 Task: Create fields in election object.
Action: Mouse moved to (894, 47)
Screenshot: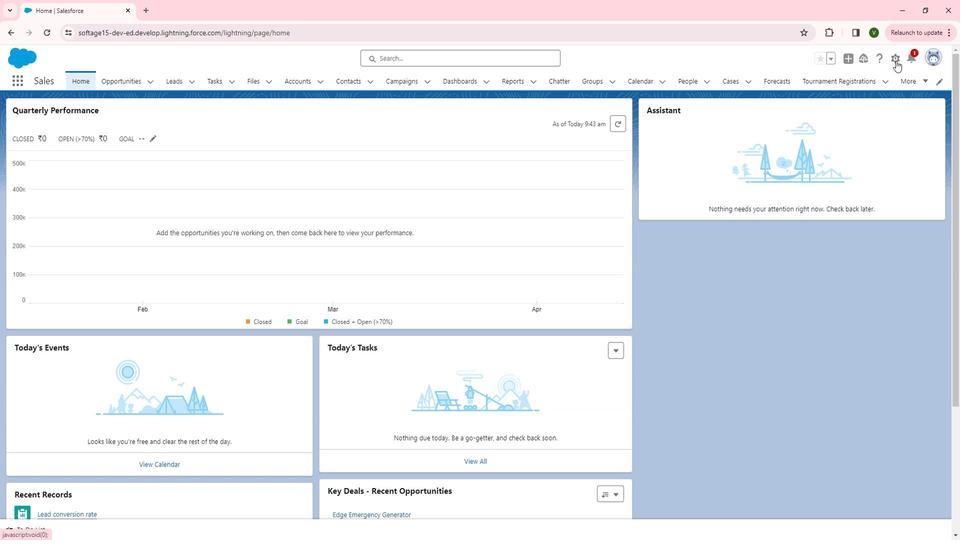 
Action: Mouse pressed left at (894, 47)
Screenshot: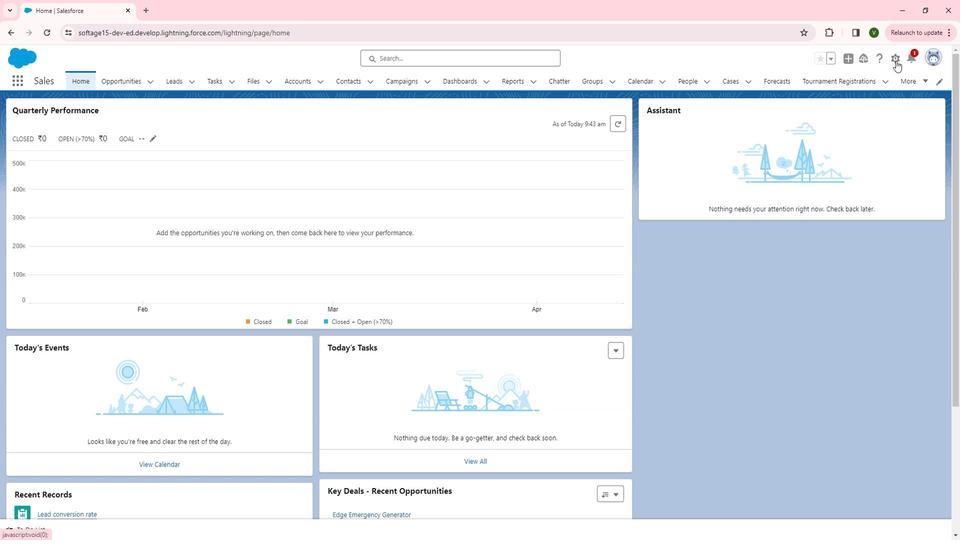 
Action: Mouse moved to (872, 69)
Screenshot: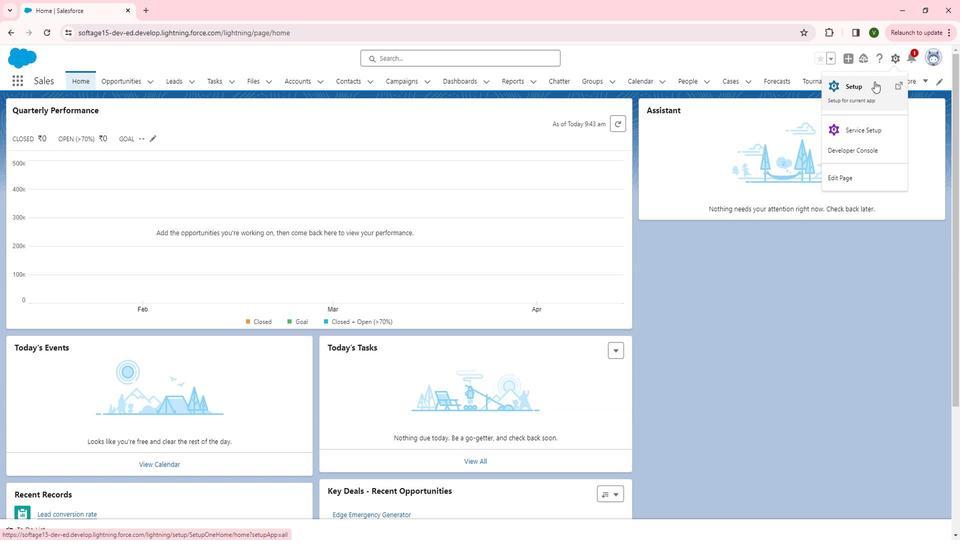 
Action: Mouse pressed left at (872, 69)
Screenshot: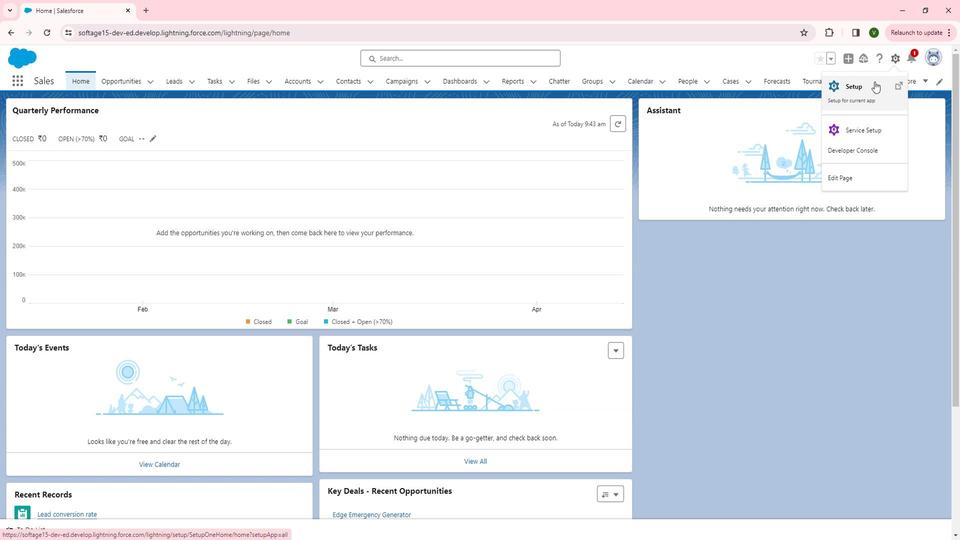 
Action: Mouse moved to (86, 230)
Screenshot: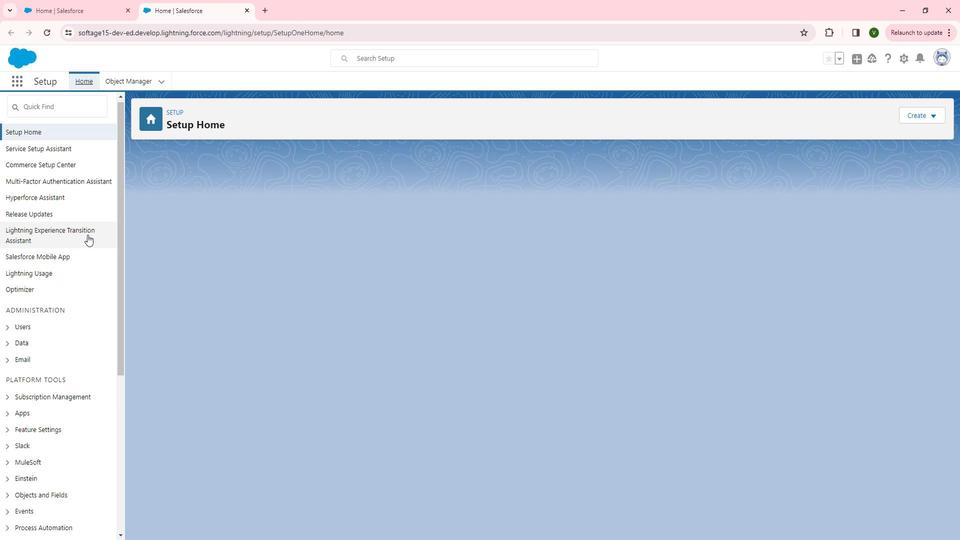 
Action: Mouse scrolled (86, 230) with delta (0, 0)
Screenshot: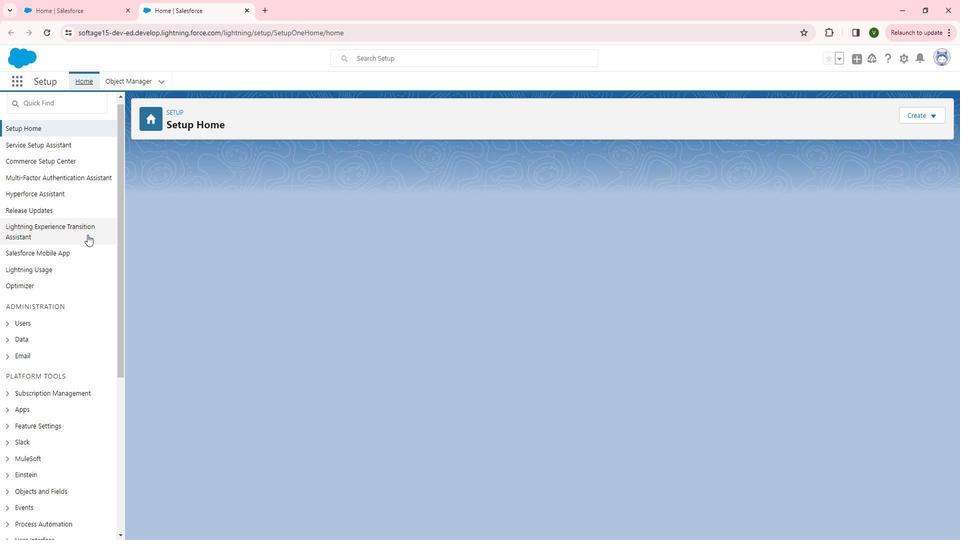
Action: Mouse scrolled (86, 230) with delta (0, 0)
Screenshot: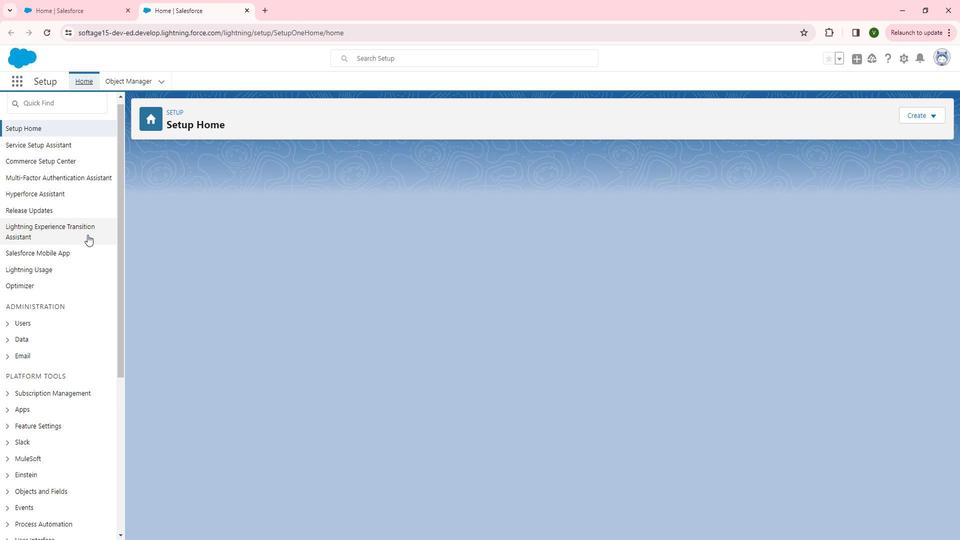 
Action: Mouse scrolled (86, 230) with delta (0, 0)
Screenshot: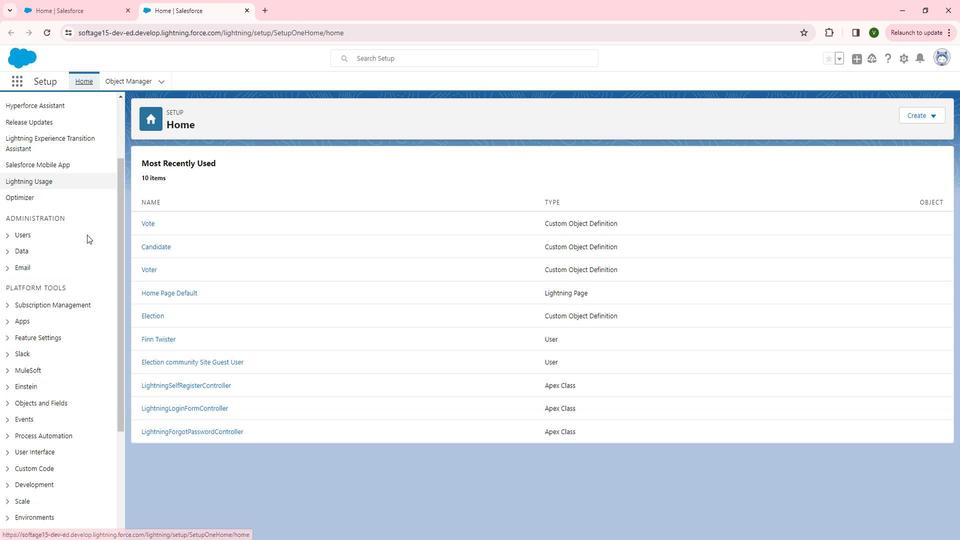 
Action: Mouse moved to (5, 343)
Screenshot: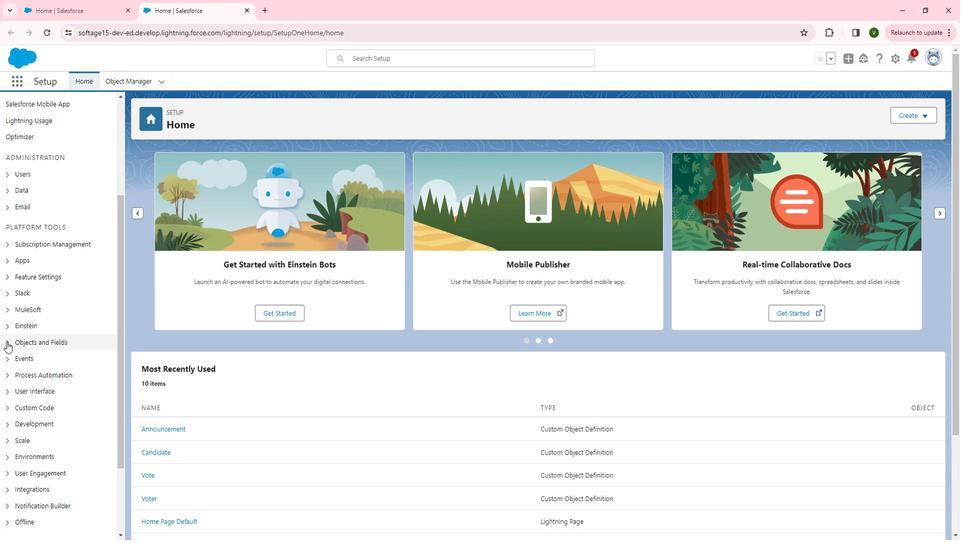 
Action: Mouse pressed left at (5, 343)
Screenshot: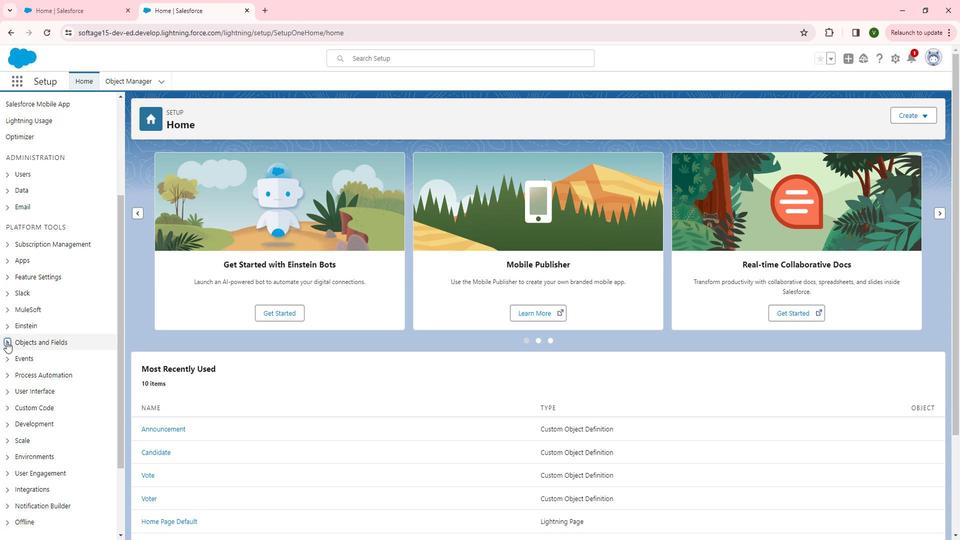 
Action: Mouse moved to (53, 364)
Screenshot: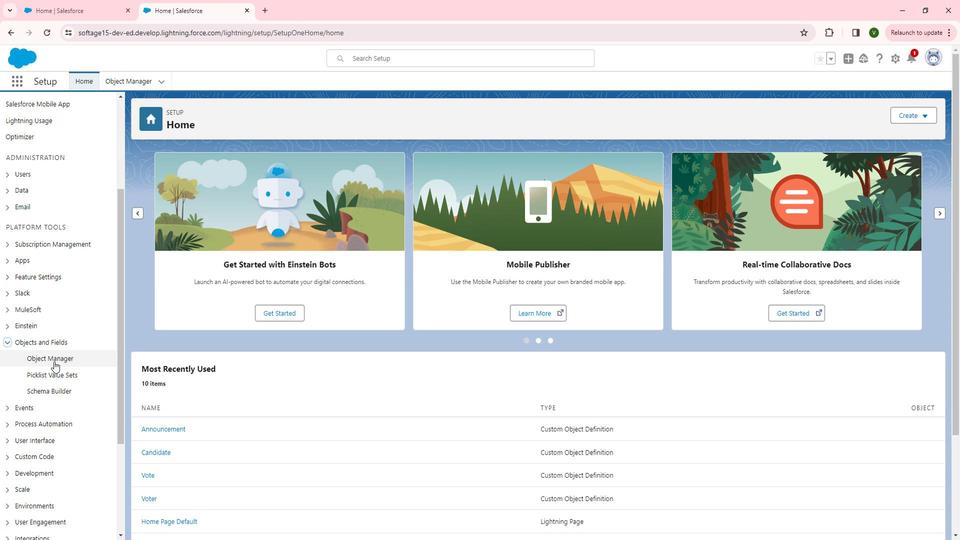 
Action: Mouse pressed left at (53, 364)
Screenshot: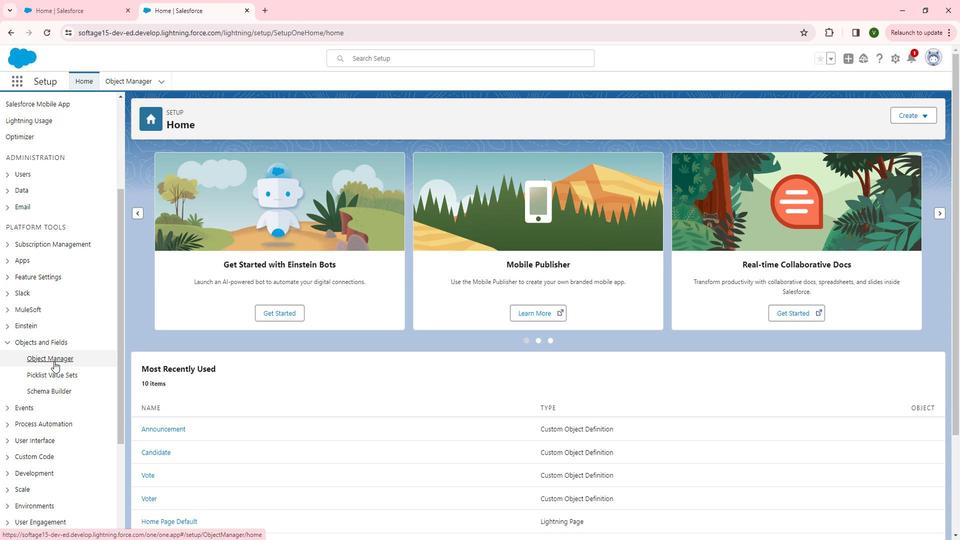 
Action: Mouse moved to (152, 253)
Screenshot: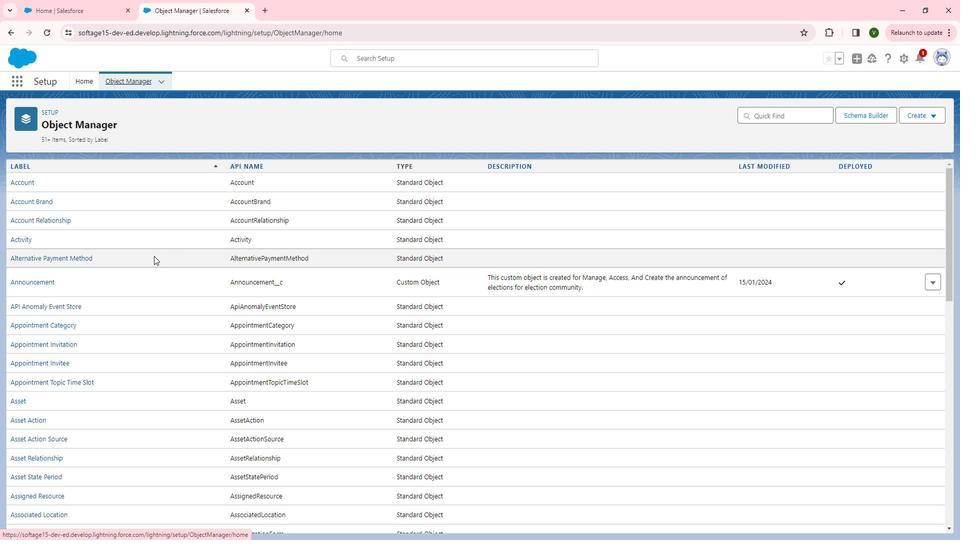 
Action: Mouse scrolled (152, 252) with delta (0, 0)
Screenshot: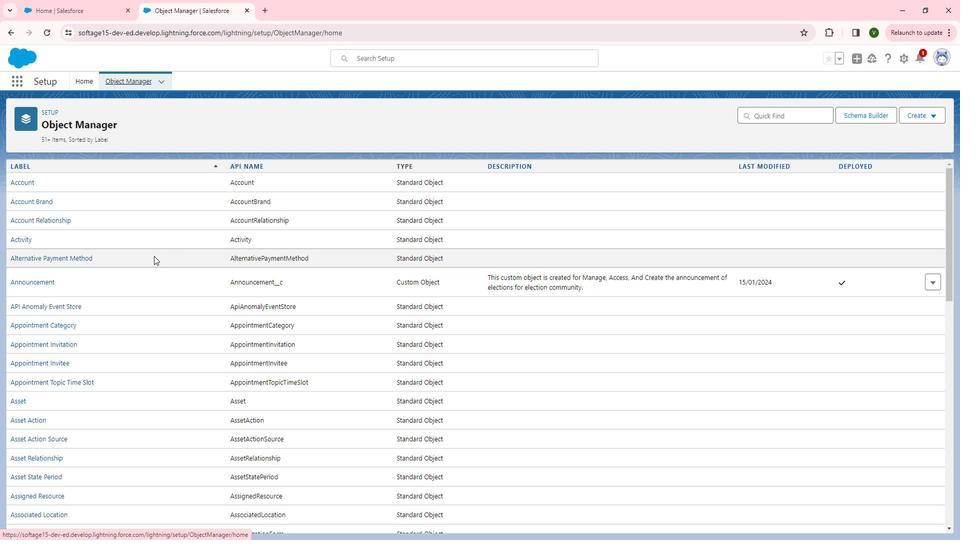 
Action: Mouse moved to (152, 254)
Screenshot: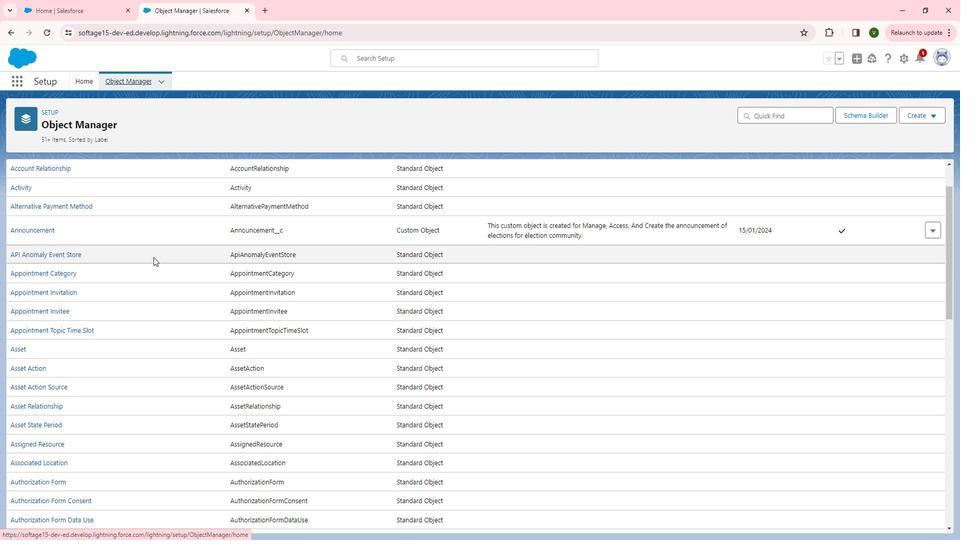 
Action: Mouse scrolled (152, 253) with delta (0, 0)
Screenshot: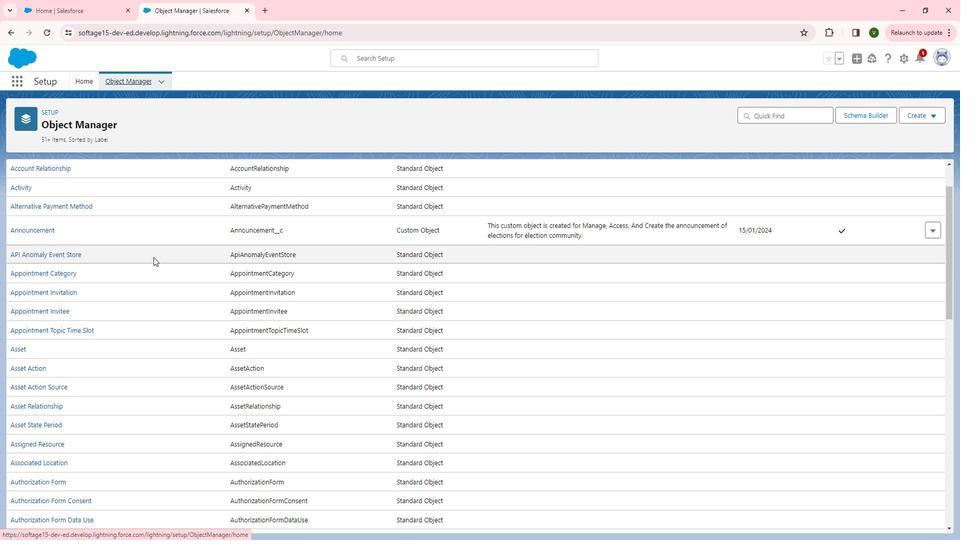 
Action: Mouse moved to (150, 254)
Screenshot: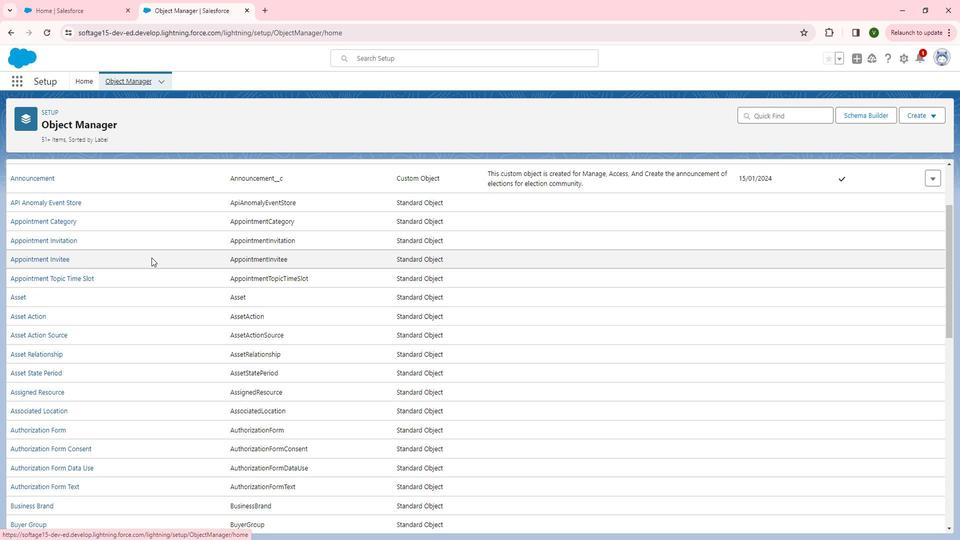 
Action: Mouse scrolled (150, 254) with delta (0, 0)
Screenshot: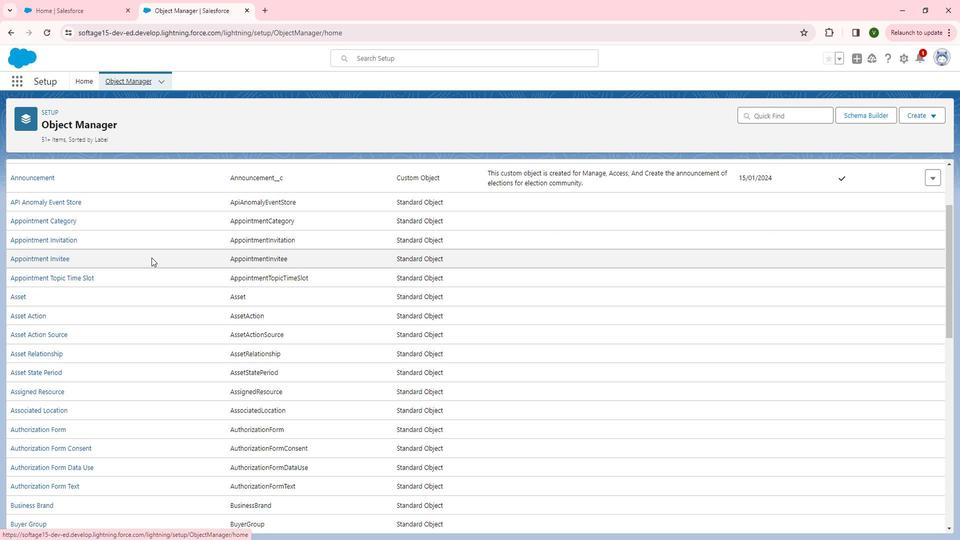 
Action: Mouse scrolled (150, 254) with delta (0, 0)
Screenshot: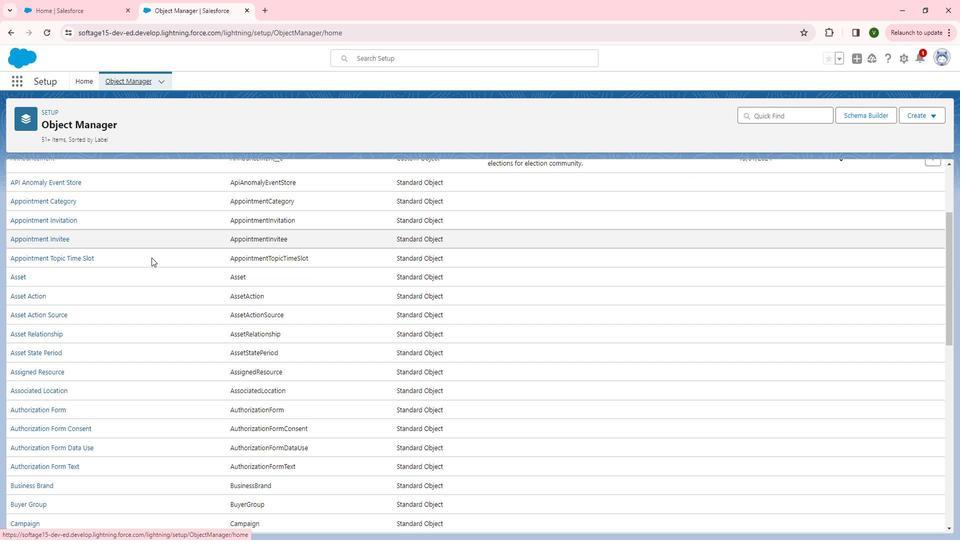 
Action: Mouse scrolled (150, 254) with delta (0, 0)
Screenshot: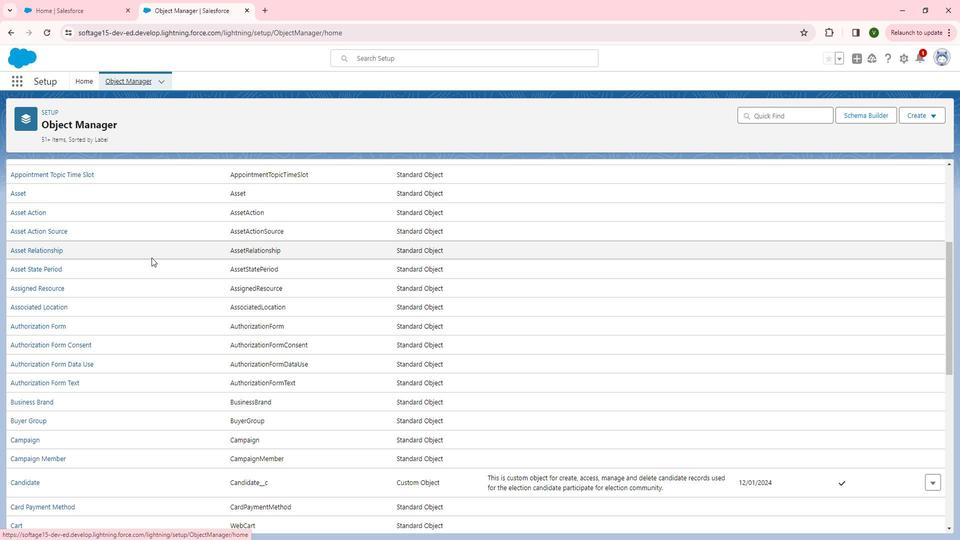 
Action: Mouse scrolled (150, 254) with delta (0, 0)
Screenshot: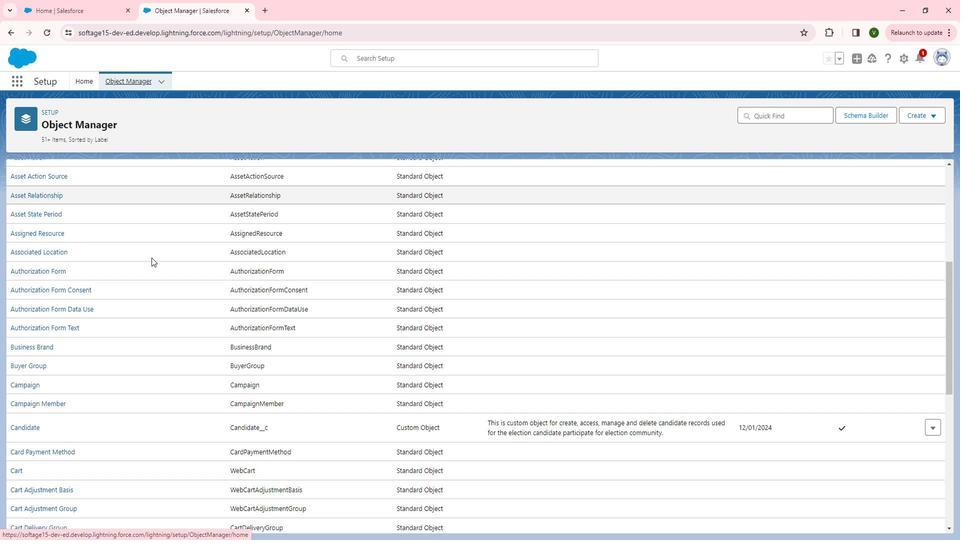 
Action: Mouse scrolled (150, 254) with delta (0, 0)
Screenshot: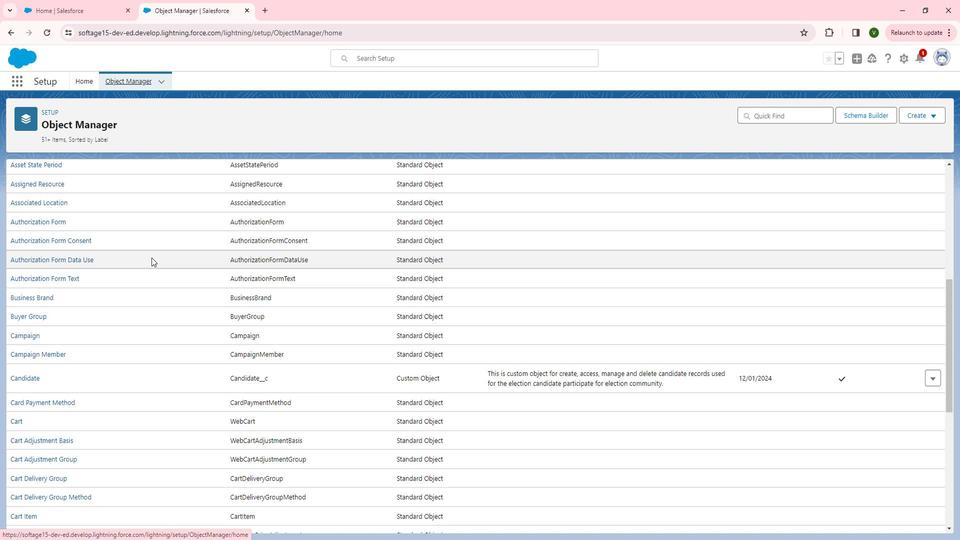 
Action: Mouse scrolled (150, 254) with delta (0, 0)
Screenshot: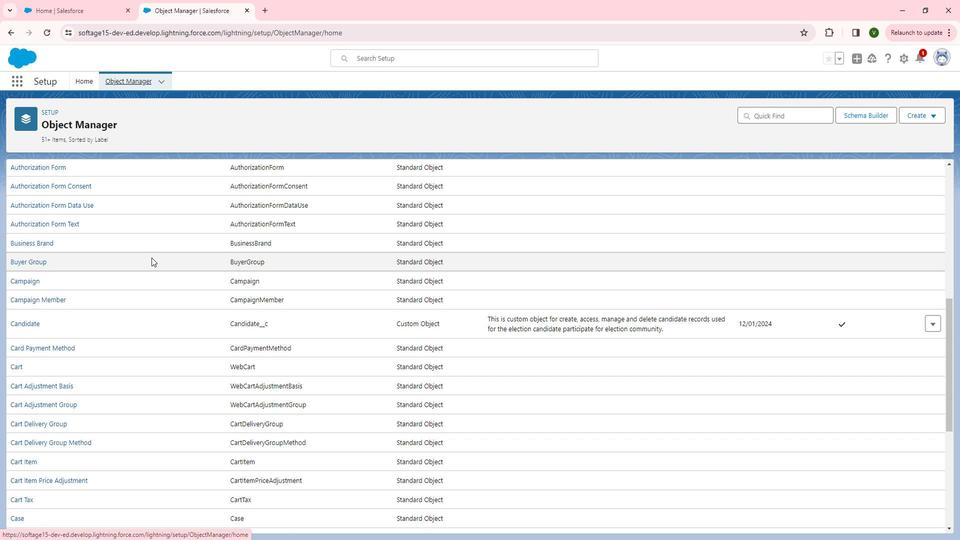 
Action: Mouse scrolled (150, 254) with delta (0, 0)
Screenshot: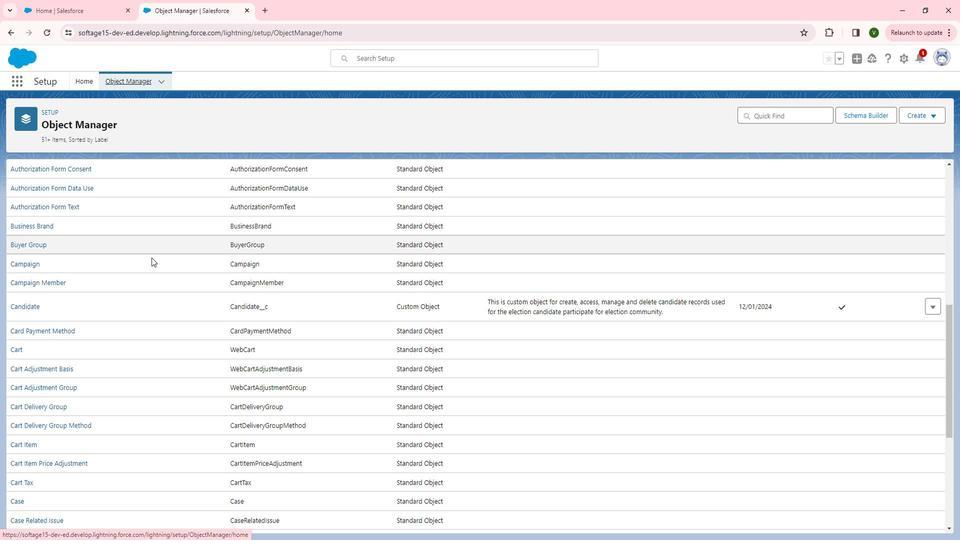 
Action: Mouse scrolled (150, 254) with delta (0, 0)
Screenshot: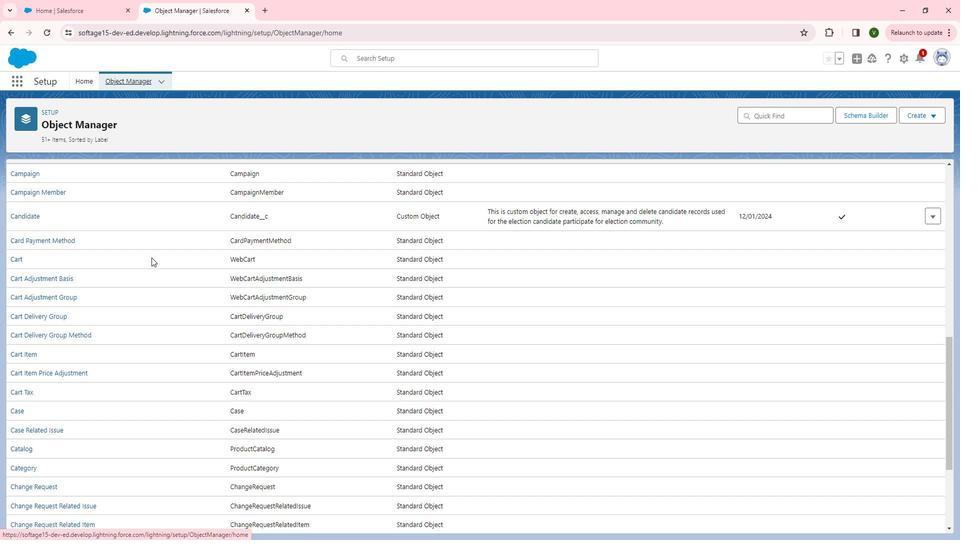 
Action: Mouse scrolled (150, 254) with delta (0, 0)
Screenshot: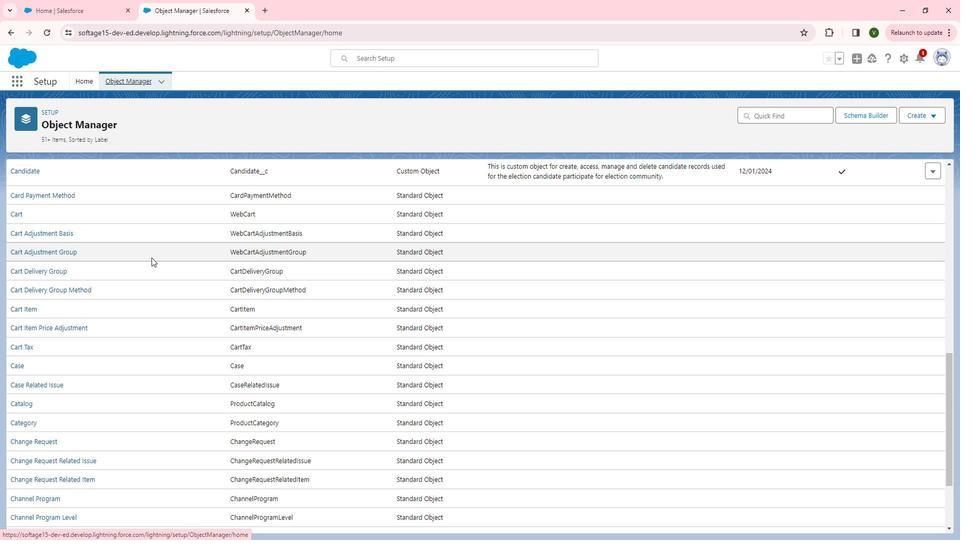 
Action: Mouse moved to (149, 255)
Screenshot: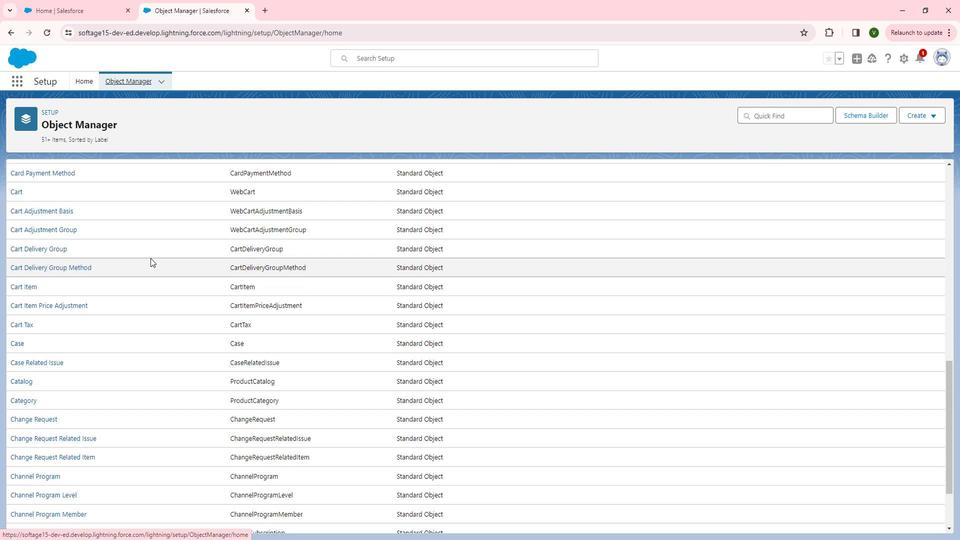 
Action: Mouse scrolled (149, 254) with delta (0, 0)
Screenshot: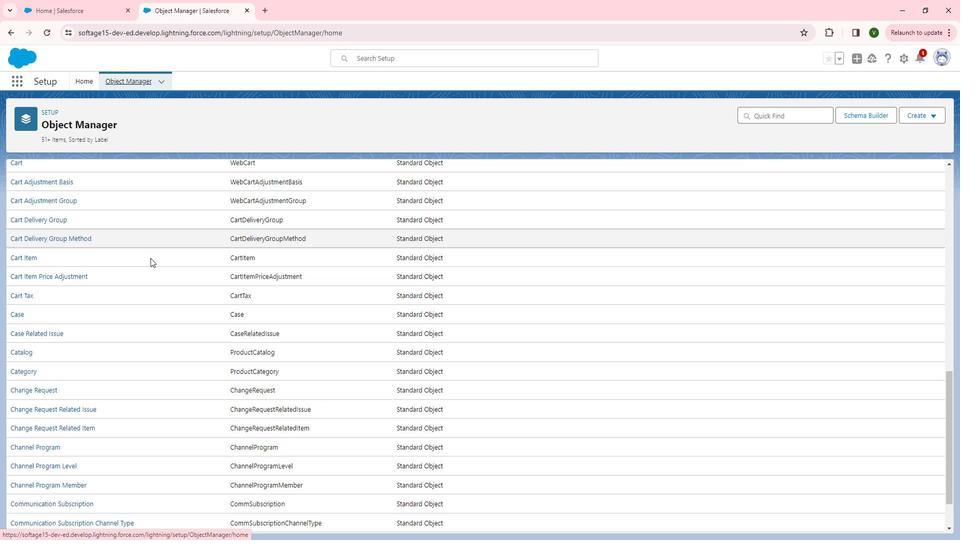 
Action: Mouse scrolled (149, 254) with delta (0, 0)
Screenshot: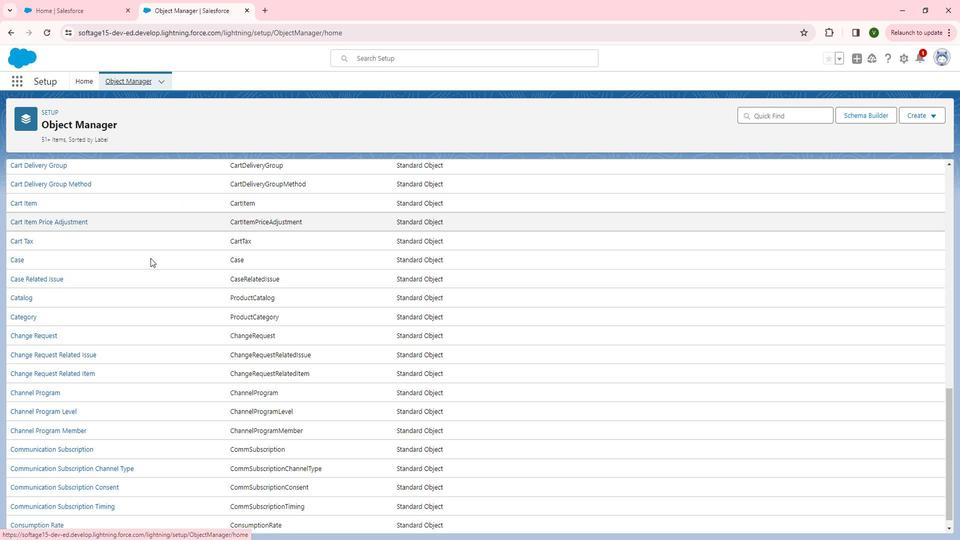 
Action: Mouse scrolled (149, 254) with delta (0, 0)
Screenshot: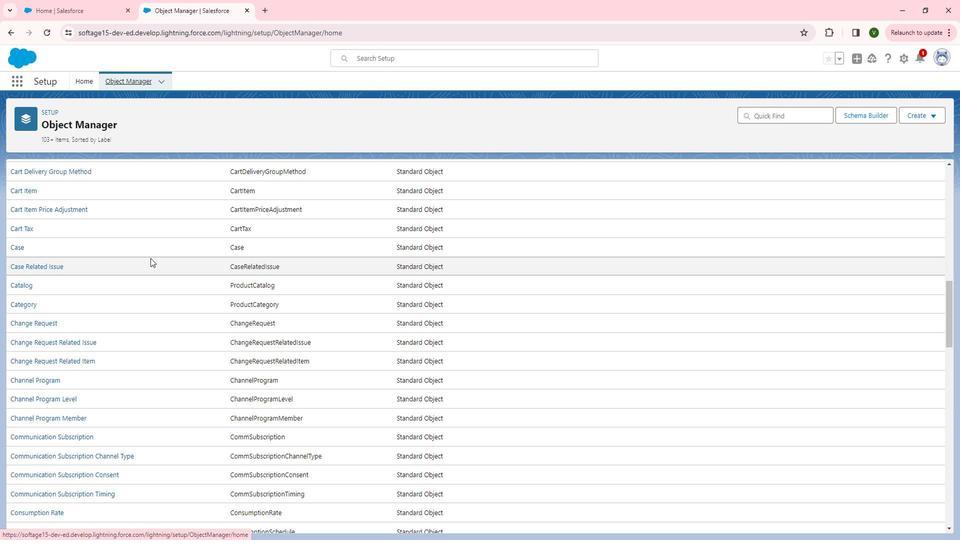 
Action: Mouse scrolled (149, 254) with delta (0, 0)
Screenshot: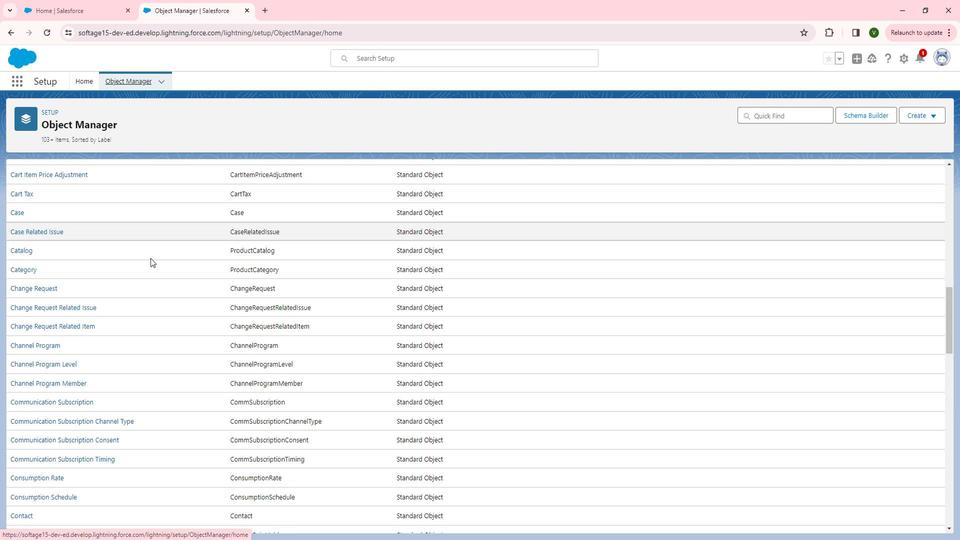 
Action: Mouse scrolled (149, 254) with delta (0, 0)
Screenshot: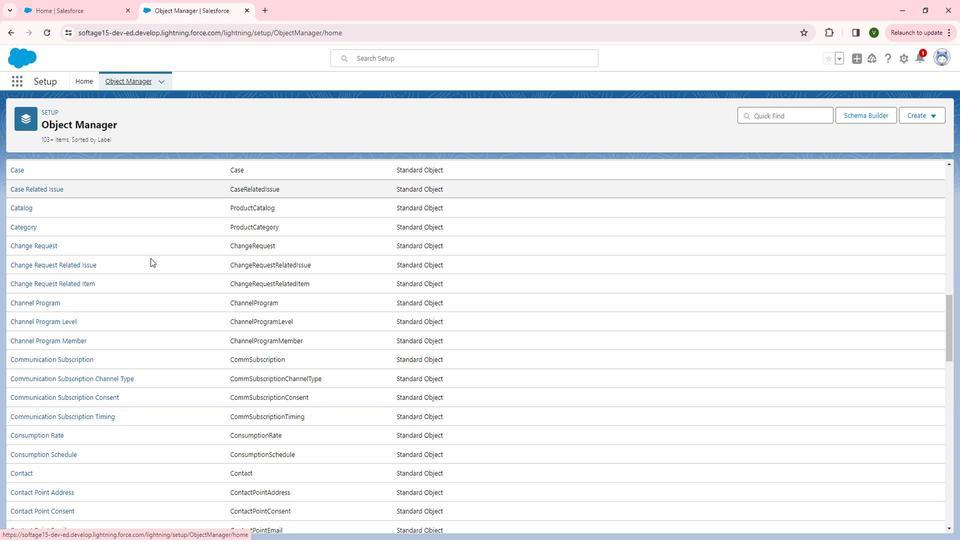 
Action: Mouse scrolled (149, 254) with delta (0, 0)
Screenshot: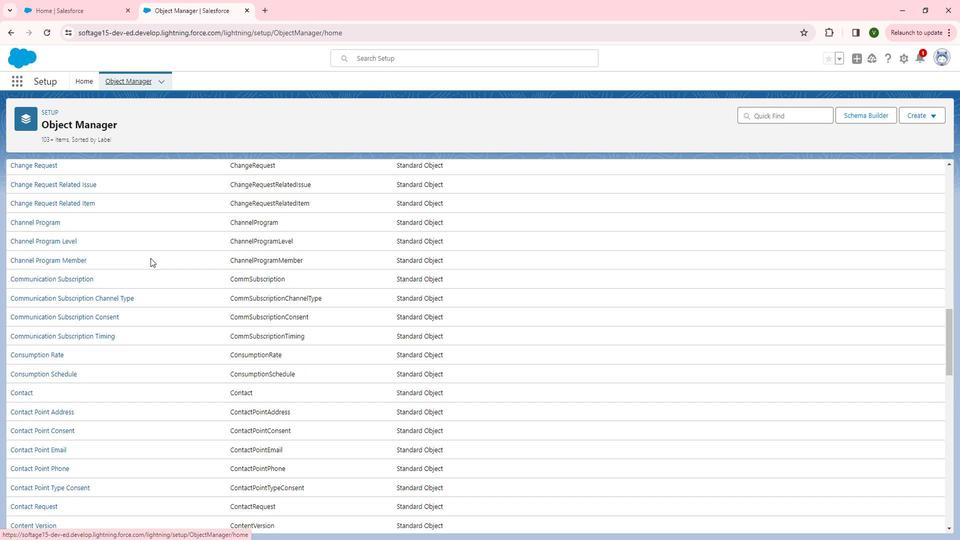 
Action: Mouse scrolled (149, 254) with delta (0, 0)
Screenshot: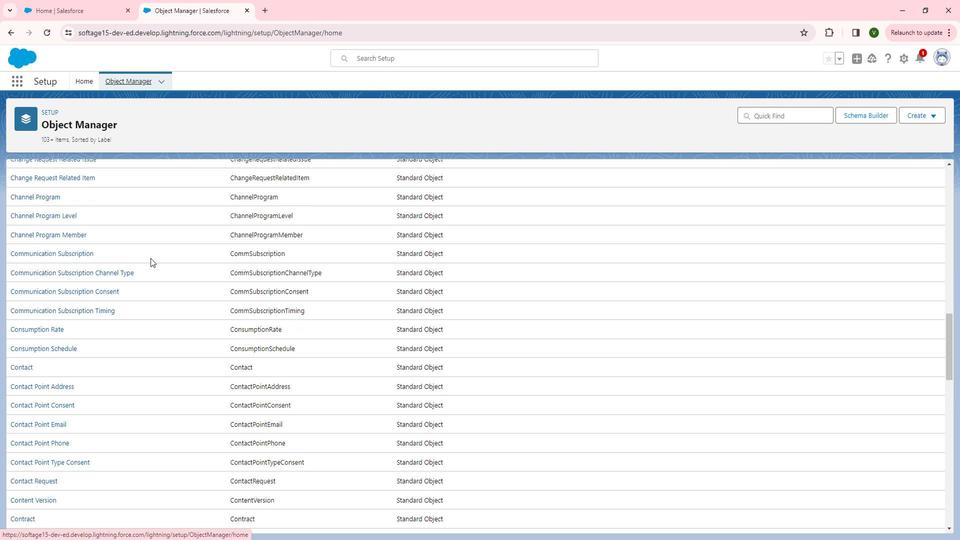 
Action: Mouse scrolled (149, 254) with delta (0, 0)
Screenshot: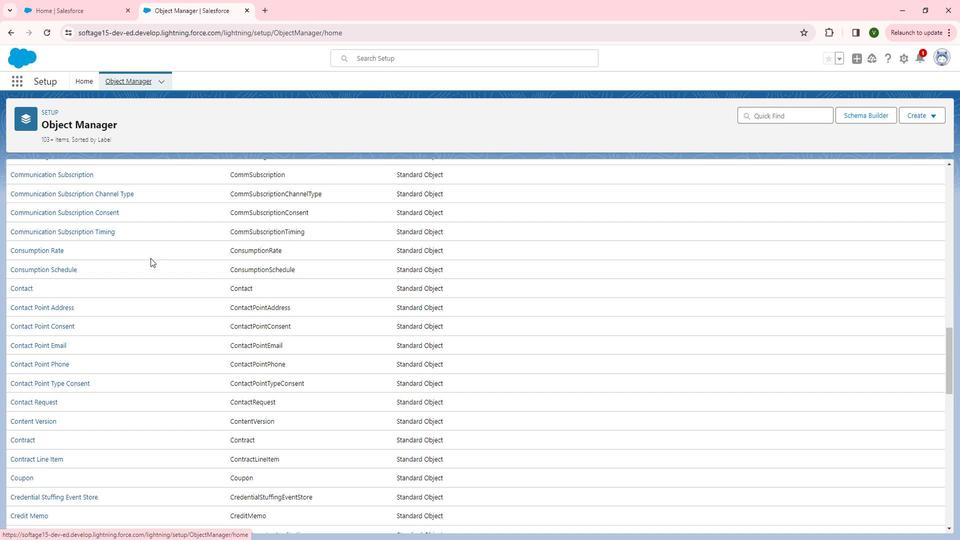 
Action: Mouse scrolled (149, 254) with delta (0, 0)
Screenshot: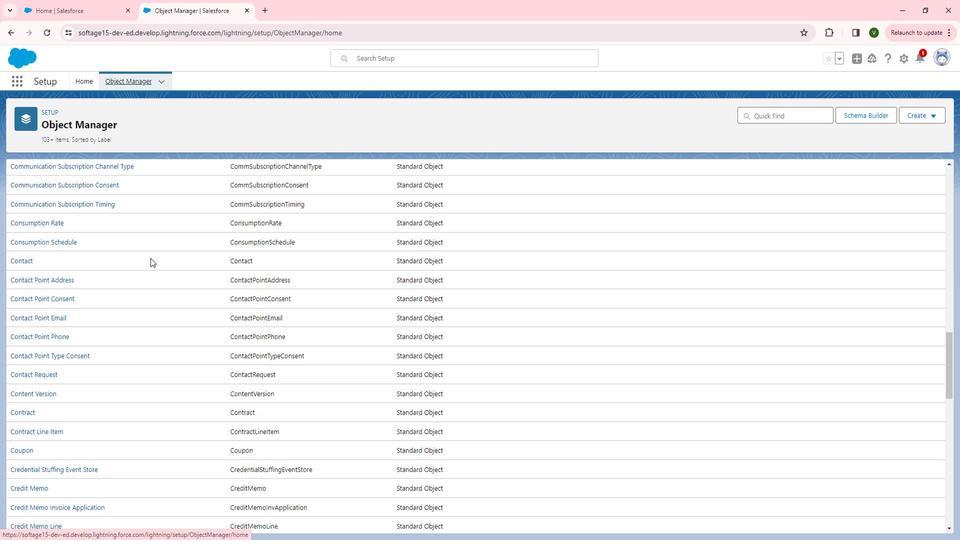 
Action: Mouse scrolled (149, 254) with delta (0, 0)
Screenshot: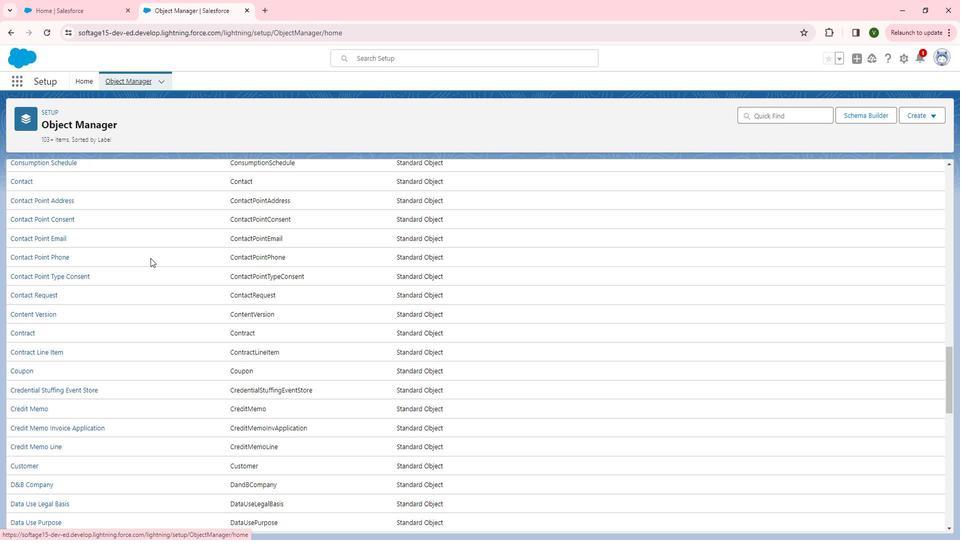 
Action: Mouse scrolled (149, 254) with delta (0, 0)
Screenshot: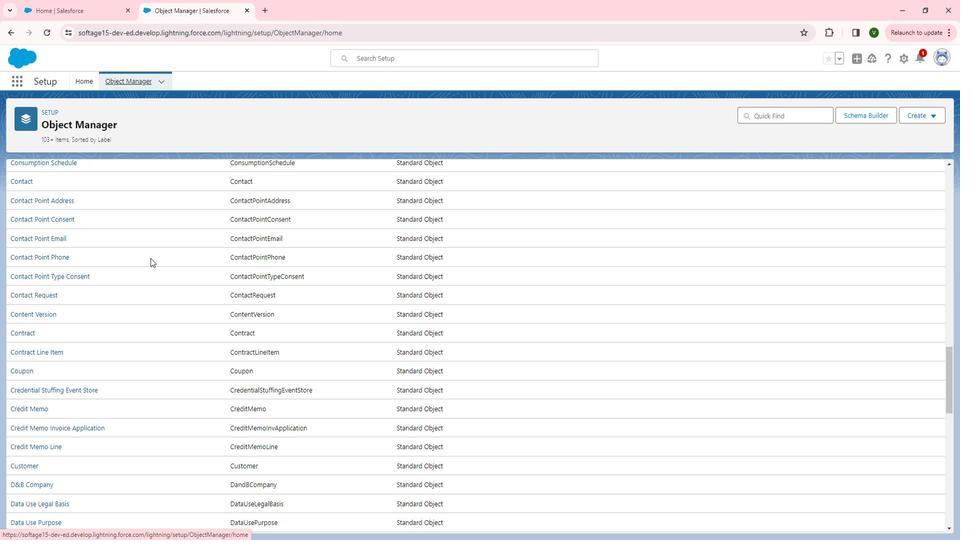 
Action: Mouse scrolled (149, 254) with delta (0, 0)
Screenshot: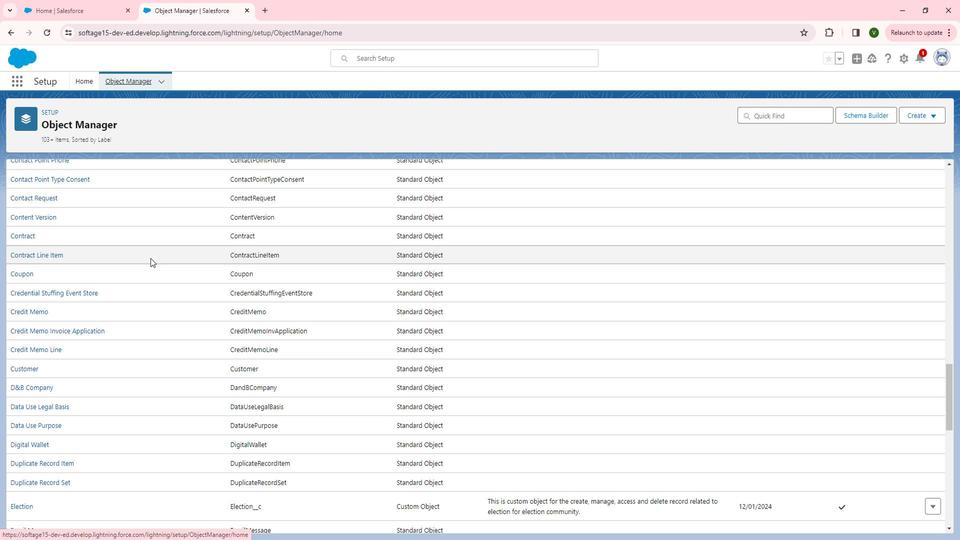 
Action: Mouse scrolled (149, 254) with delta (0, 0)
Screenshot: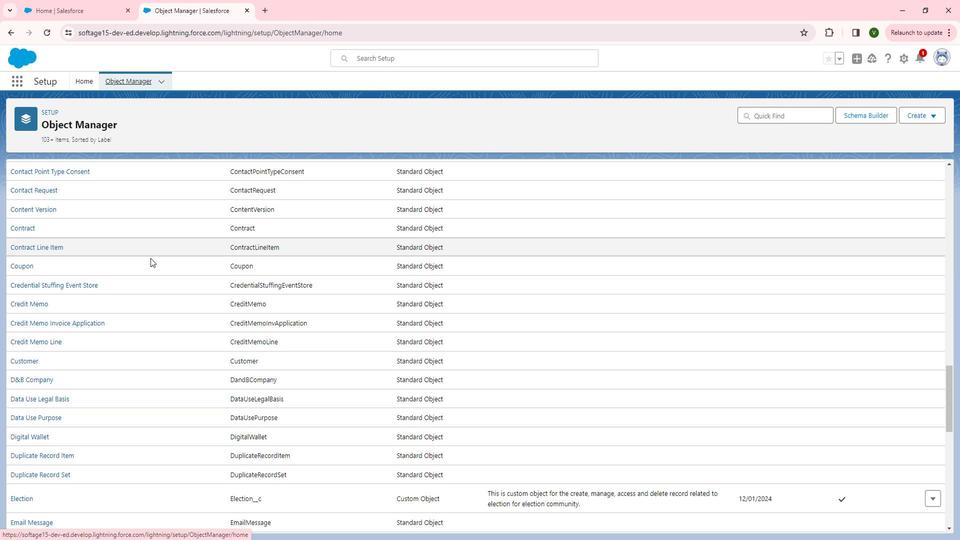 
Action: Mouse scrolled (149, 254) with delta (0, 0)
Screenshot: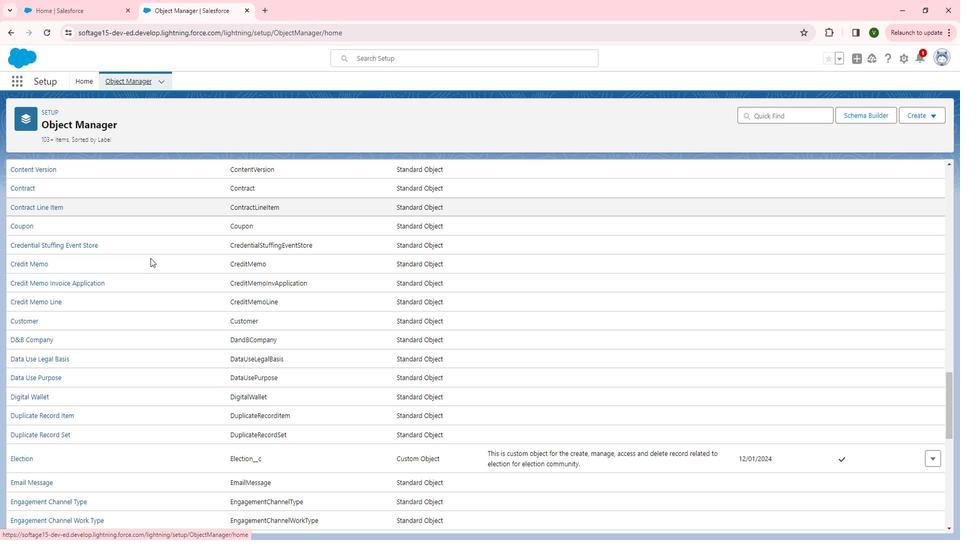 
Action: Mouse moved to (15, 352)
Screenshot: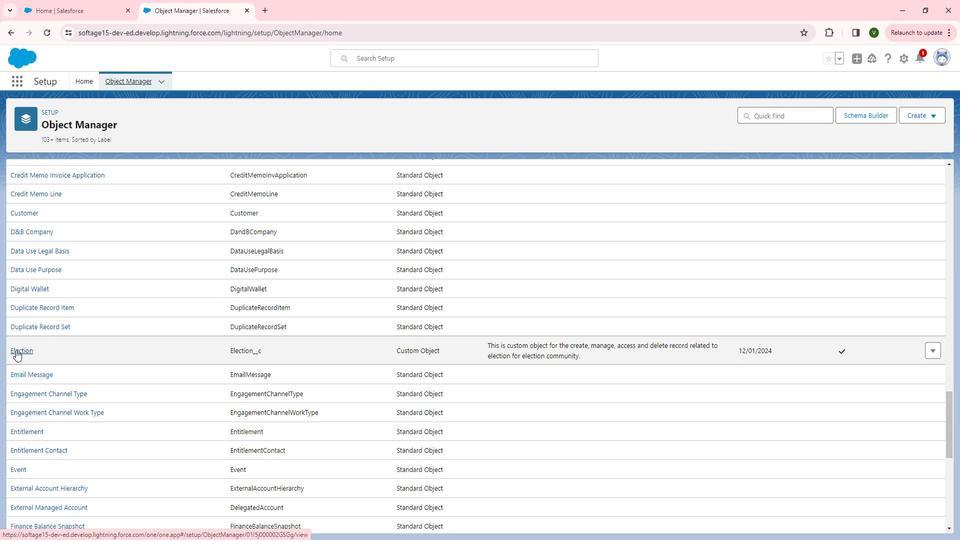 
Action: Mouse pressed left at (15, 352)
Screenshot: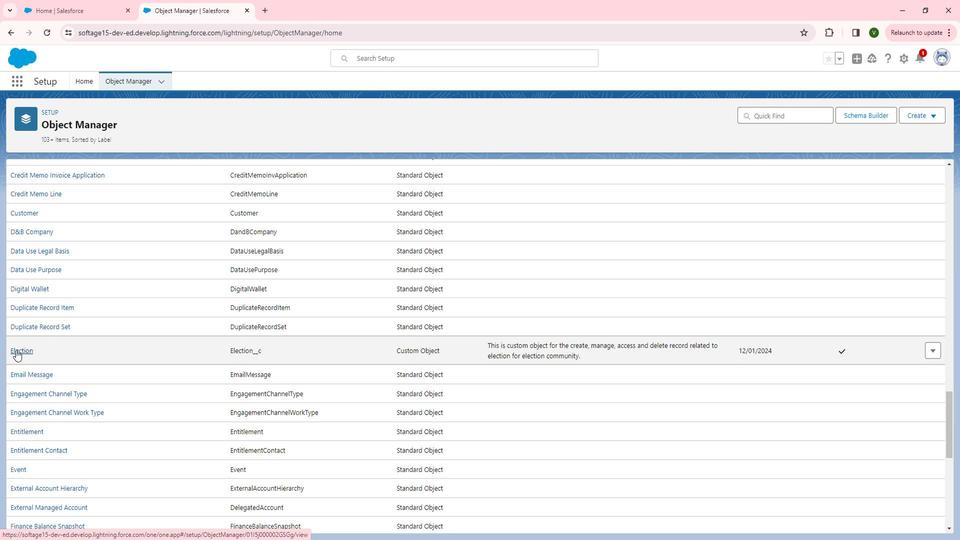 
Action: Mouse moved to (66, 179)
Screenshot: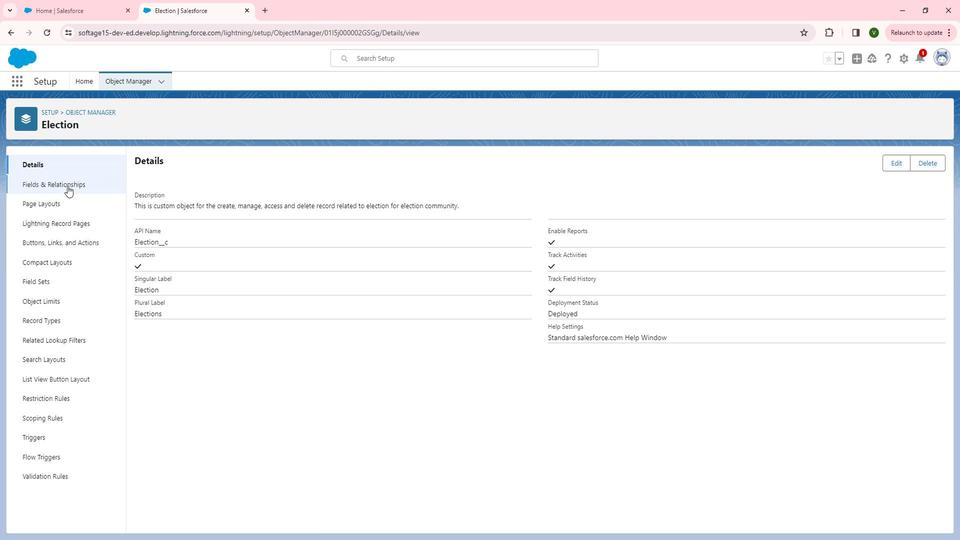 
Action: Mouse pressed left at (66, 179)
Screenshot: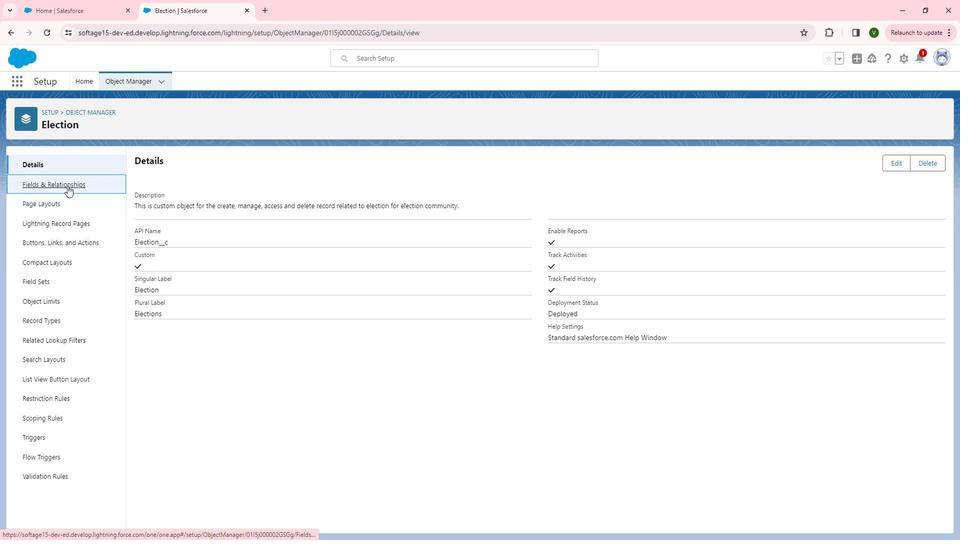 
Action: Mouse moved to (724, 158)
Screenshot: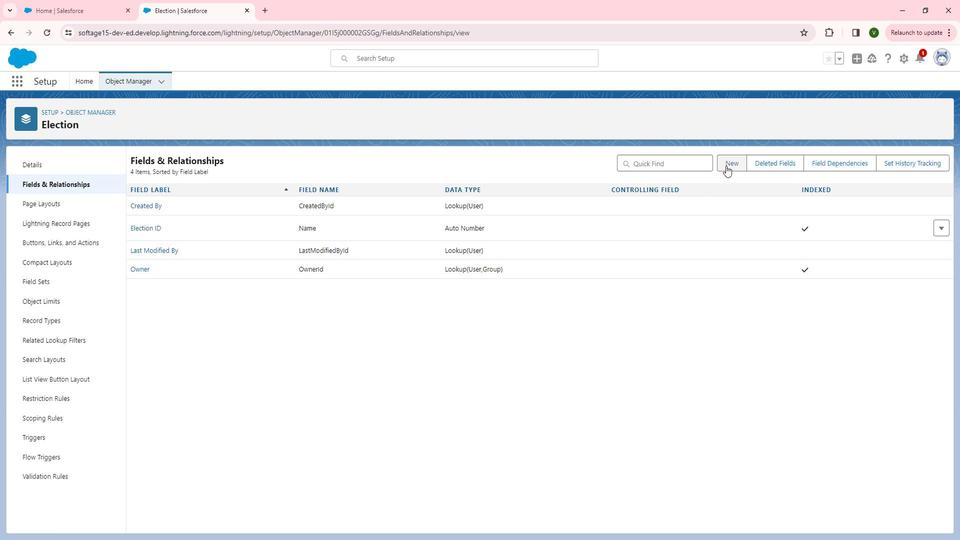 
Action: Mouse pressed left at (724, 158)
Screenshot: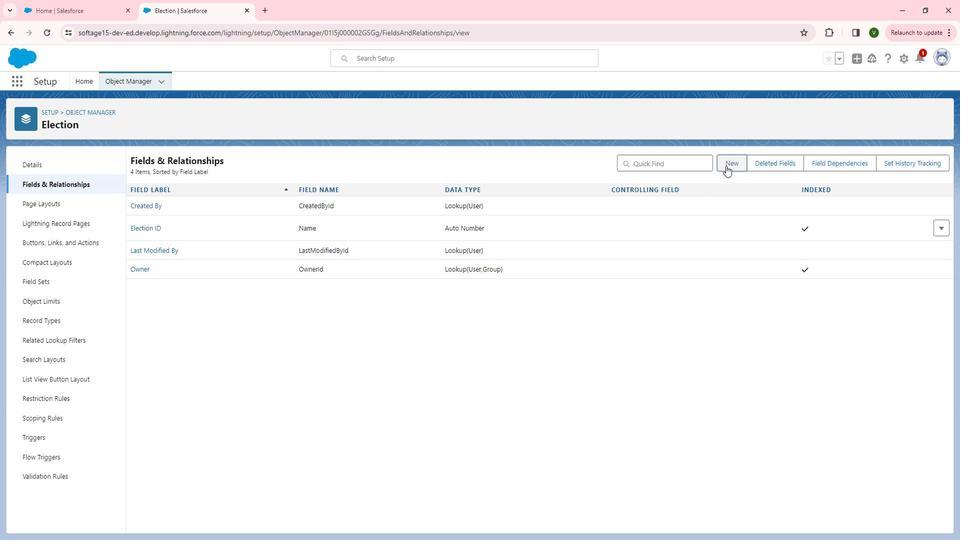 
Action: Mouse moved to (79, 178)
Screenshot: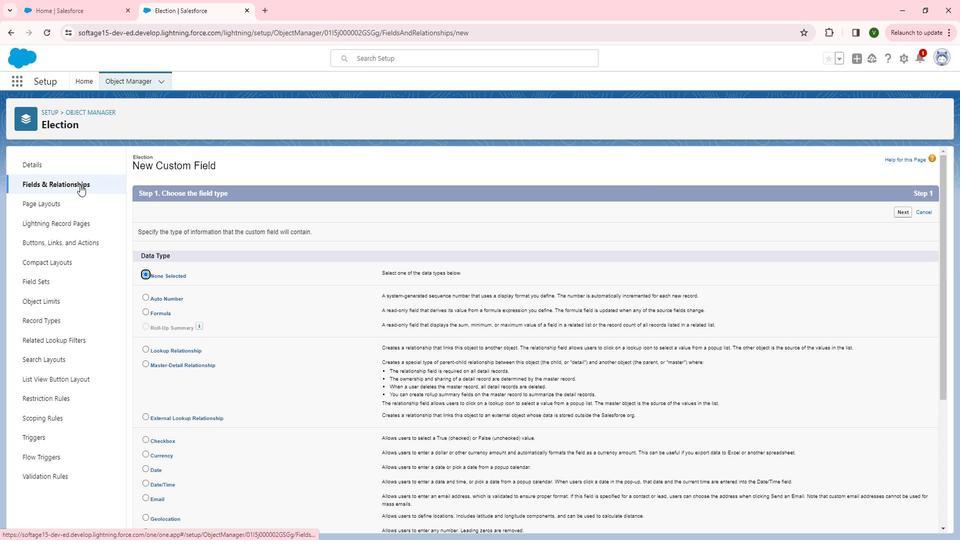 
Action: Mouse pressed left at (79, 178)
Screenshot: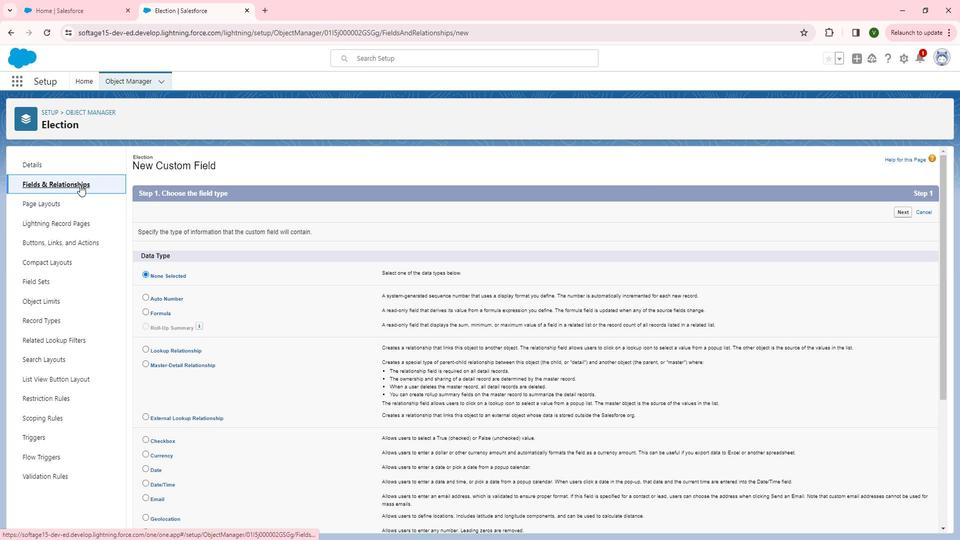 
Action: Mouse moved to (727, 160)
Screenshot: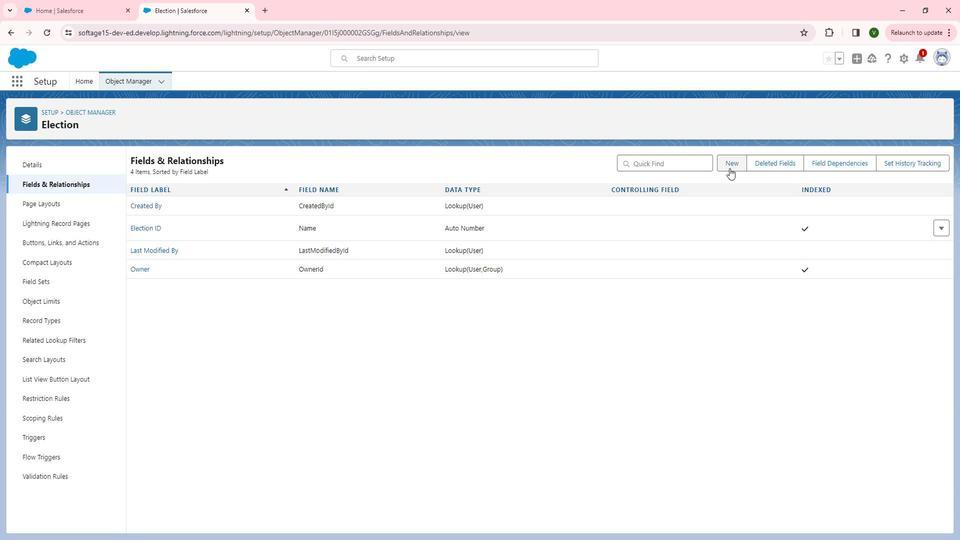 
Action: Mouse pressed left at (727, 160)
Screenshot: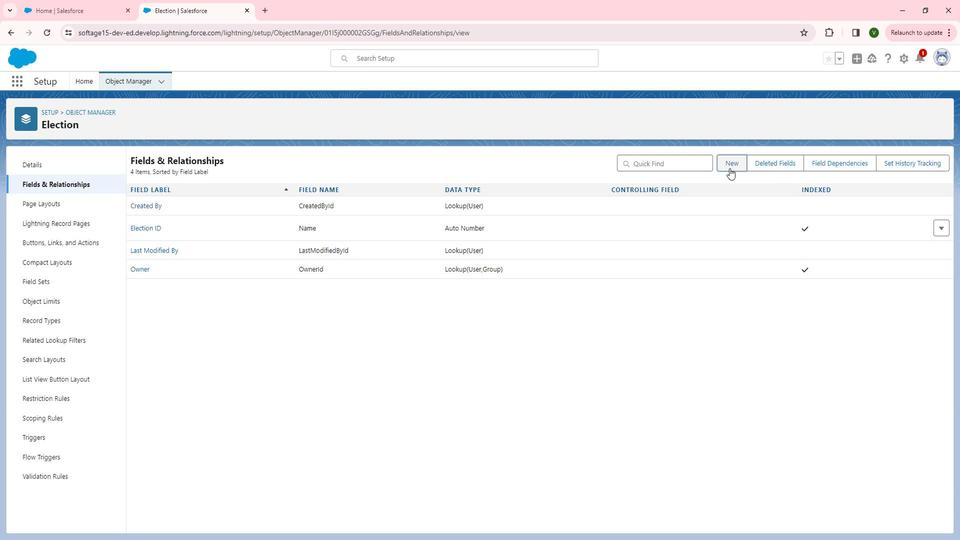 
Action: Mouse moved to (182, 405)
Screenshot: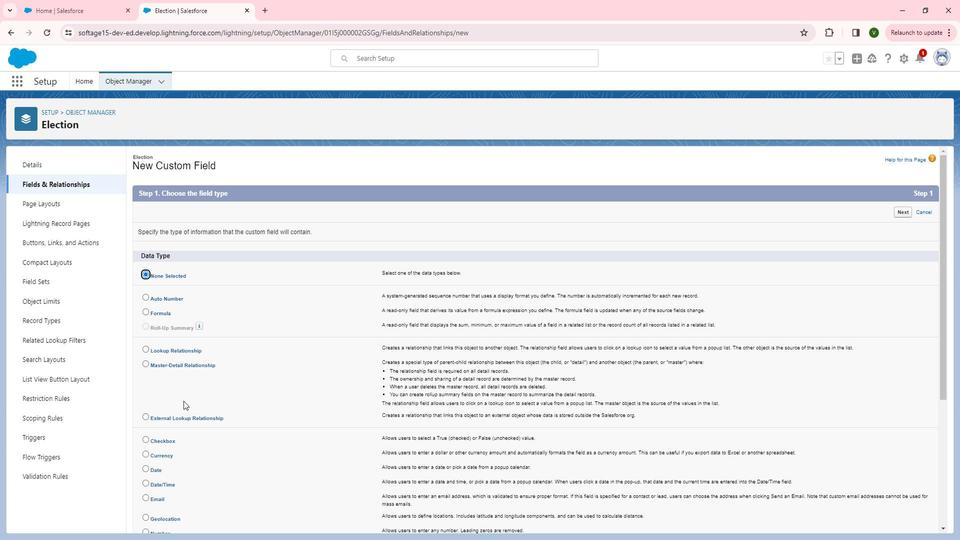 
Action: Mouse scrolled (182, 405) with delta (0, 0)
Screenshot: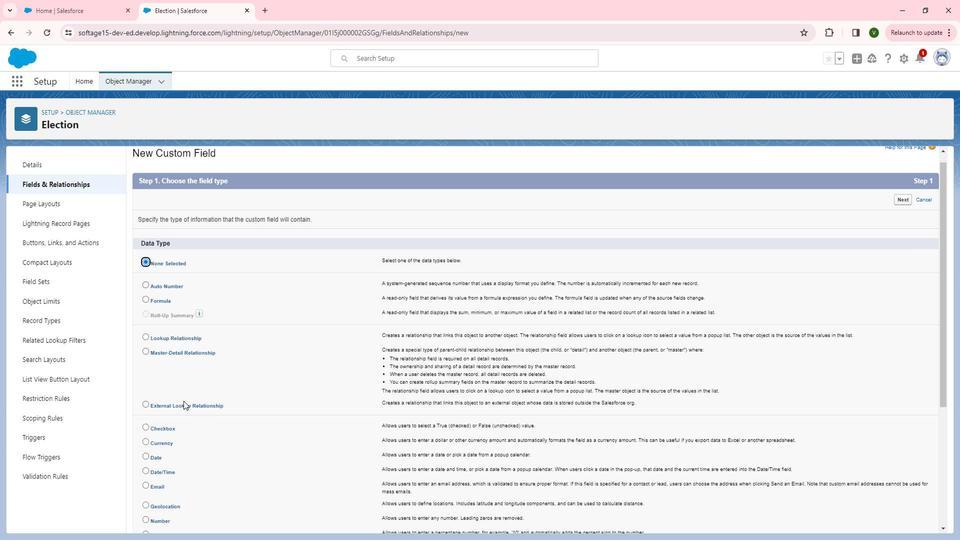 
Action: Mouse scrolled (182, 405) with delta (0, 0)
Screenshot: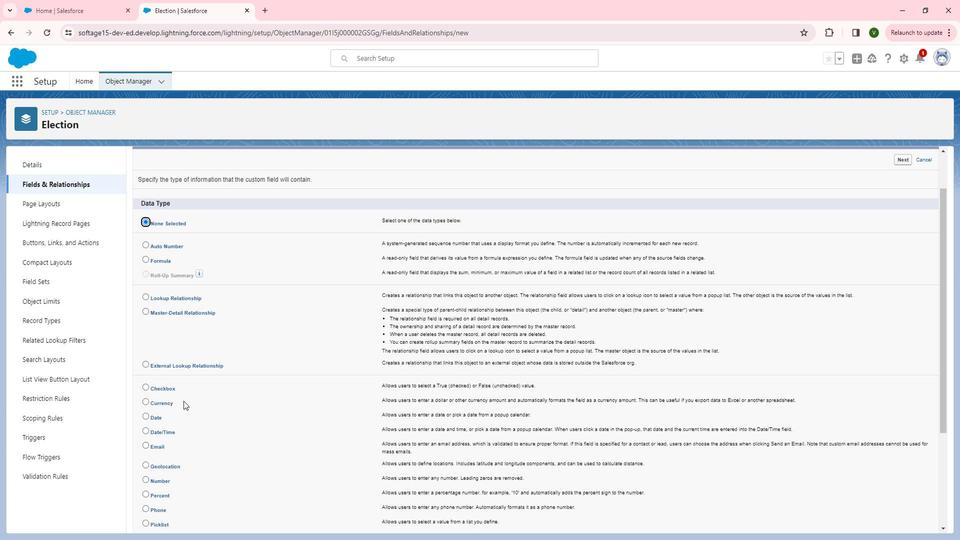 
Action: Mouse moved to (173, 406)
Screenshot: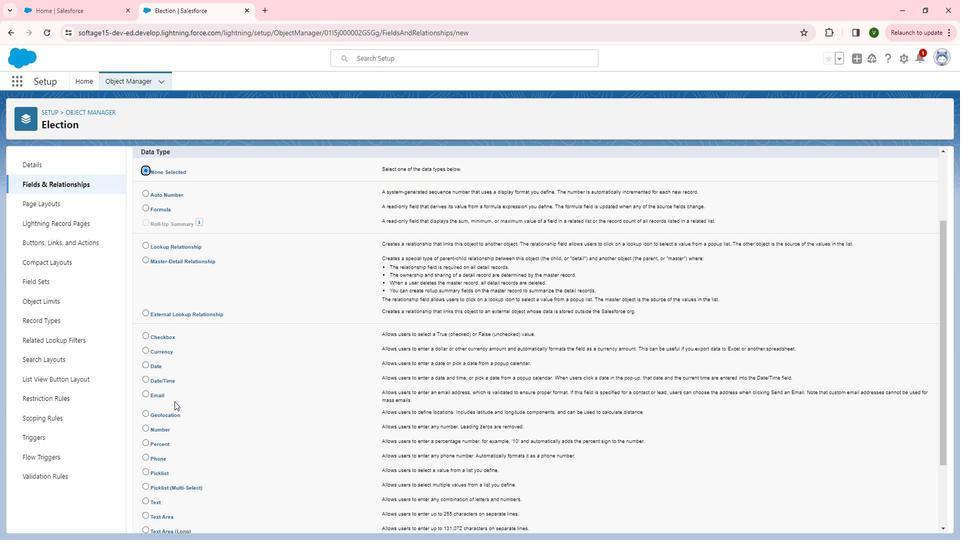
Action: Mouse scrolled (173, 405) with delta (0, 0)
Screenshot: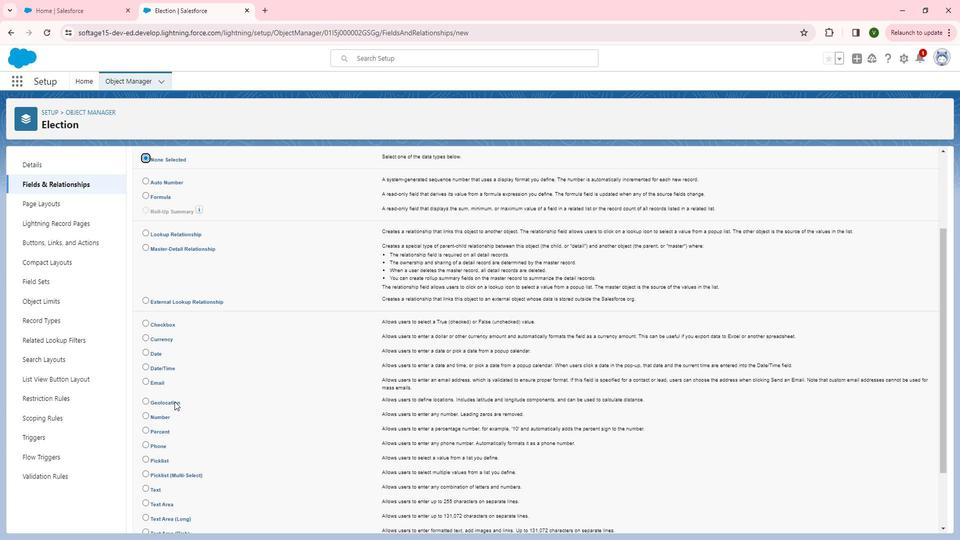 
Action: Mouse scrolled (173, 405) with delta (0, 0)
Screenshot: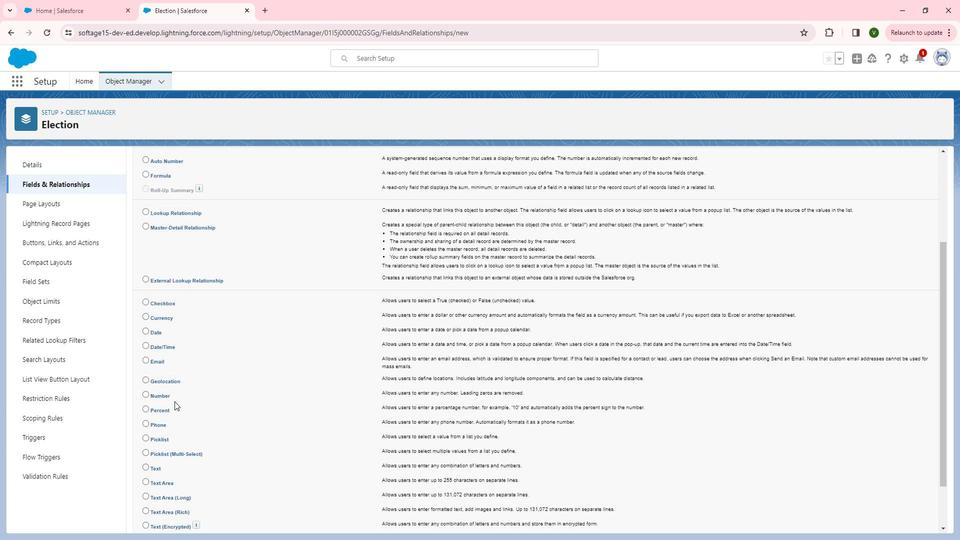
Action: Mouse moved to (143, 415)
Screenshot: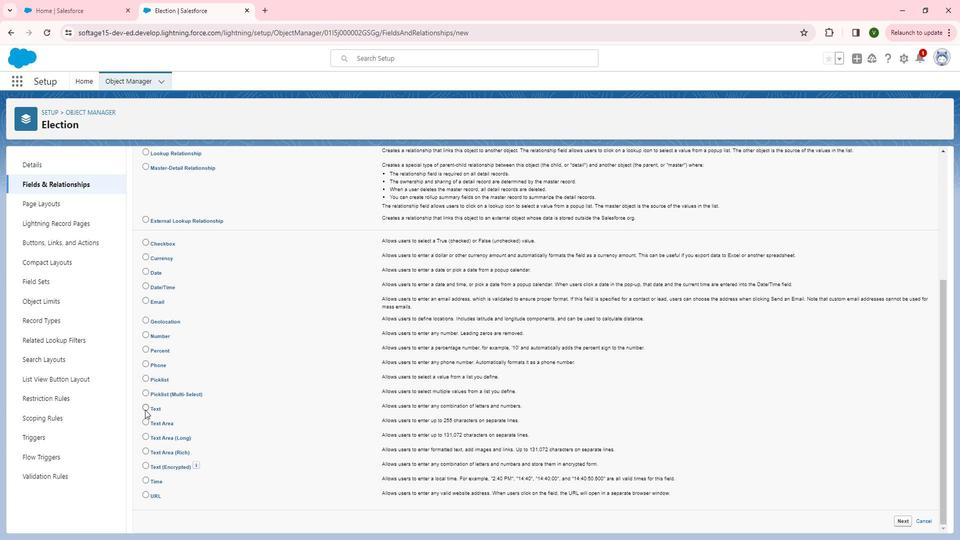 
Action: Mouse pressed left at (143, 415)
Screenshot: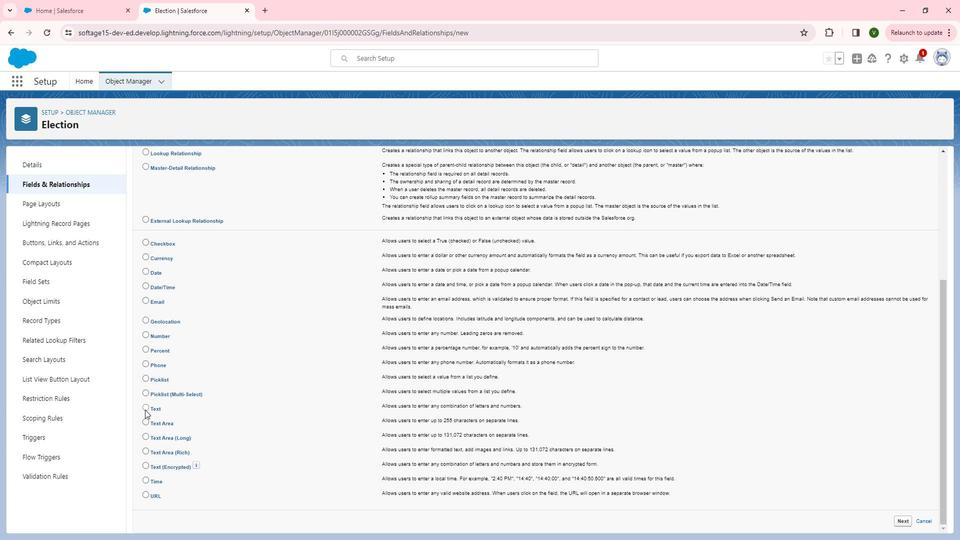 
Action: Mouse moved to (898, 529)
Screenshot: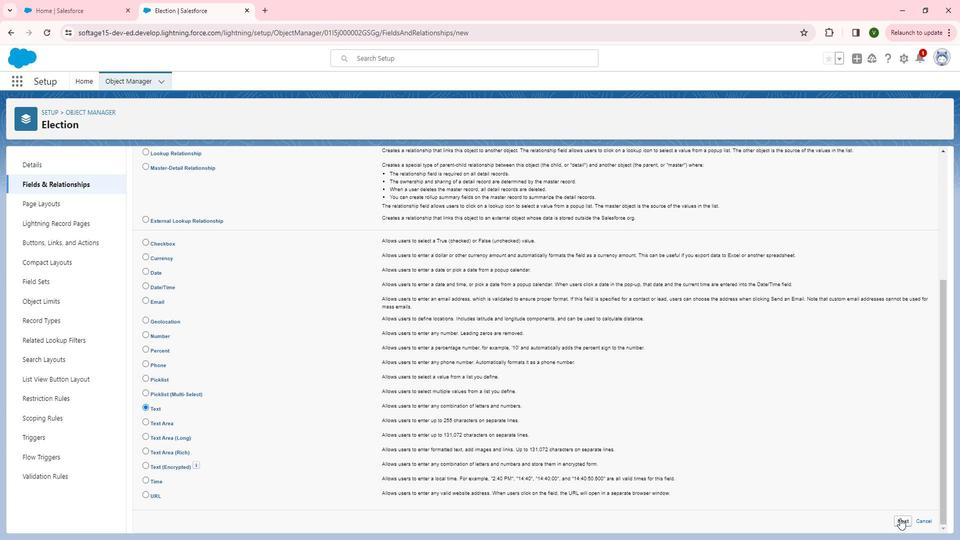 
Action: Mouse pressed left at (898, 529)
Screenshot: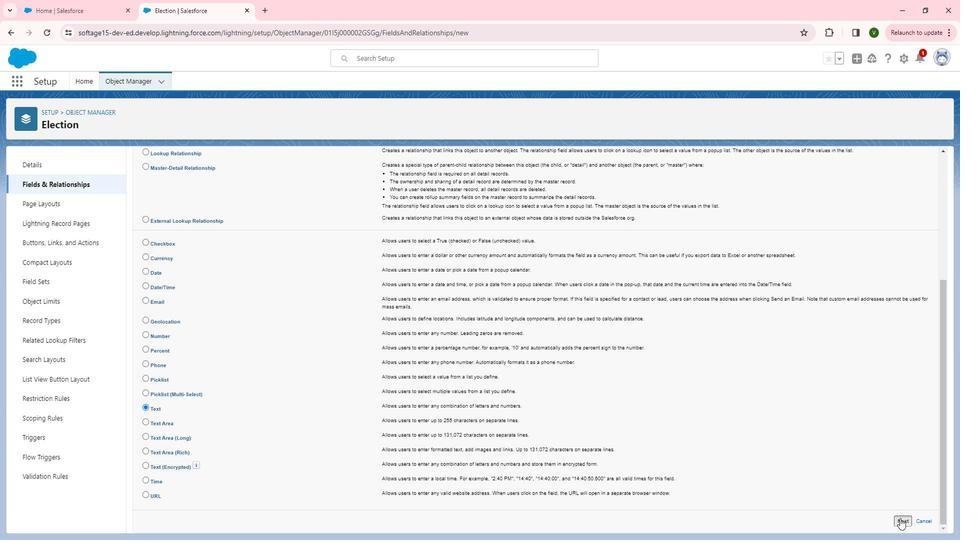 
Action: Mouse moved to (660, 551)
Screenshot: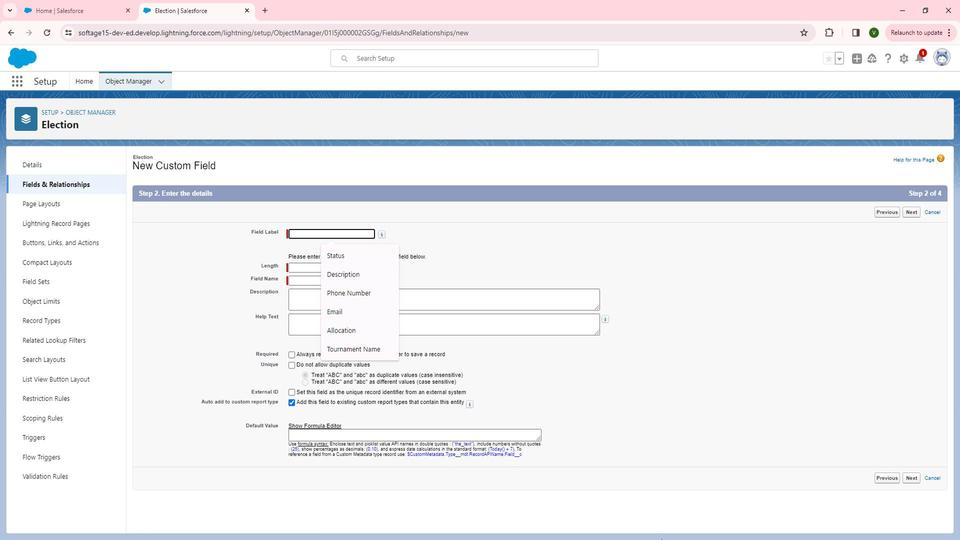 
Action: Key pressed <Key.shift>Election<Key.shift>Name<Key.left><Key.left><Key.left><Key.left><Key.space>
Screenshot: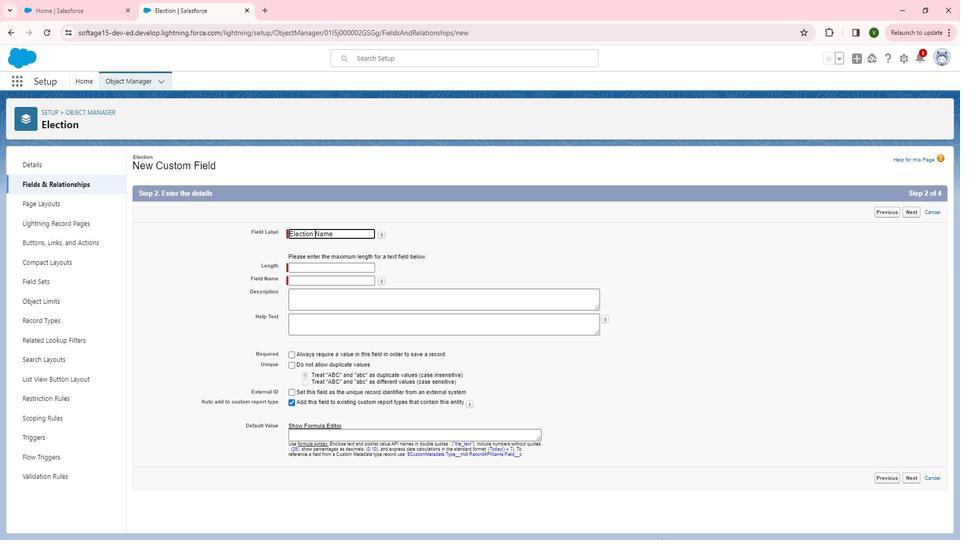 
Action: Mouse moved to (337, 262)
Screenshot: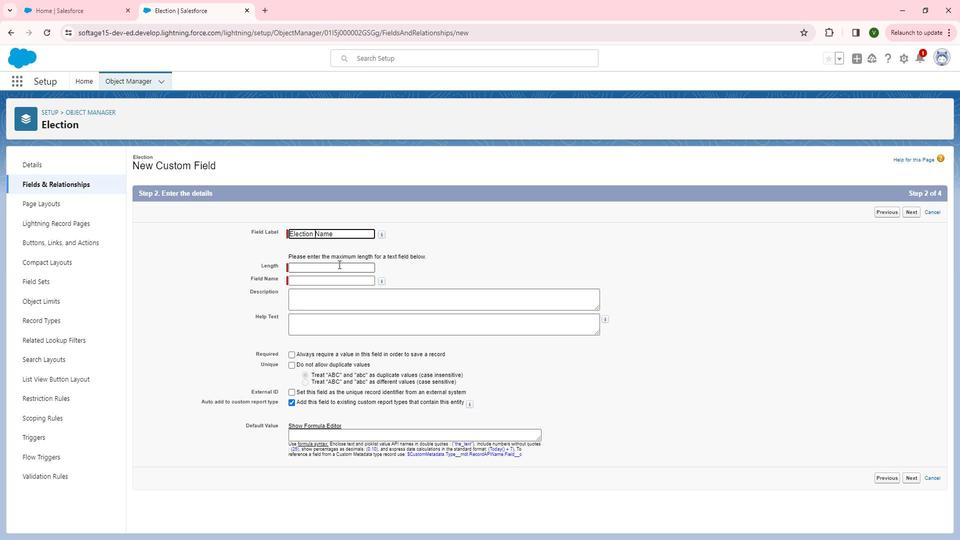 
Action: Mouse pressed left at (337, 262)
Screenshot: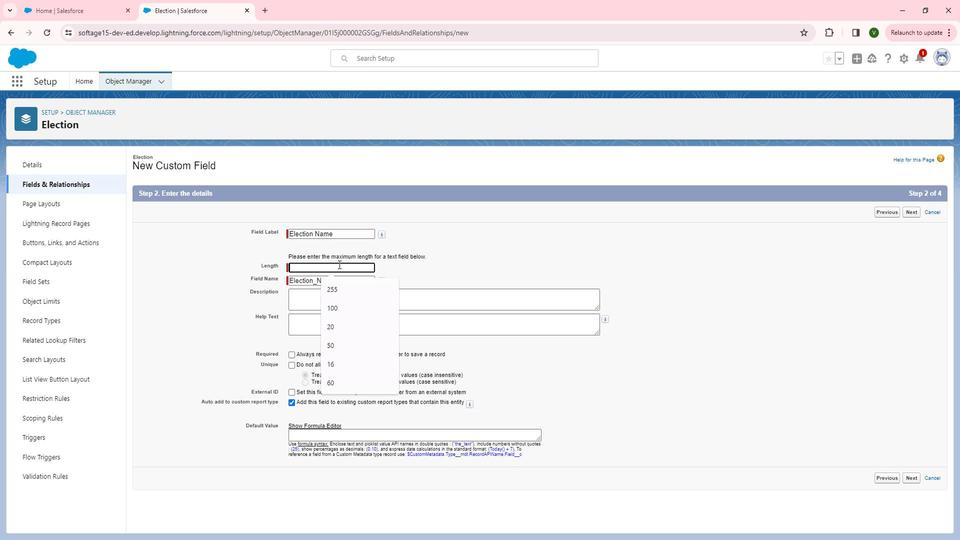 
Action: Key pressed 255
Screenshot: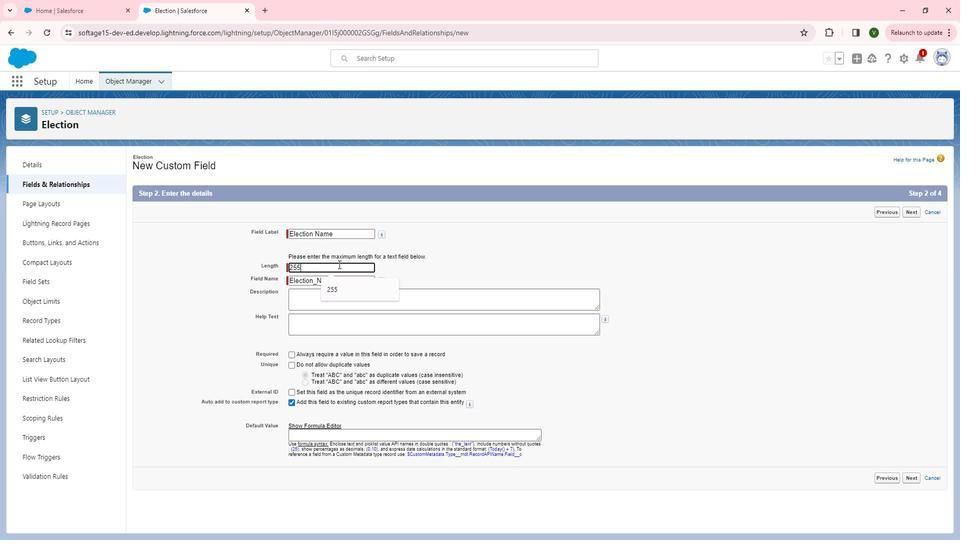 
Action: Mouse moved to (351, 304)
Screenshot: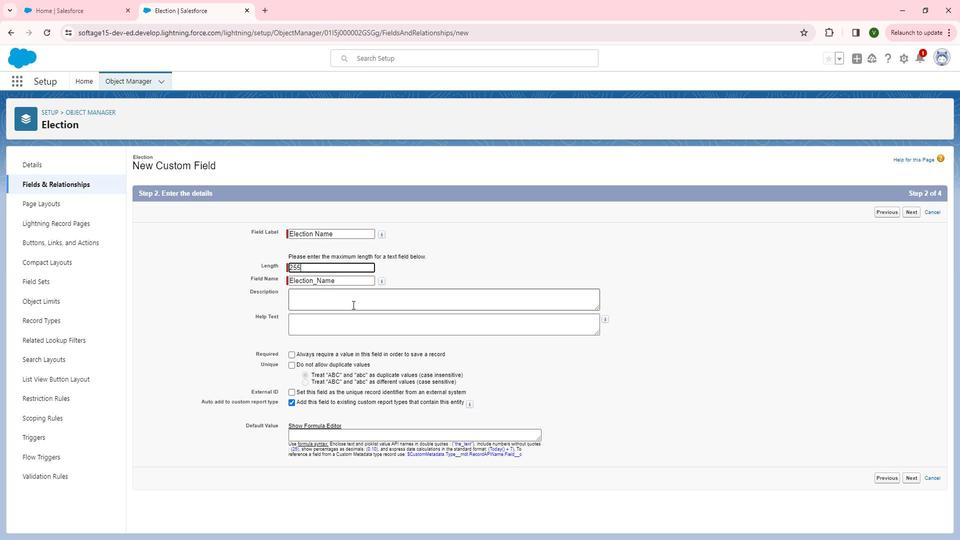 
Action: Mouse pressed left at (351, 304)
Screenshot: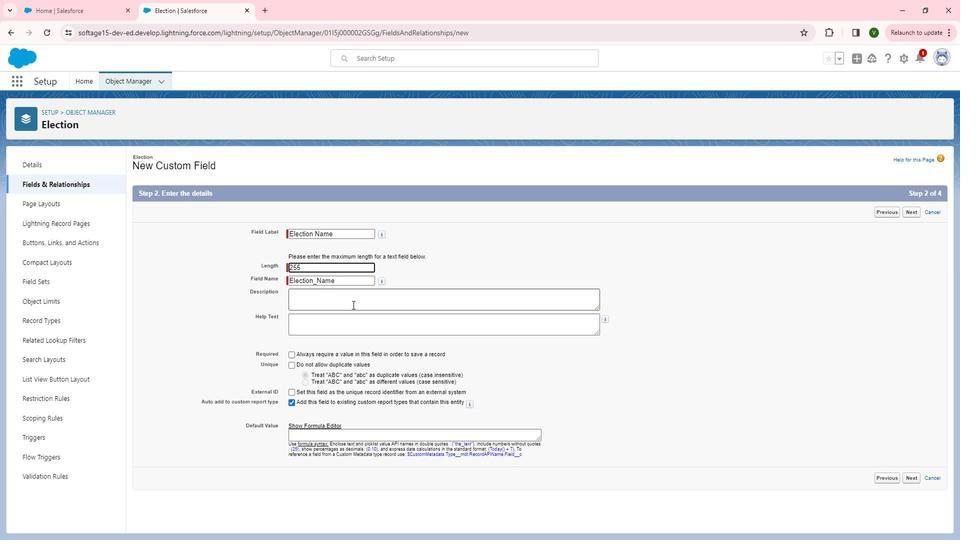 
Action: Mouse moved to (351, 284)
Screenshot: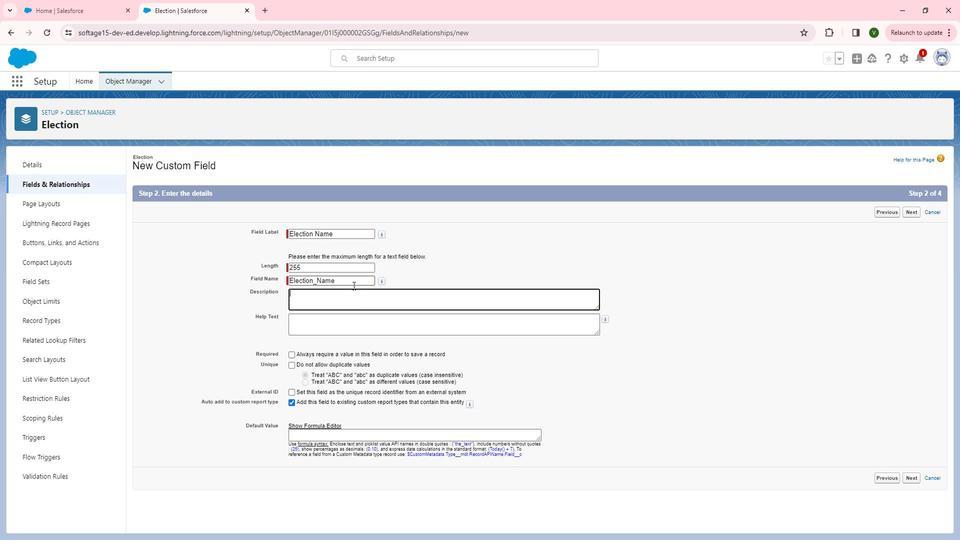
Action: Key pressed <Key.shift>This<Key.space>custuom<Key.space>field<Key.left><Key.left><Key.left><Key.left><Key.left><Key.left><Key.left><Key.left><Key.backspace><Key.right><Key.right><Key.right><Key.right><Key.right><Key.right><Key.right><Key.right><Key.right><Key.right><Key.right><Key.right><Key.right><Key.right><Key.right><Key.space>is<Key.space>for<Key.space>capture<Key.space>the<Key.space>name<Key.space>or<Key.space>title<Key.space>of<Key.space>the<Key.space>election<Key.space>in<Key.space>election<Key.space>commubity==<Key.backspace><Key.backspace><Key.backspace><Key.backspace><Key.backspace><Key.backspace>nity.
Screenshot: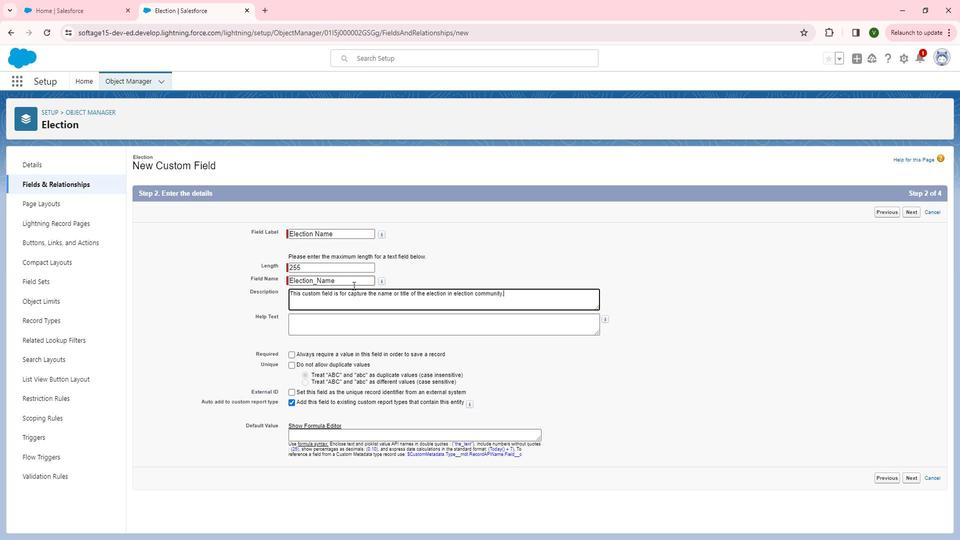 
Action: Mouse moved to (359, 331)
Screenshot: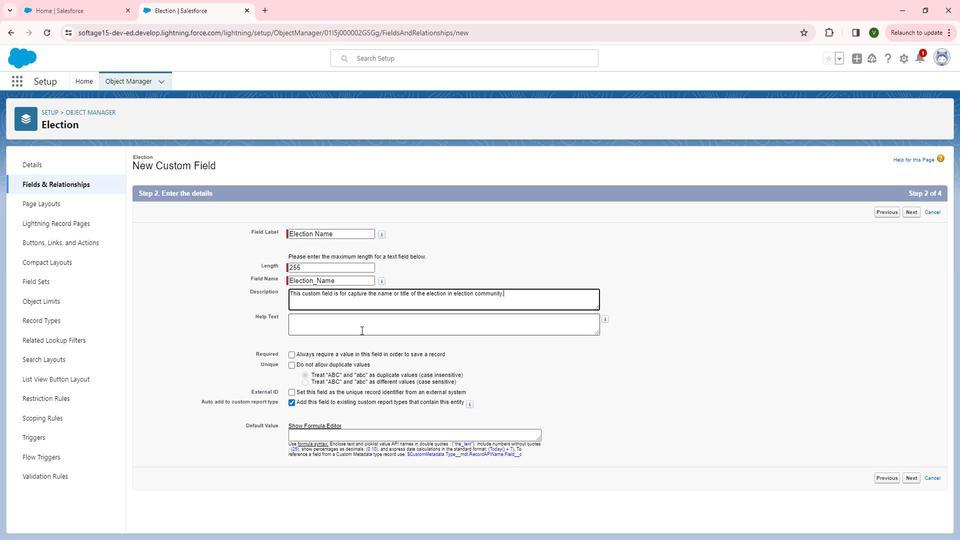
Action: Mouse pressed left at (359, 331)
Screenshot: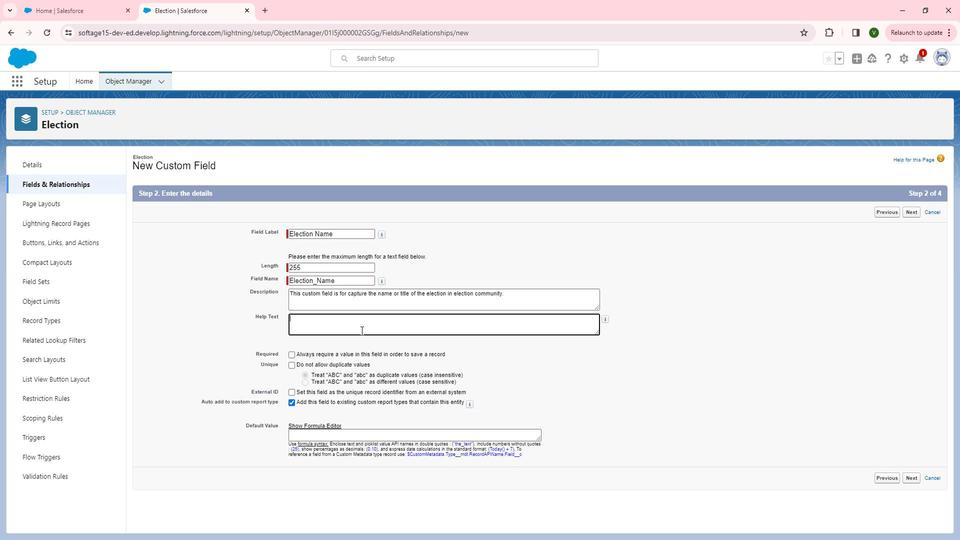 
Action: Key pressed <Key.shift>Enter<Key.space>thr<Key.space>unique<Key.space>name<Key.left><Key.left><Key.left><Key.left><Key.left><Key.left><Key.left><Key.left><Key.left><Key.left><Key.left><Key.left><Key.backspace>e<Key.down><Key.space>for<Key.space>the<Key.space>election.
Screenshot: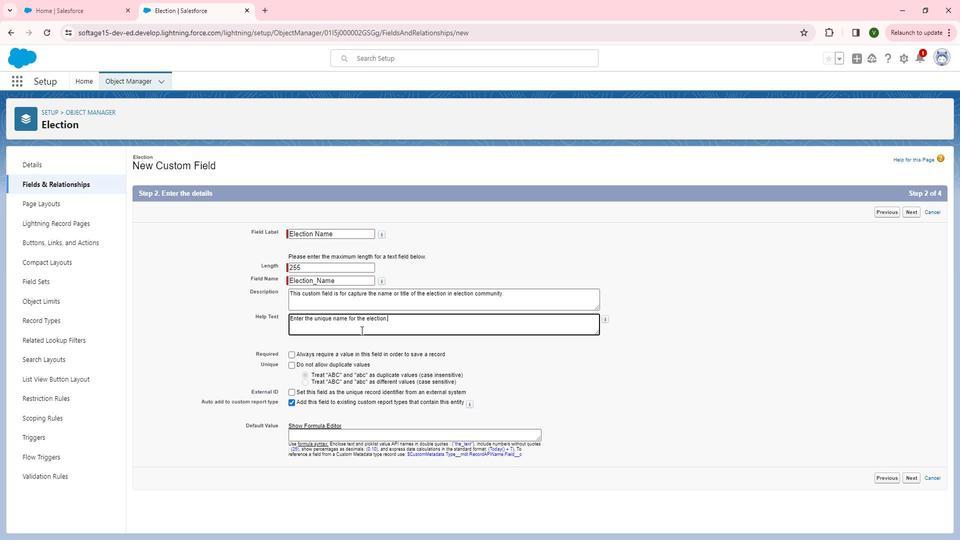 
Action: Mouse moved to (704, 405)
Screenshot: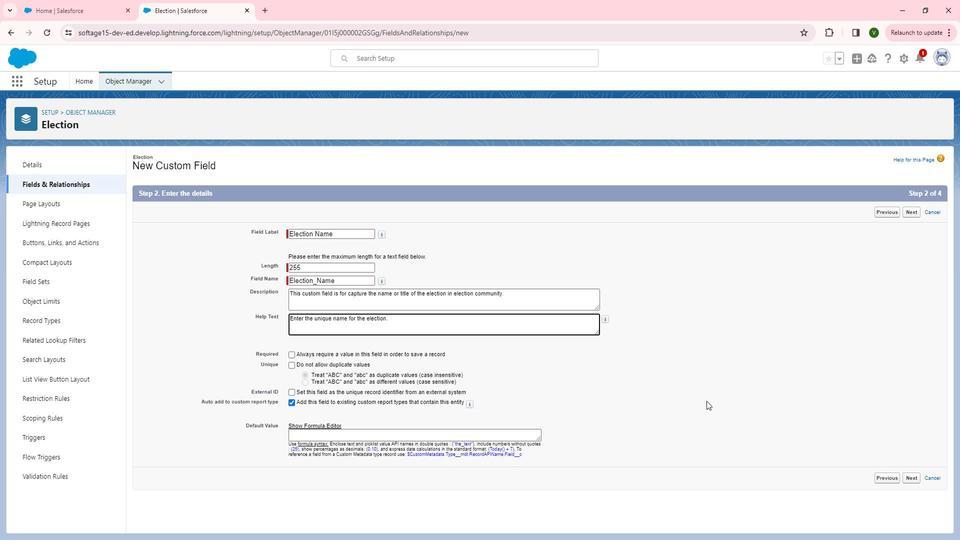 
Action: Mouse pressed left at (704, 405)
Screenshot: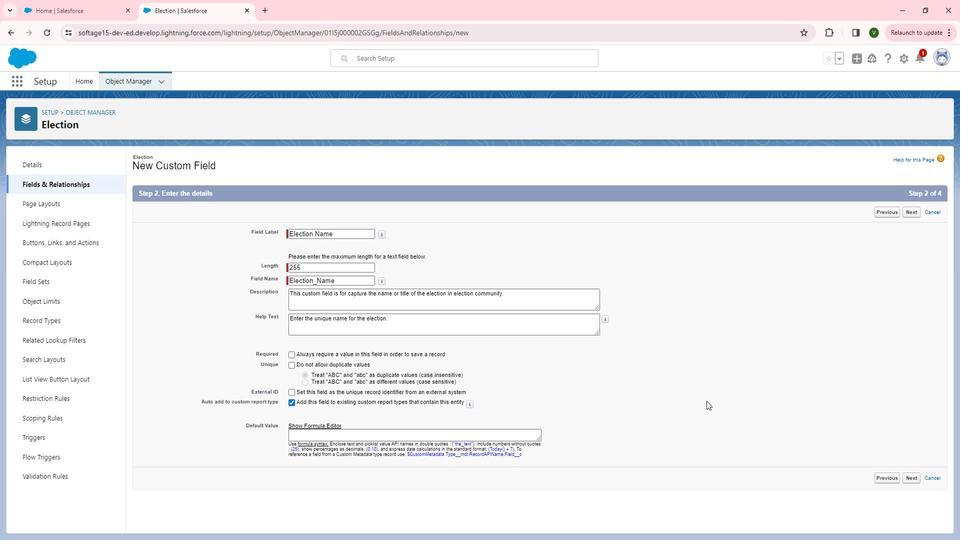 
Action: Mouse moved to (913, 485)
Screenshot: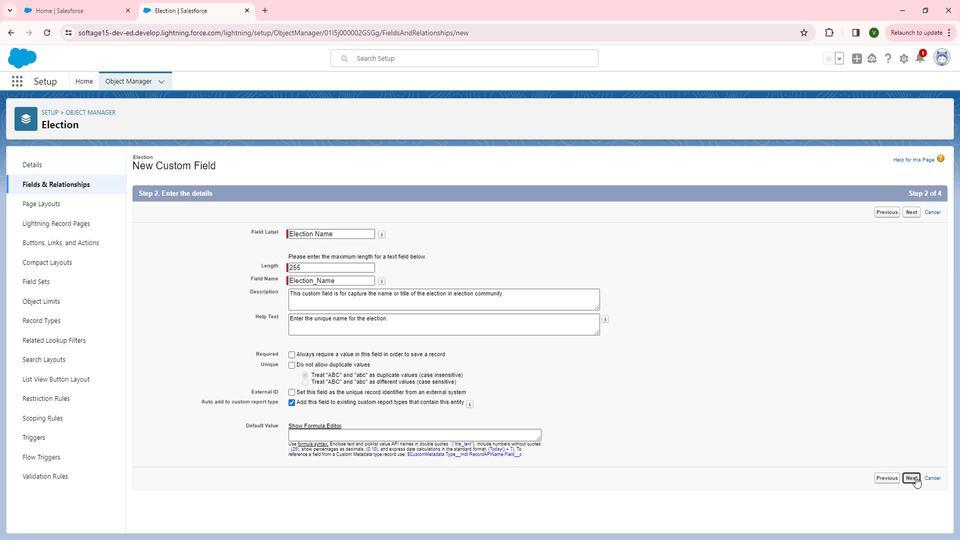 
Action: Mouse pressed left at (913, 485)
Screenshot: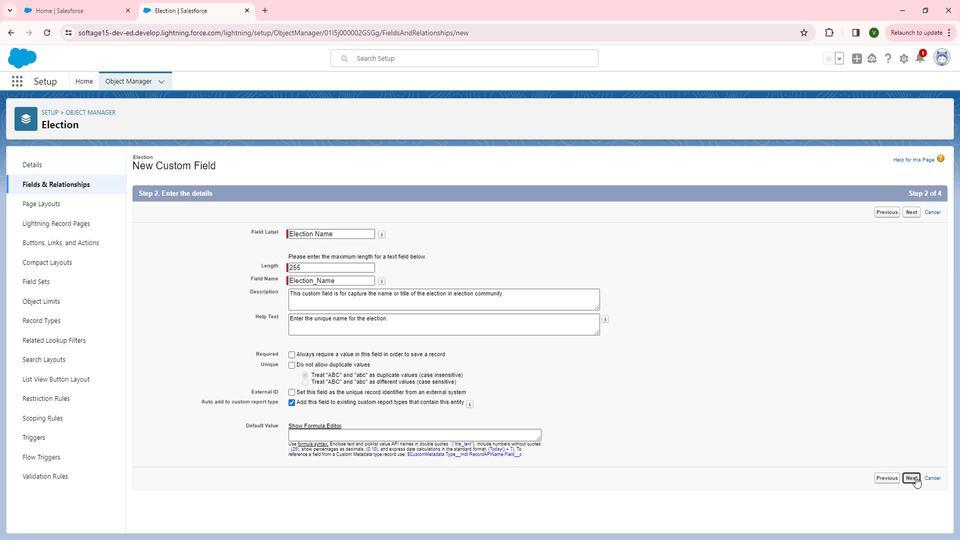 
Action: Mouse moved to (651, 348)
Screenshot: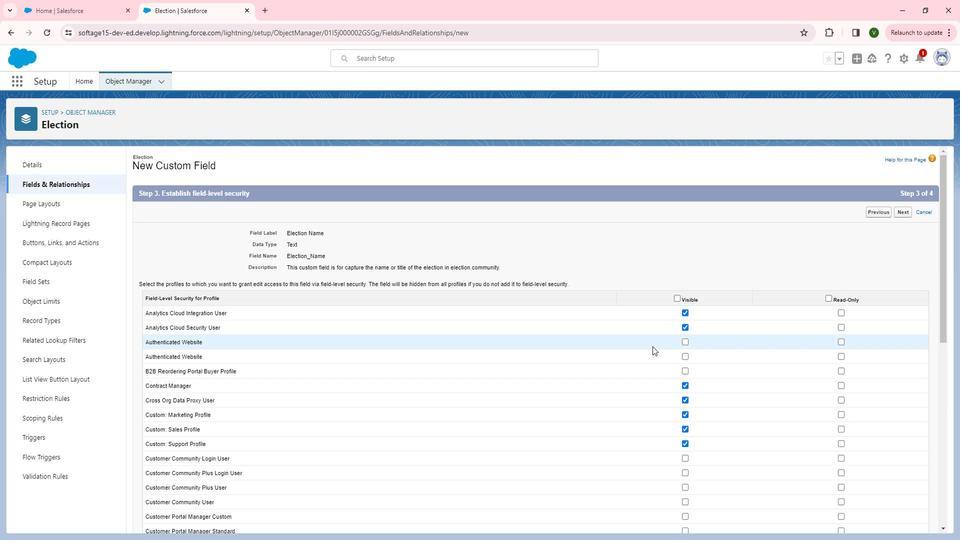 
Action: Mouse scrolled (651, 347) with delta (0, 0)
Screenshot: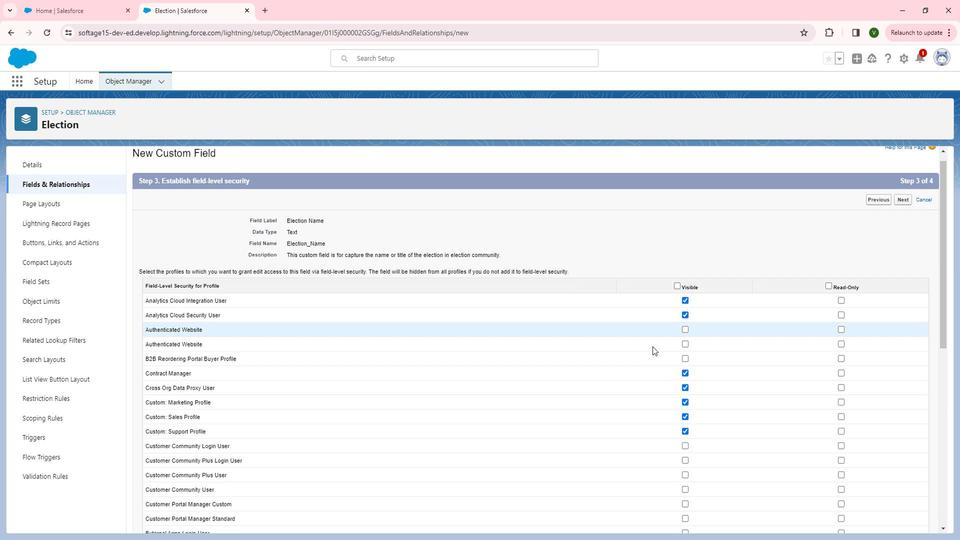 
Action: Mouse moved to (684, 289)
Screenshot: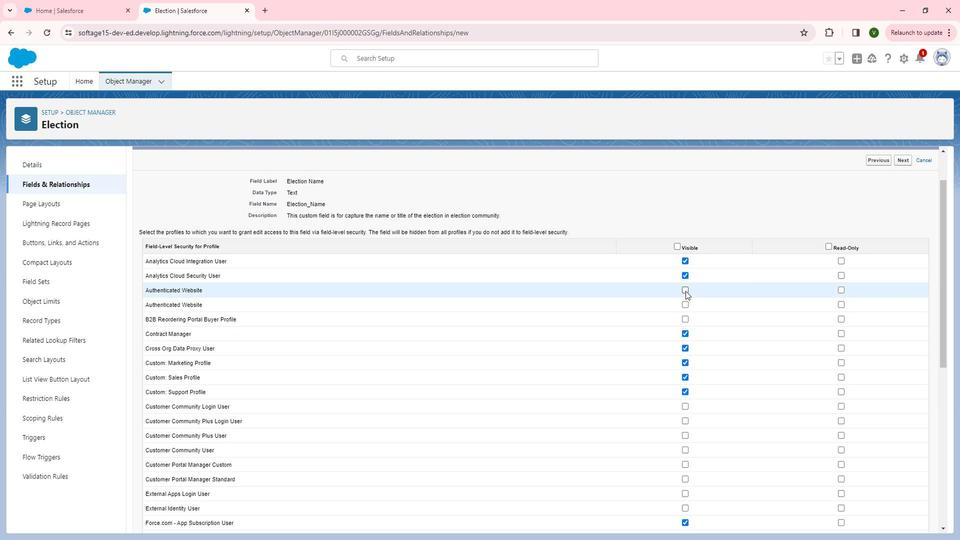 
Action: Mouse pressed left at (684, 289)
Screenshot: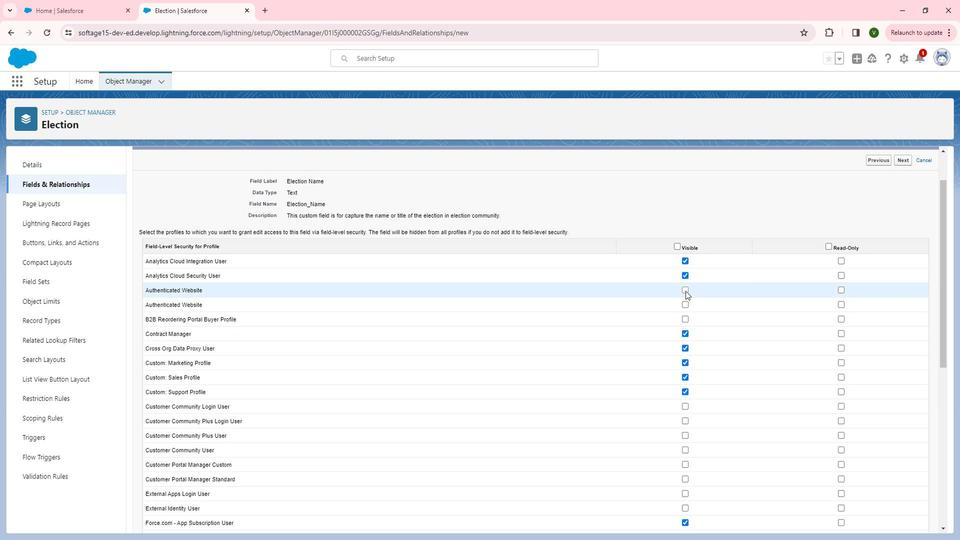 
Action: Mouse moved to (683, 306)
Screenshot: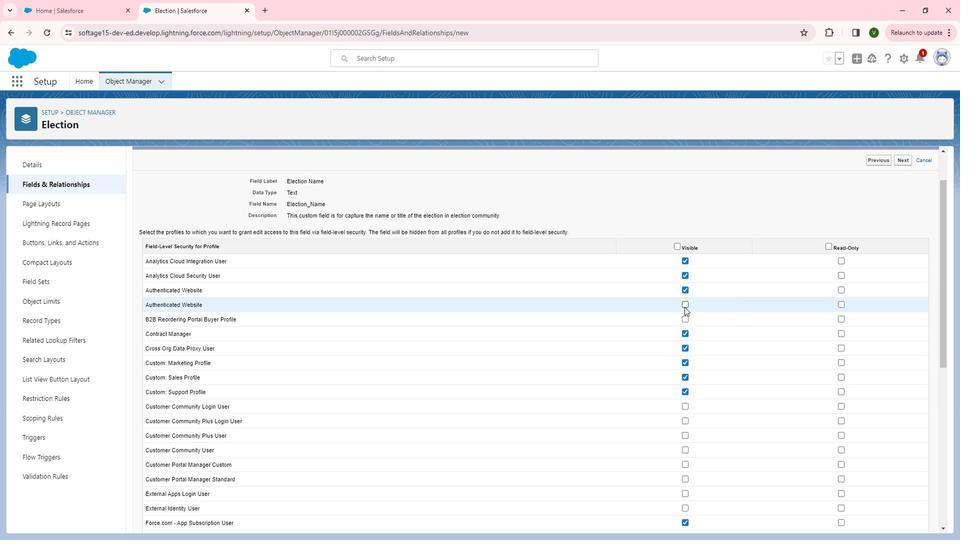 
Action: Mouse pressed left at (683, 306)
Screenshot: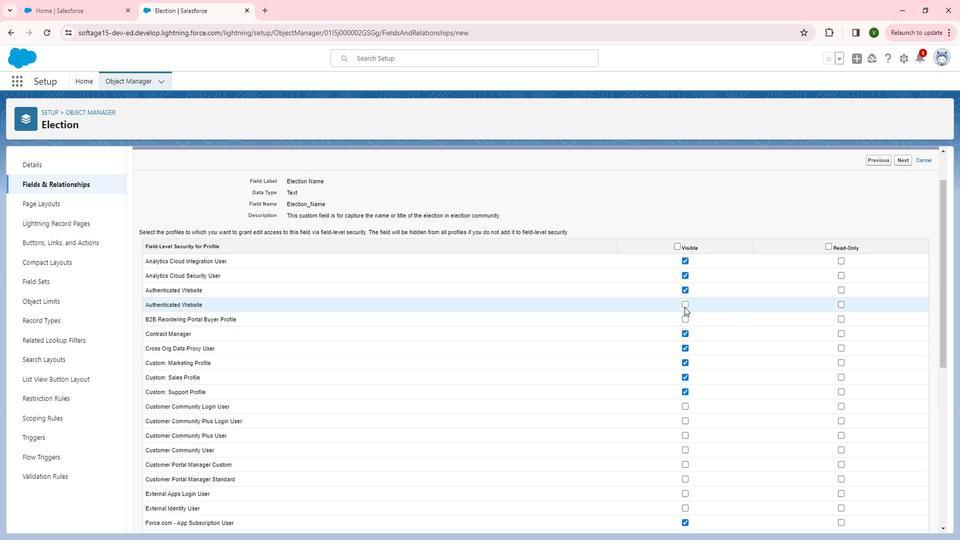 
Action: Mouse moved to (691, 346)
Screenshot: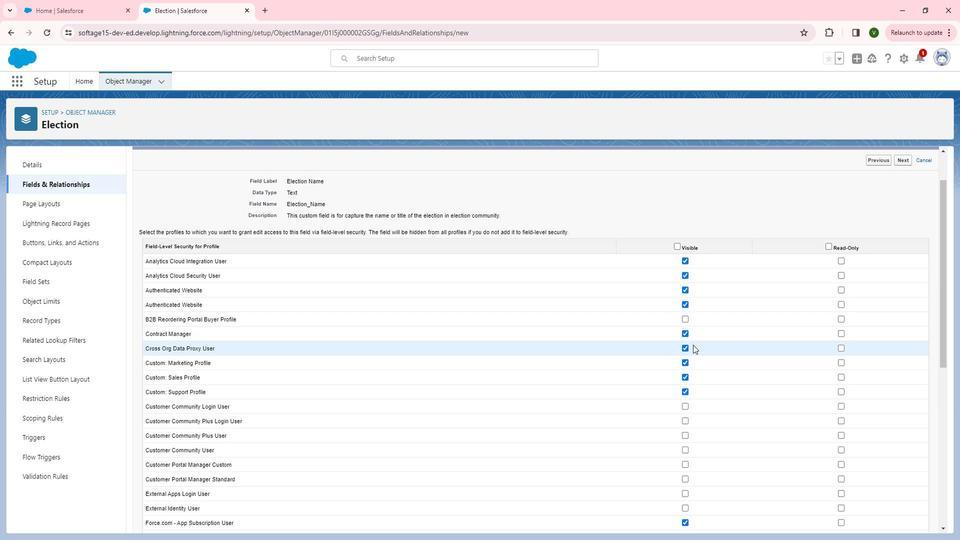 
Action: Mouse scrolled (691, 346) with delta (0, 0)
Screenshot: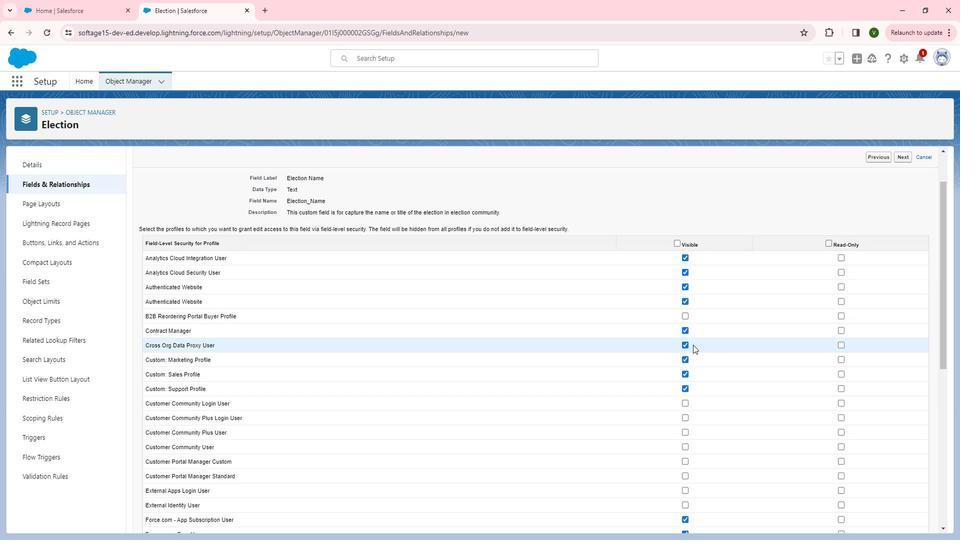 
Action: Mouse scrolled (691, 346) with delta (0, 0)
Screenshot: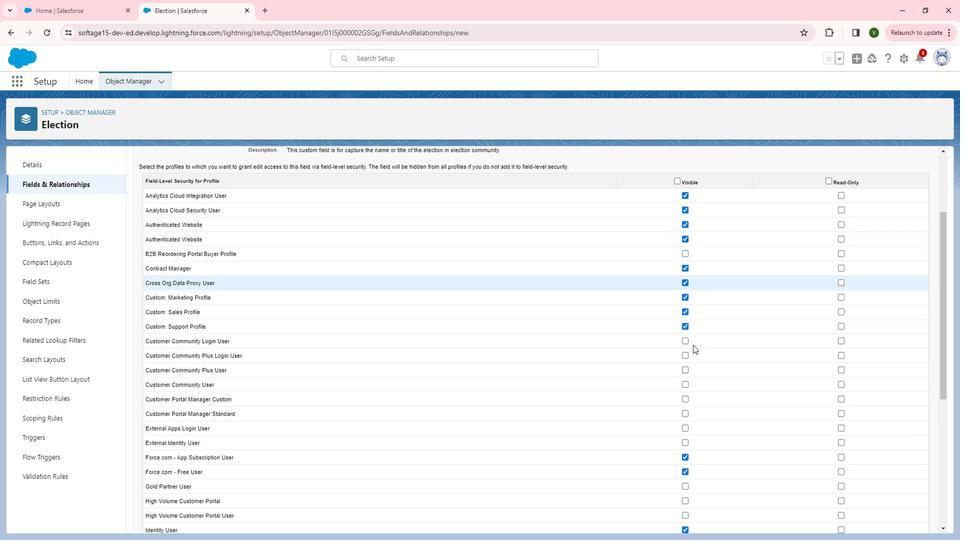 
Action: Mouse moved to (685, 318)
Screenshot: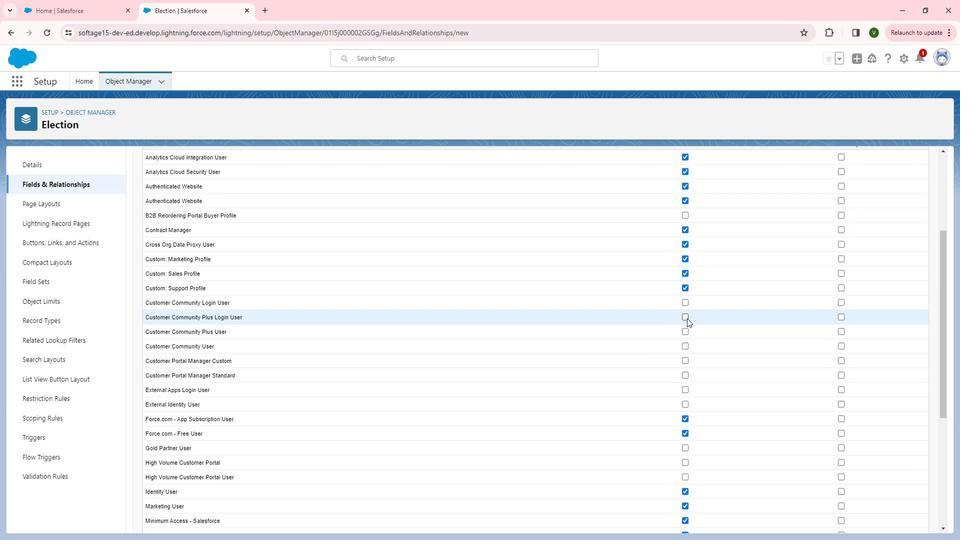 
Action: Mouse pressed left at (685, 318)
Screenshot: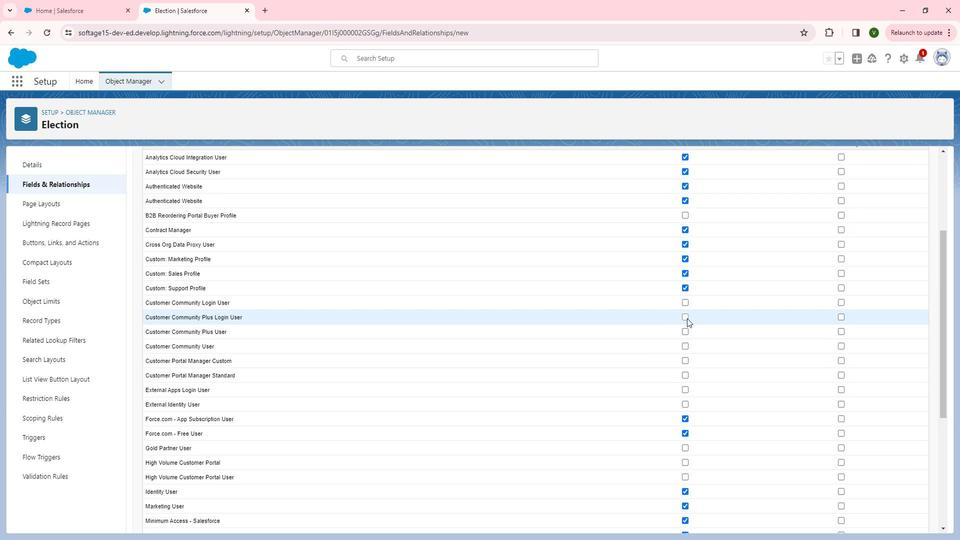 
Action: Mouse moved to (685, 330)
Screenshot: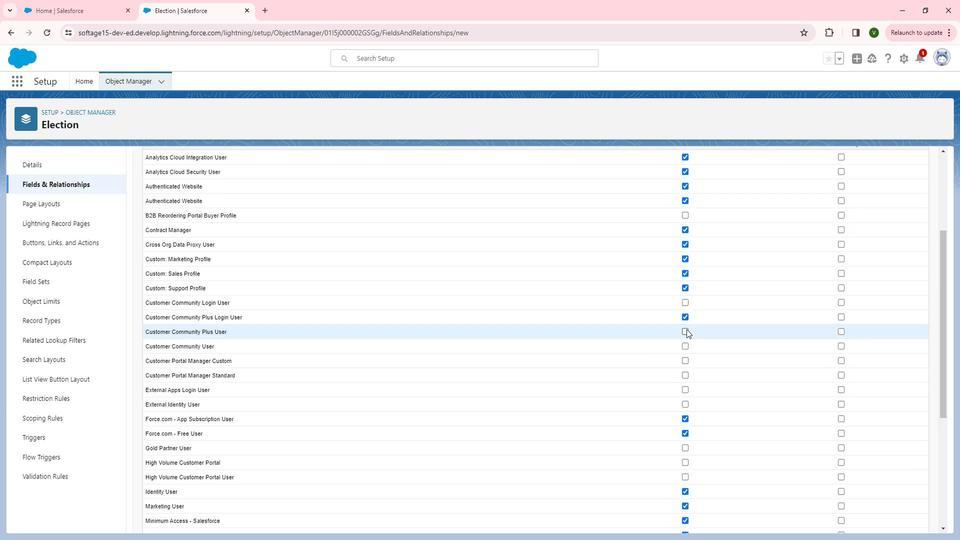 
Action: Mouse pressed left at (685, 330)
Screenshot: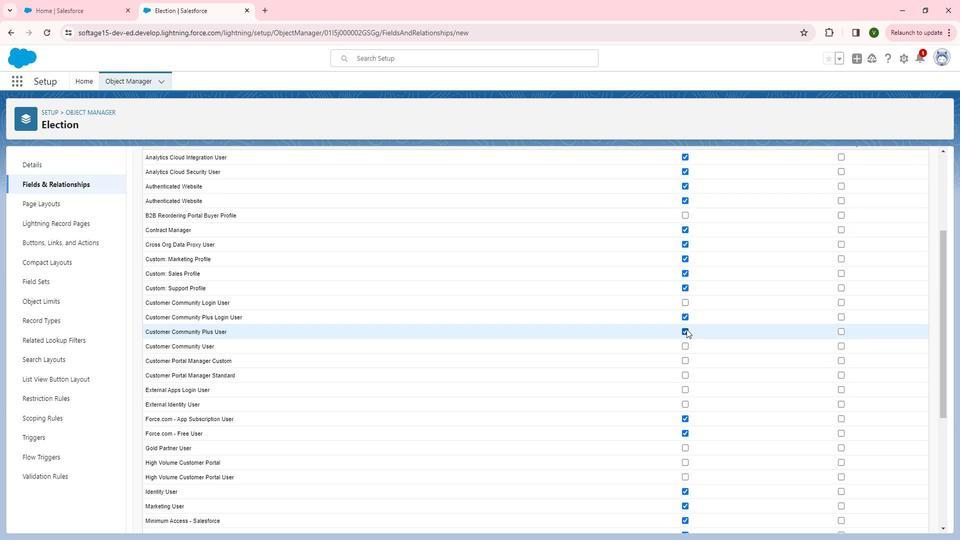 
Action: Mouse moved to (685, 350)
Screenshot: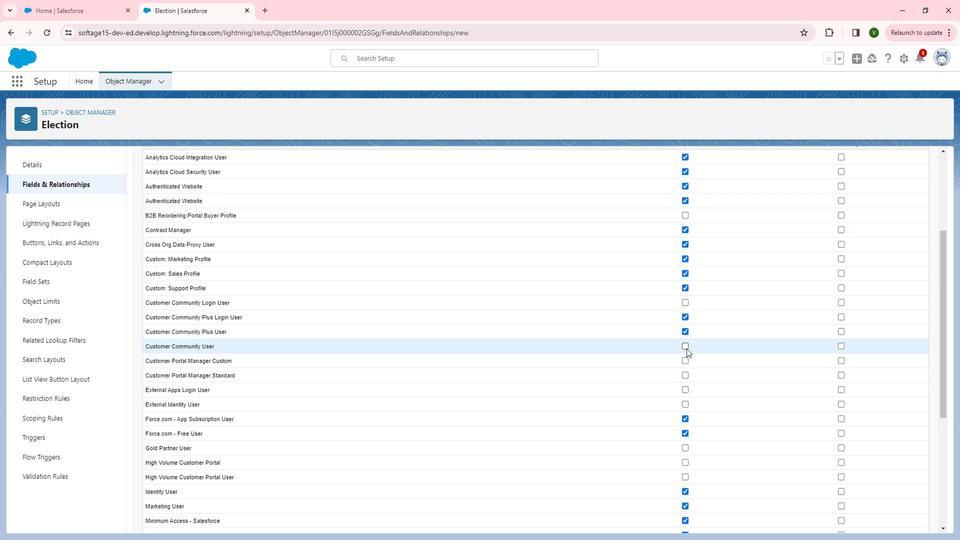 
Action: Mouse pressed left at (685, 350)
Screenshot: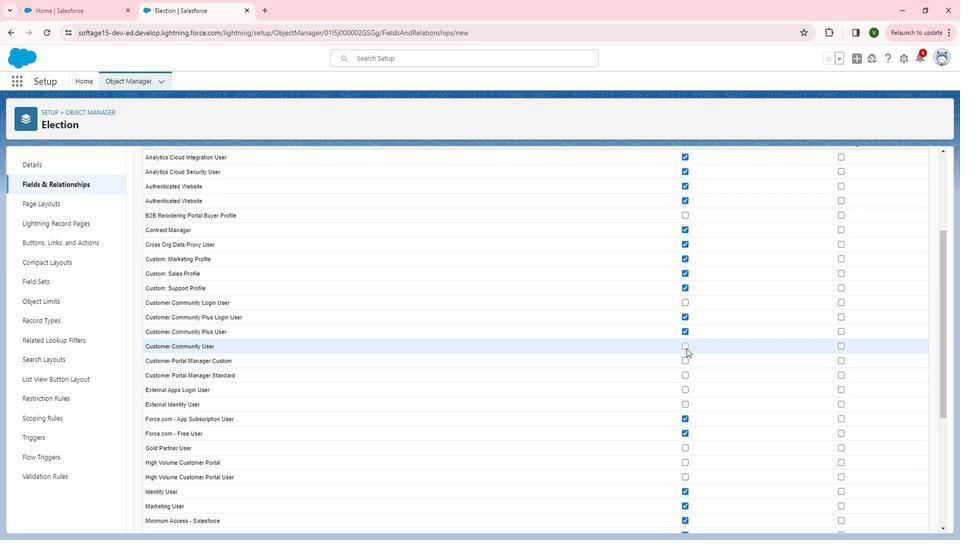 
Action: Mouse moved to (684, 363)
Screenshot: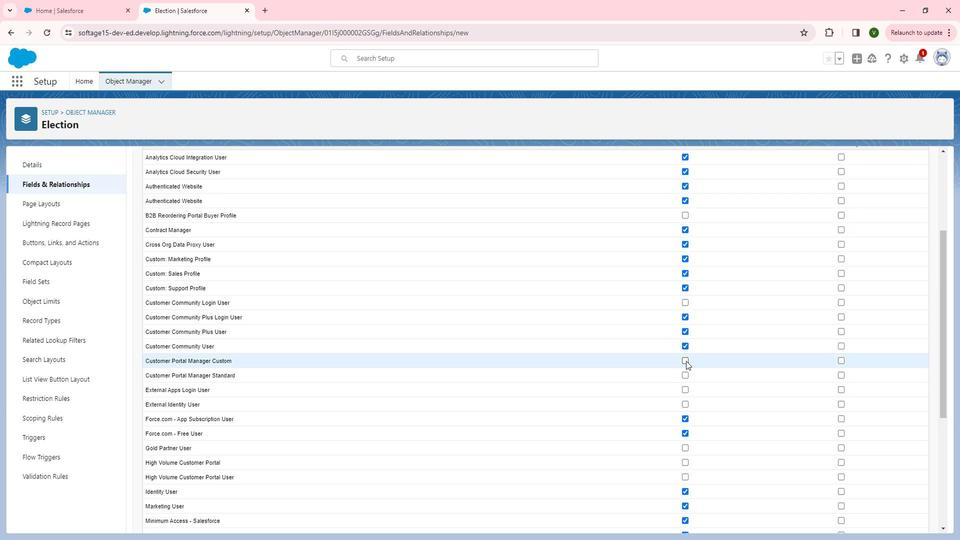 
Action: Mouse pressed left at (684, 363)
Screenshot: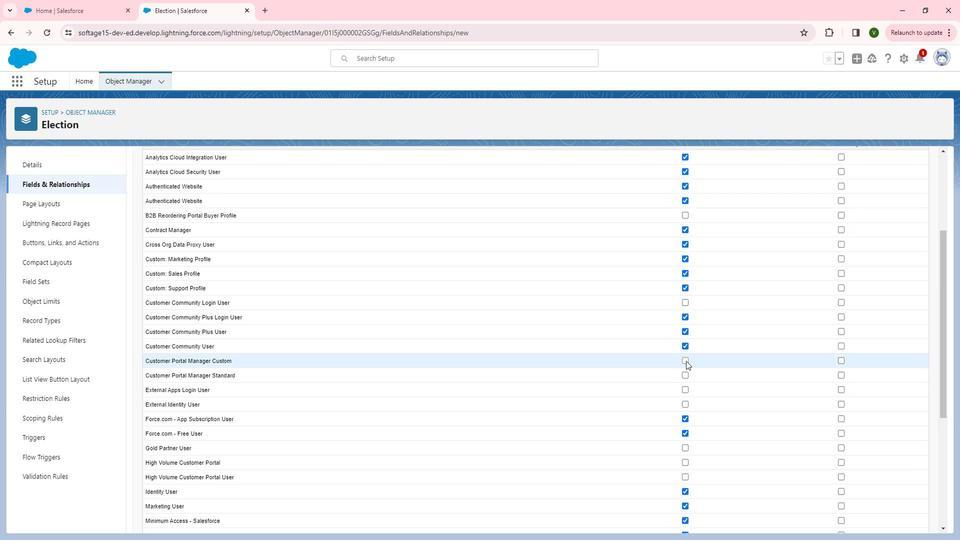 
Action: Mouse moved to (684, 378)
Screenshot: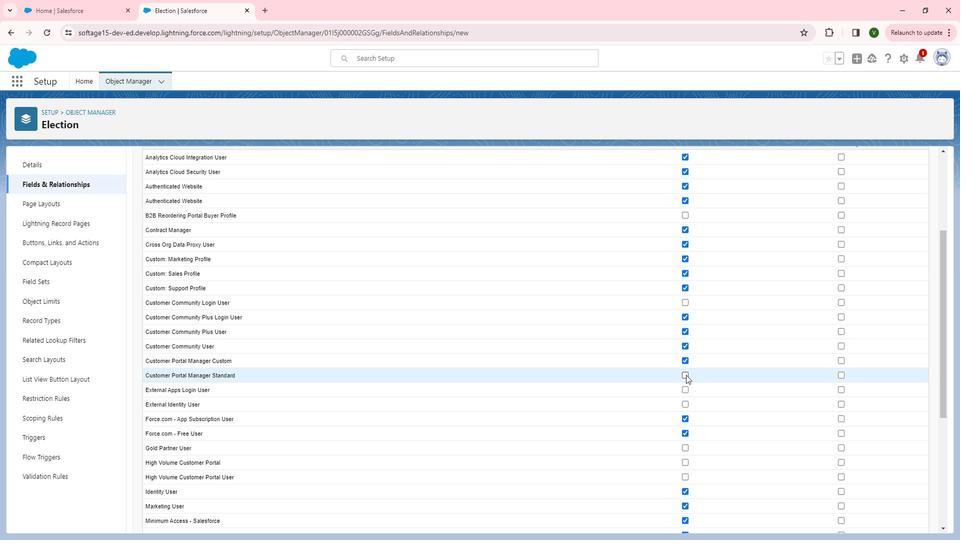 
Action: Mouse pressed left at (684, 378)
Screenshot: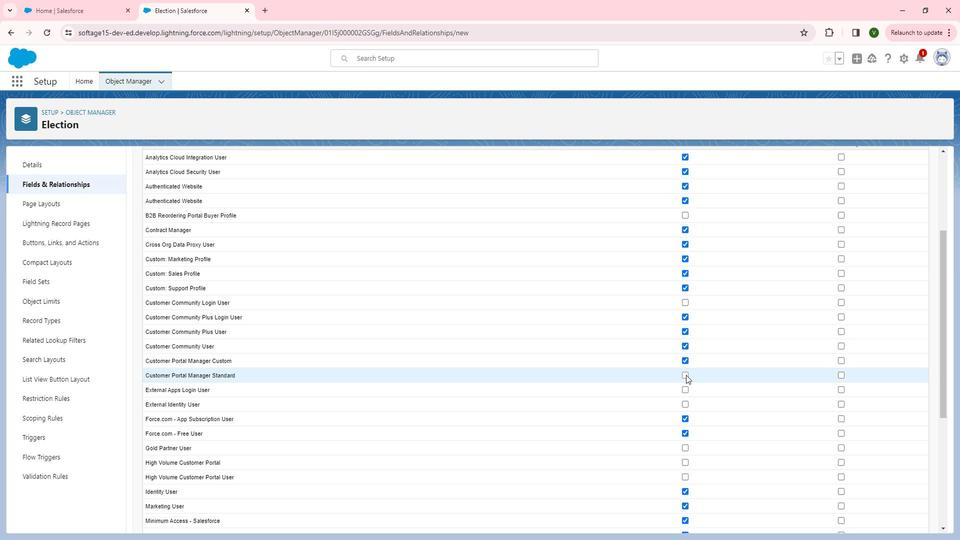 
Action: Mouse moved to (685, 383)
Screenshot: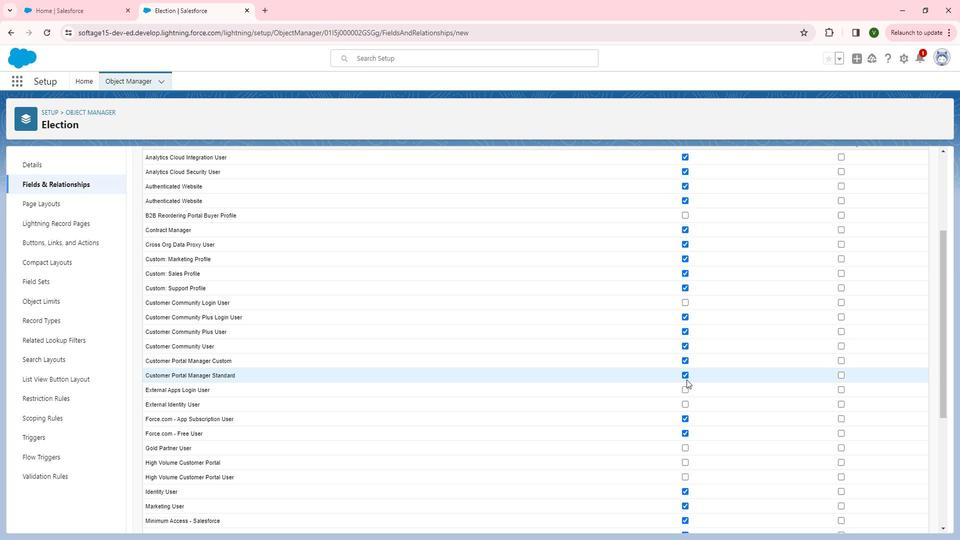 
Action: Mouse scrolled (685, 382) with delta (0, 0)
Screenshot: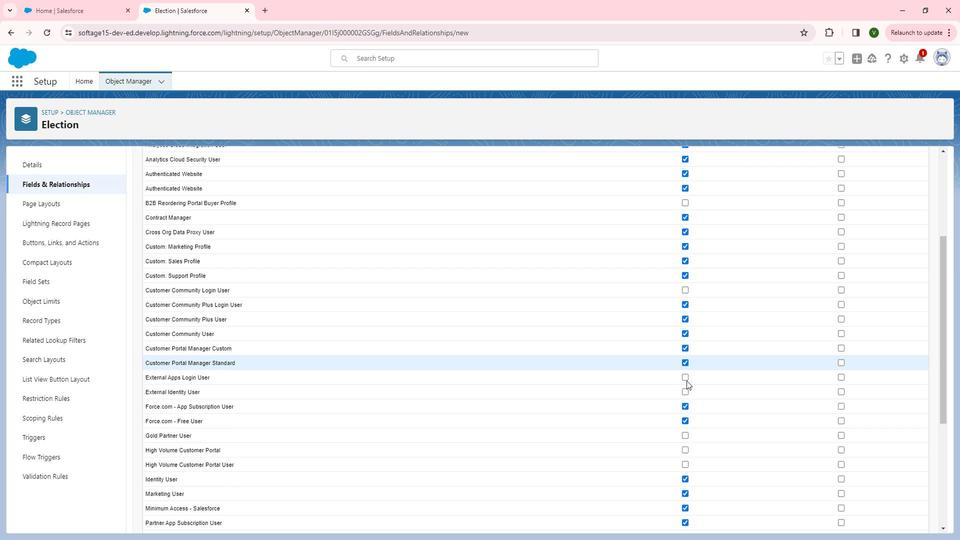 
Action: Mouse moved to (684, 384)
Screenshot: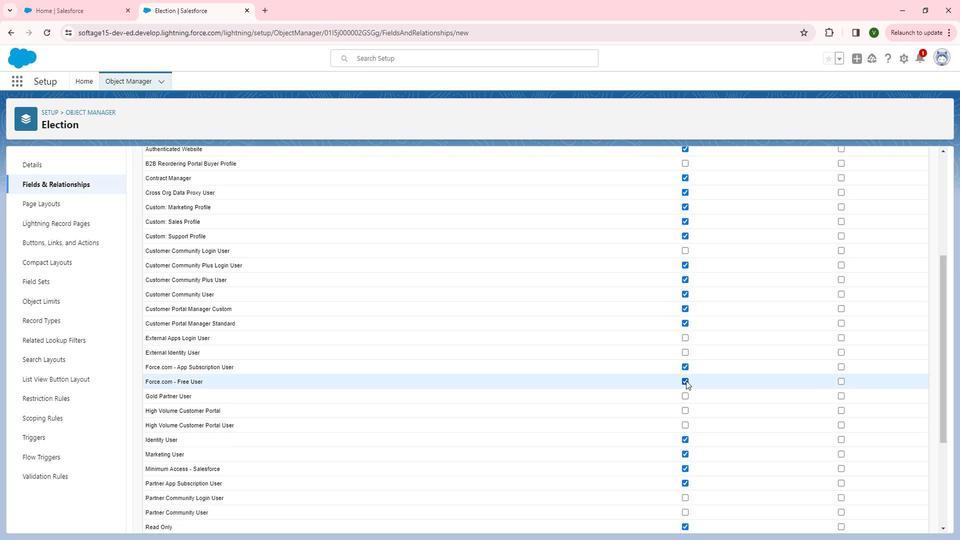 
Action: Mouse scrolled (684, 383) with delta (0, 0)
Screenshot: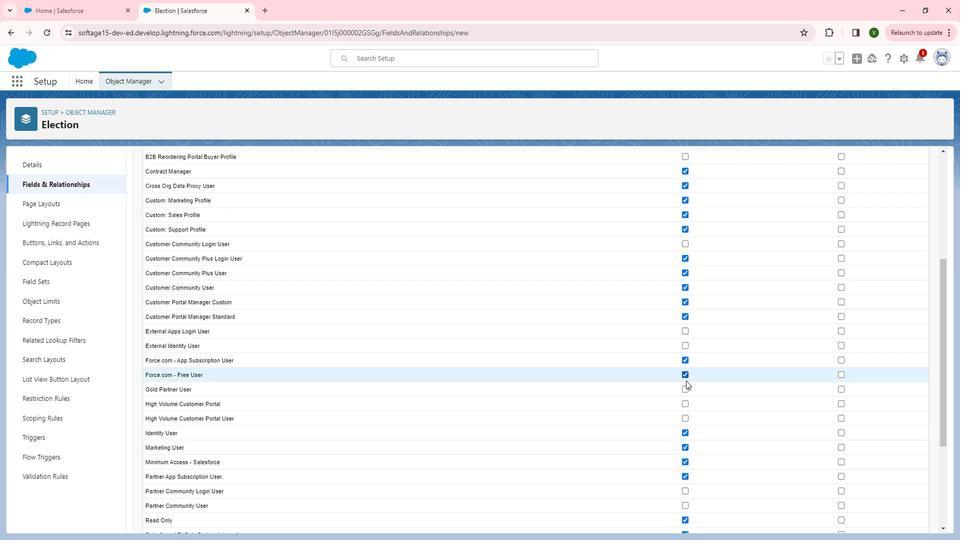
Action: Mouse moved to (685, 361)
Screenshot: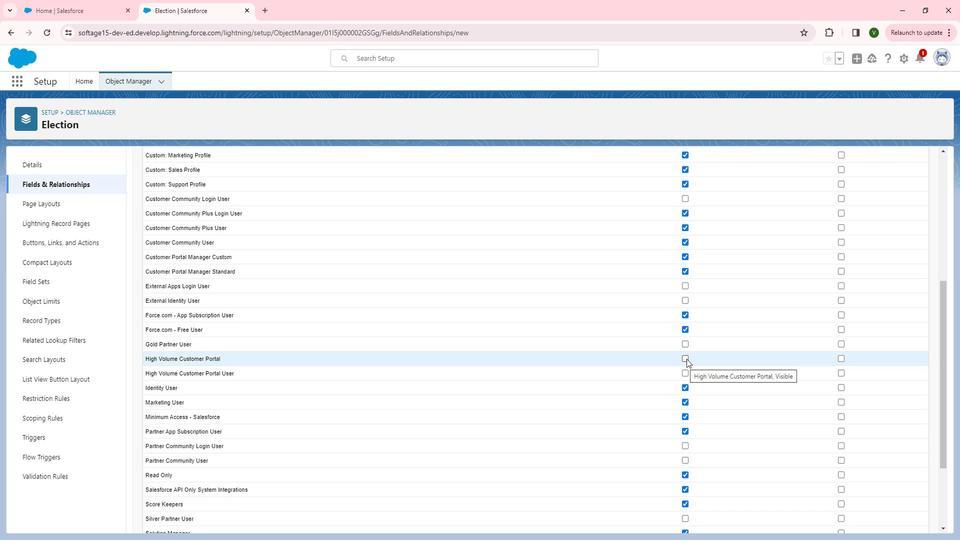 
Action: Mouse pressed left at (685, 361)
Screenshot: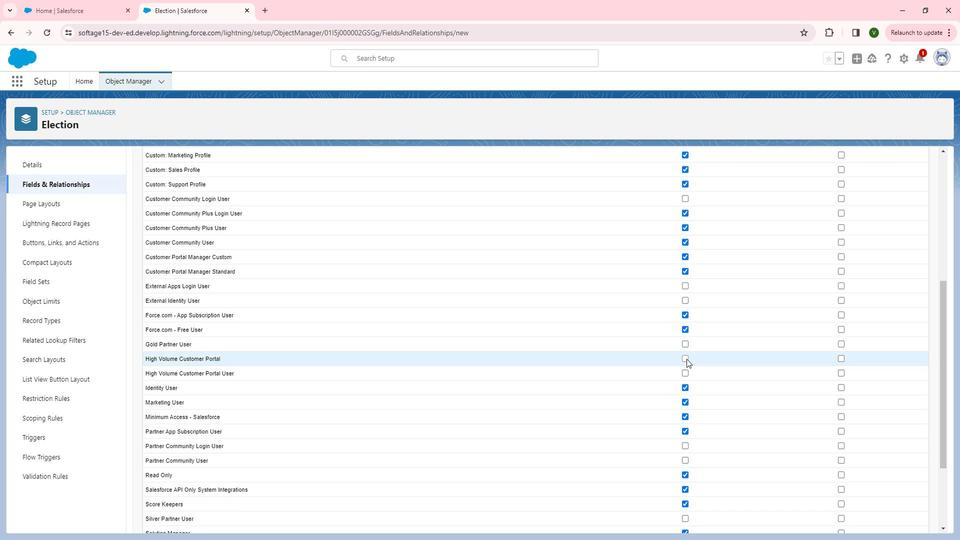 
Action: Mouse moved to (683, 372)
Screenshot: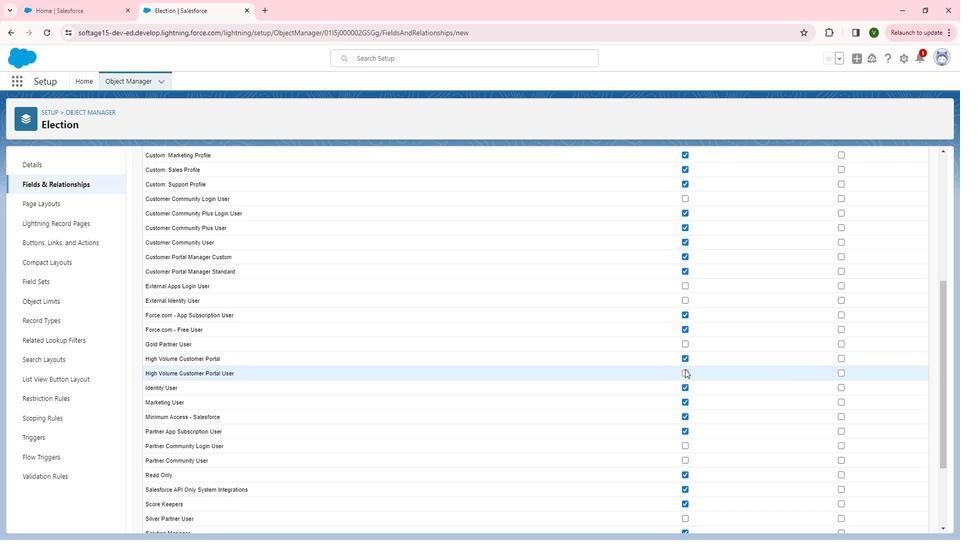 
Action: Mouse pressed left at (683, 372)
Screenshot: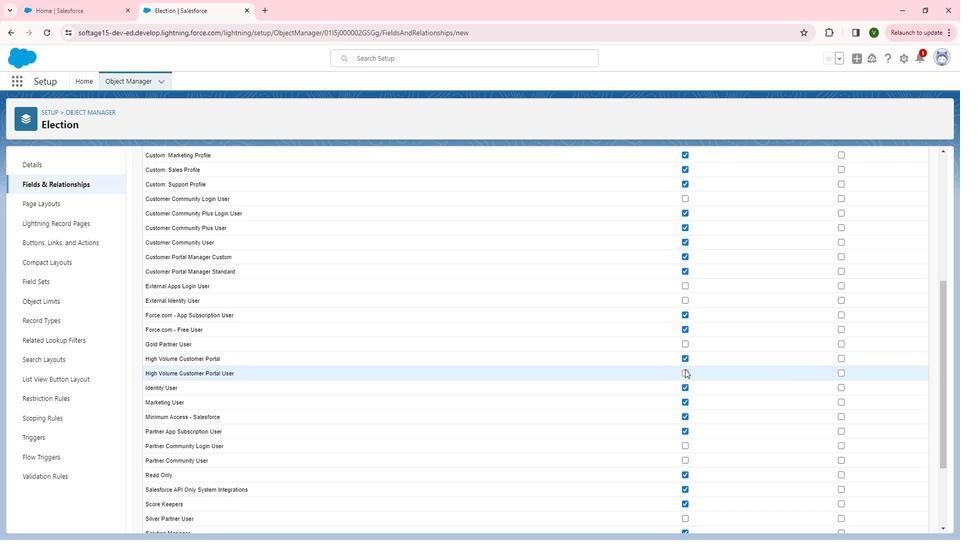 
Action: Mouse moved to (686, 377)
Screenshot: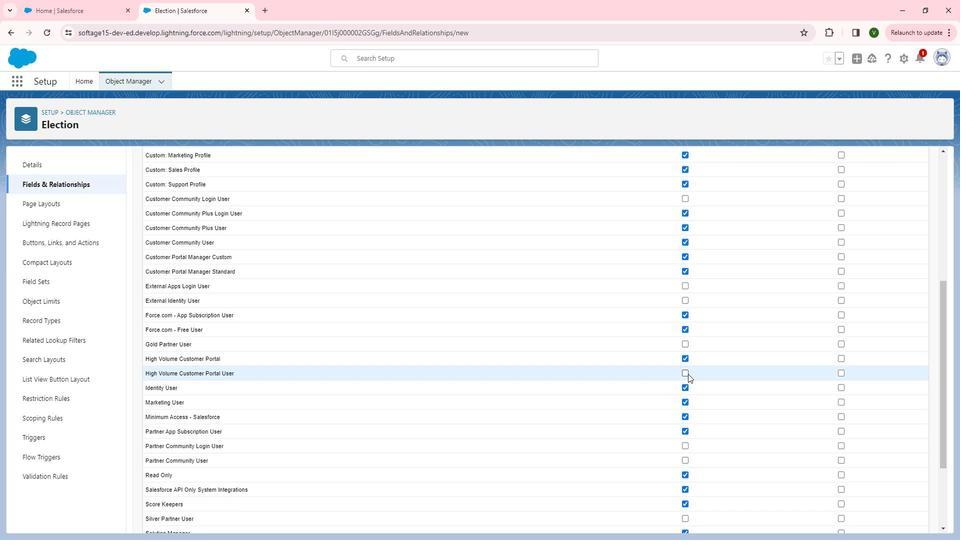 
Action: Mouse pressed left at (686, 377)
Screenshot: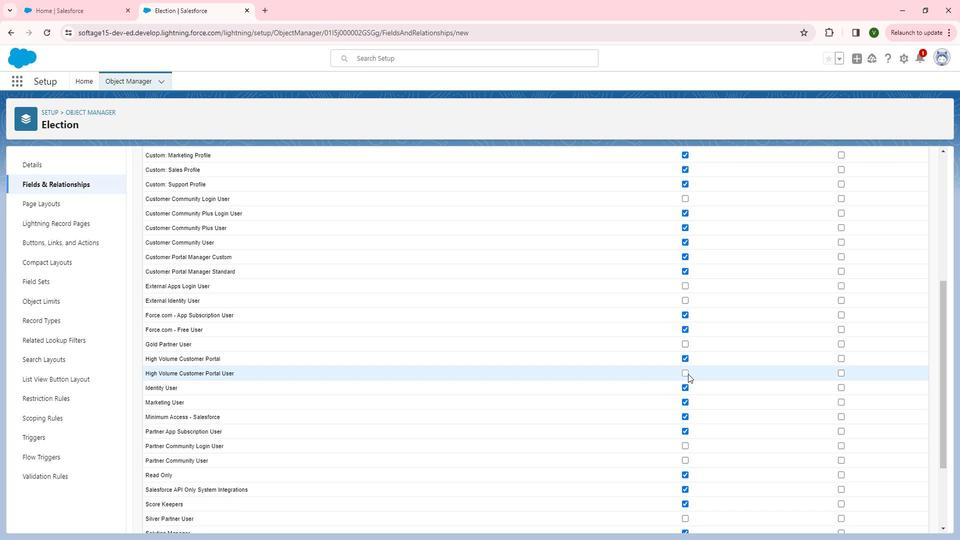 
Action: Mouse moved to (711, 405)
Screenshot: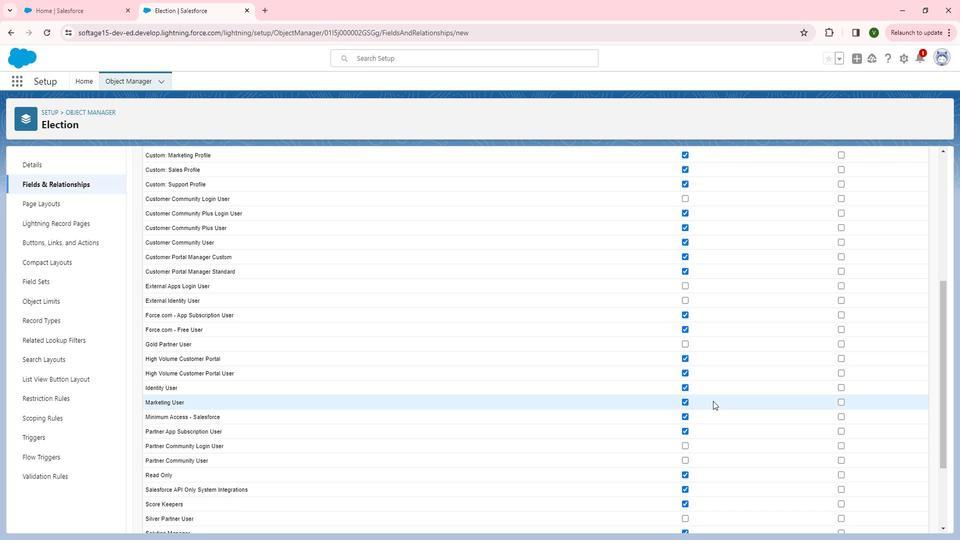
Action: Mouse scrolled (711, 405) with delta (0, 0)
Screenshot: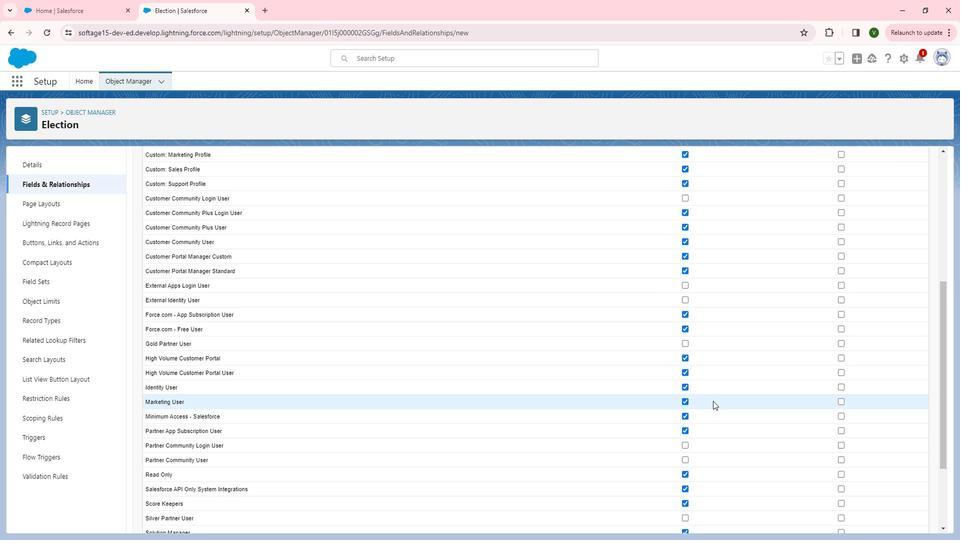 
Action: Mouse scrolled (711, 405) with delta (0, 0)
Screenshot: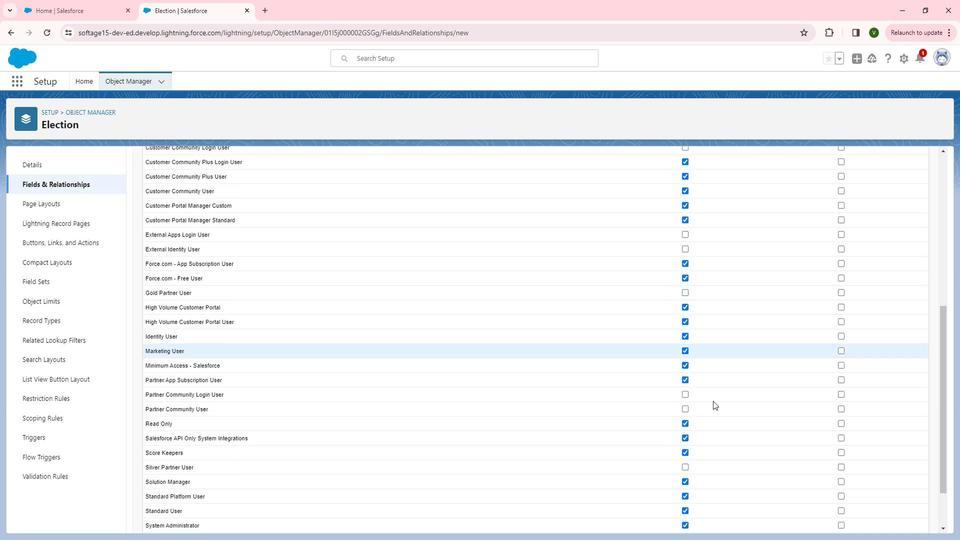 
Action: Mouse moved to (686, 357)
Screenshot: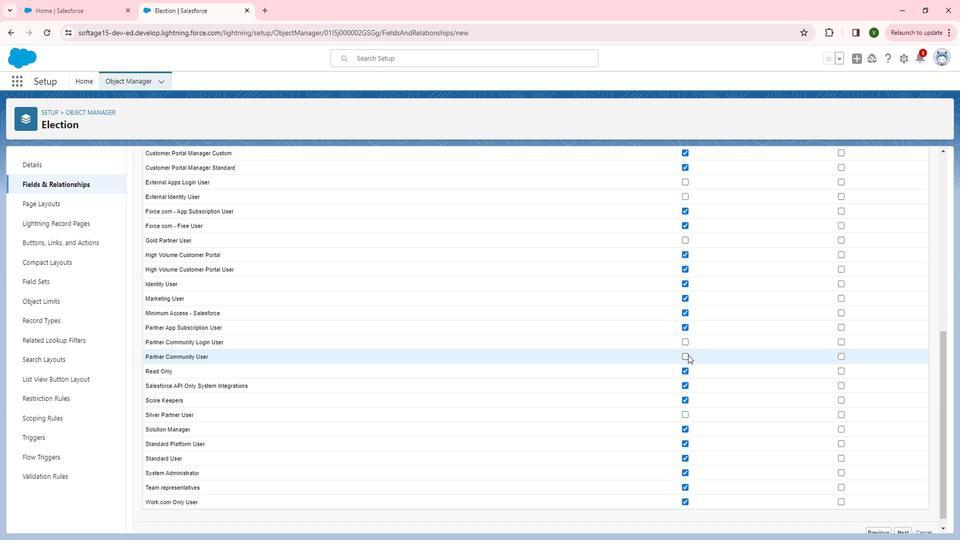 
Action: Mouse pressed left at (686, 357)
Screenshot: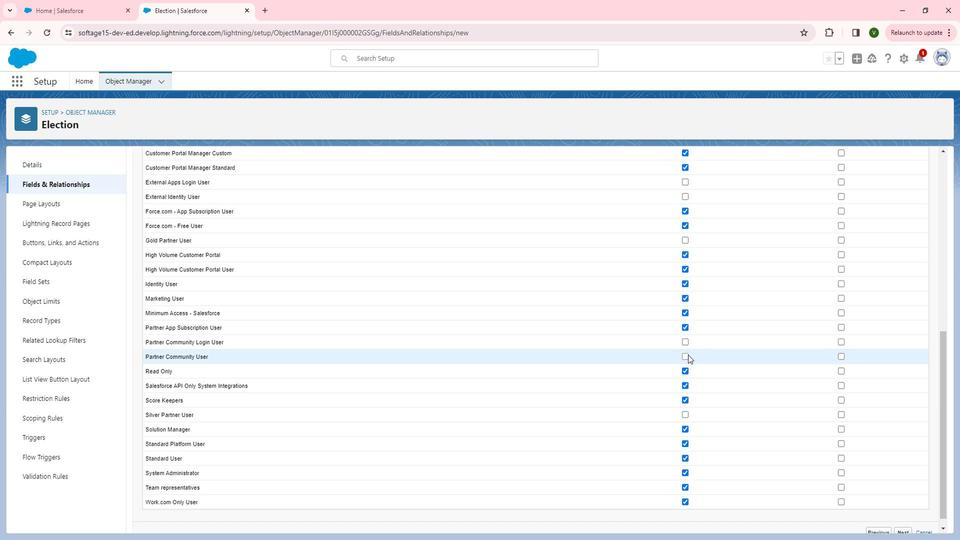 
Action: Mouse moved to (685, 339)
Screenshot: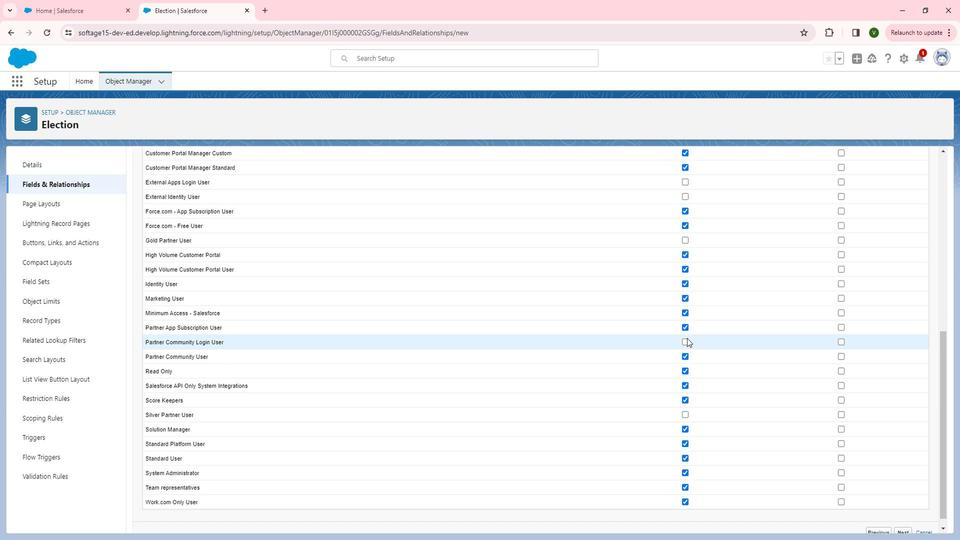 
Action: Mouse pressed left at (685, 339)
Screenshot: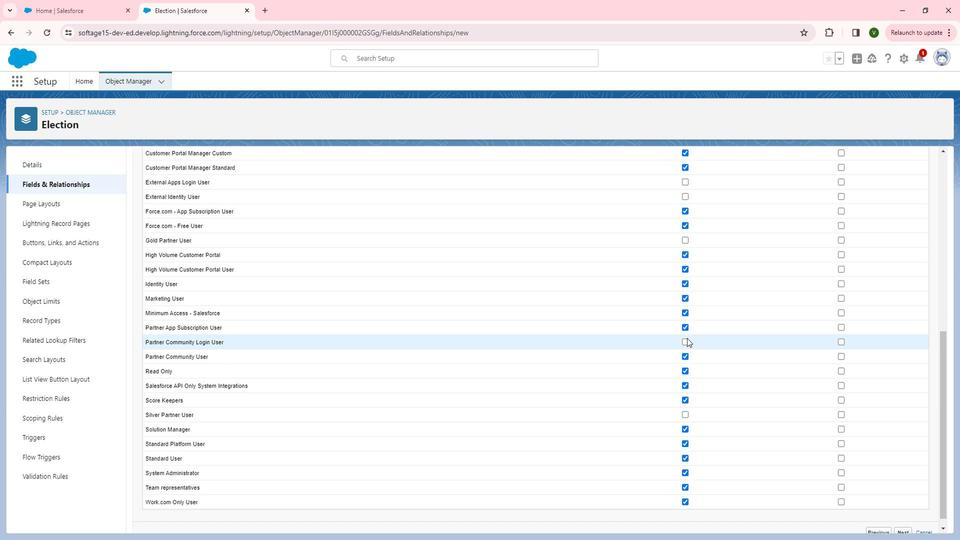 
Action: Mouse moved to (684, 345)
Screenshot: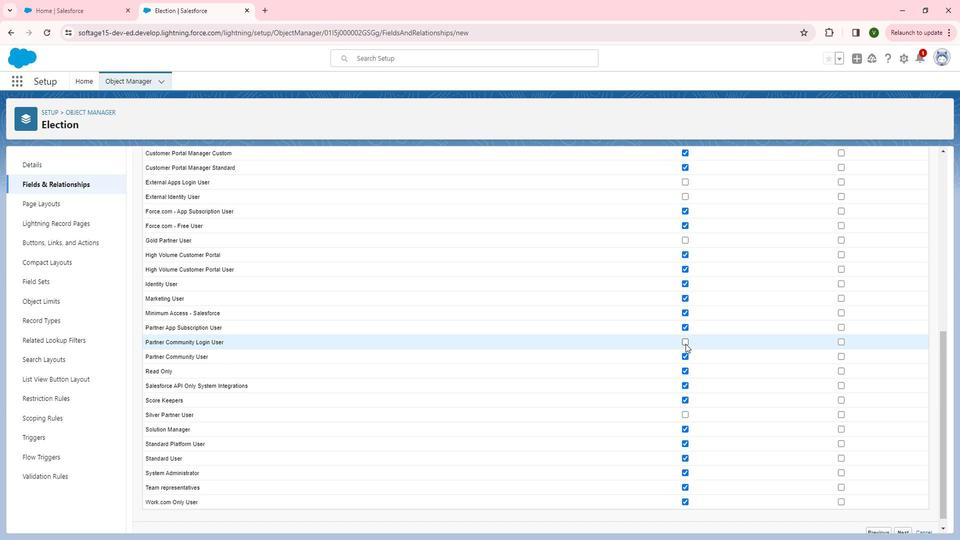 
Action: Mouse pressed left at (684, 345)
Screenshot: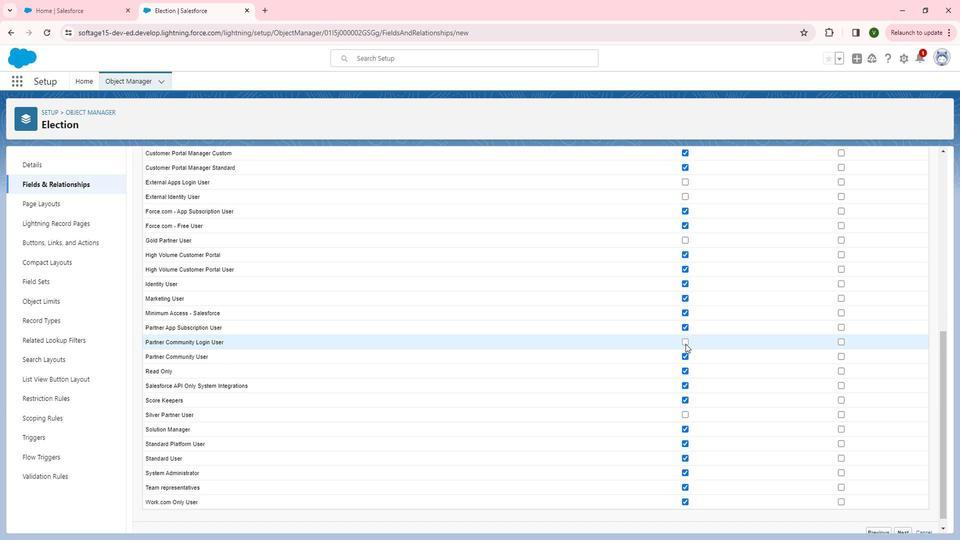 
Action: Mouse moved to (840, 495)
Screenshot: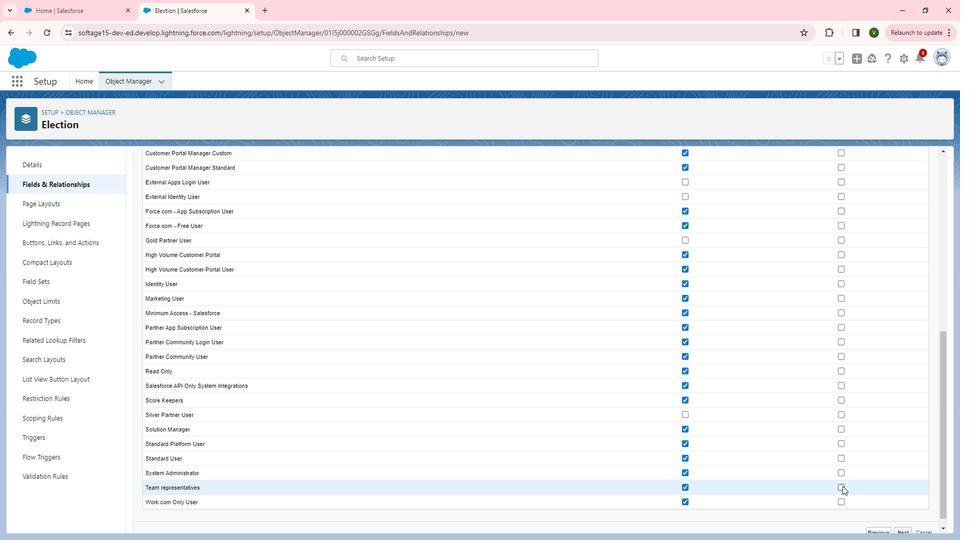 
Action: Mouse pressed left at (840, 495)
Screenshot: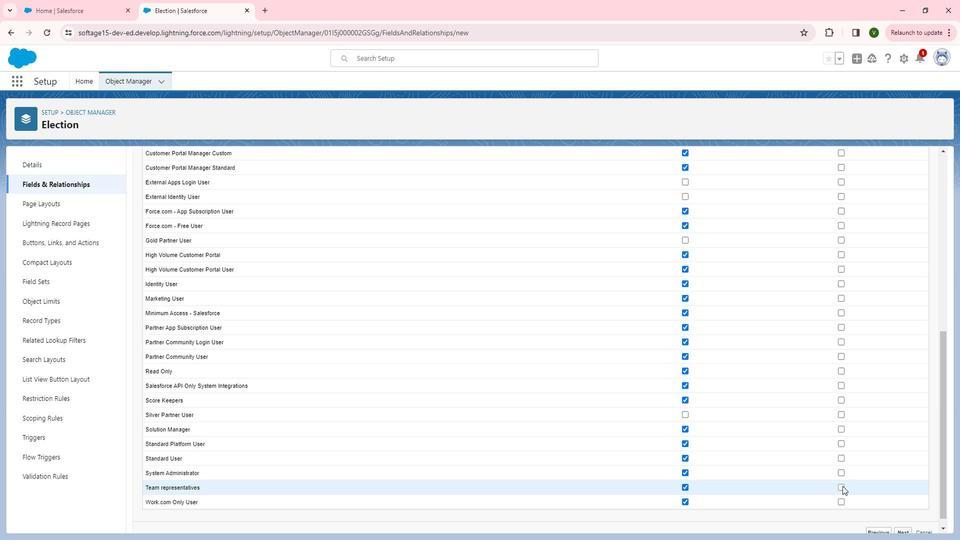 
Action: Mouse moved to (838, 479)
Screenshot: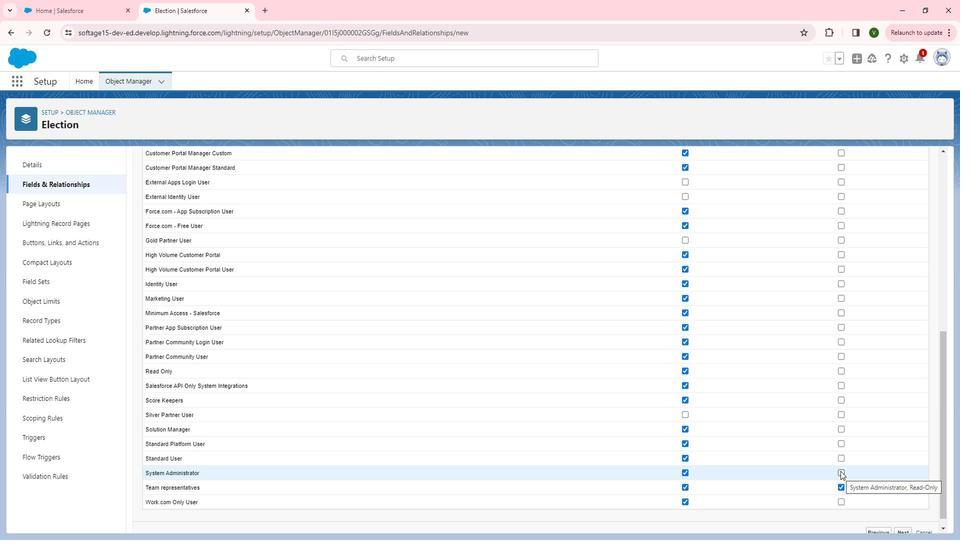 
Action: Mouse pressed left at (838, 479)
Screenshot: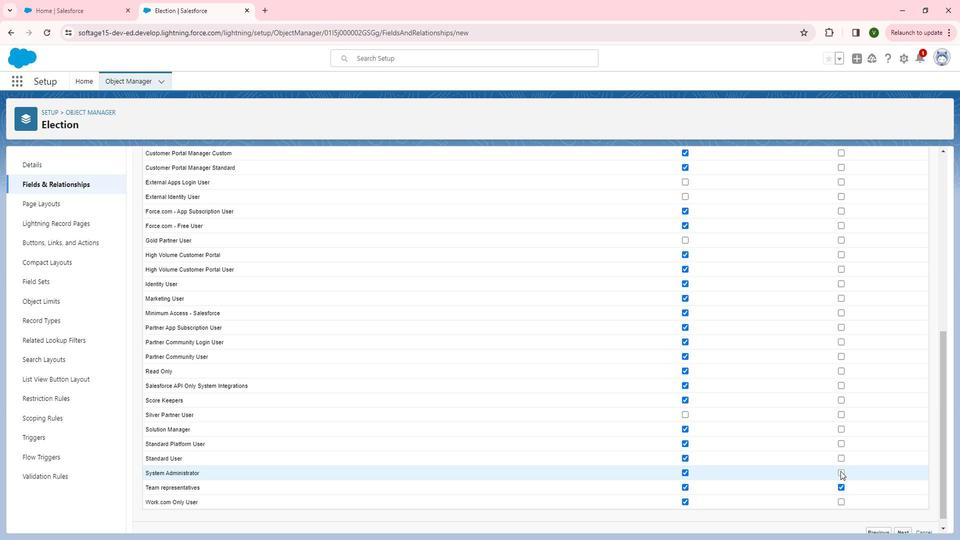 
Action: Mouse moved to (838, 468)
Screenshot: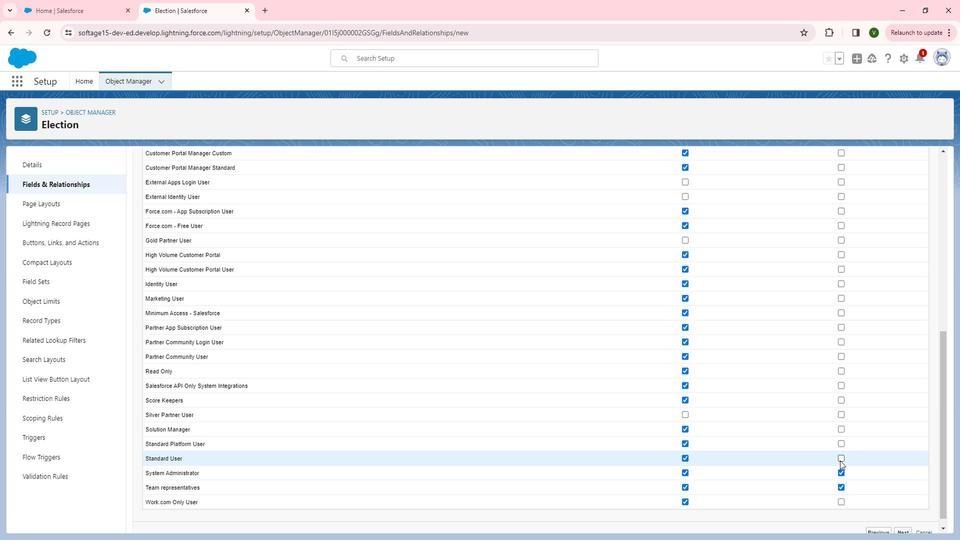 
Action: Mouse pressed left at (838, 468)
Screenshot: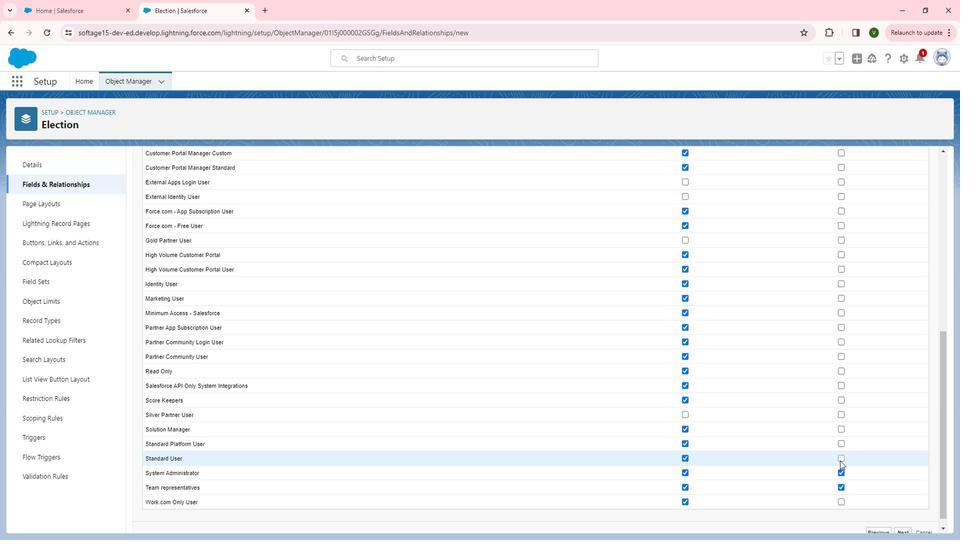 
Action: Mouse moved to (839, 448)
Screenshot: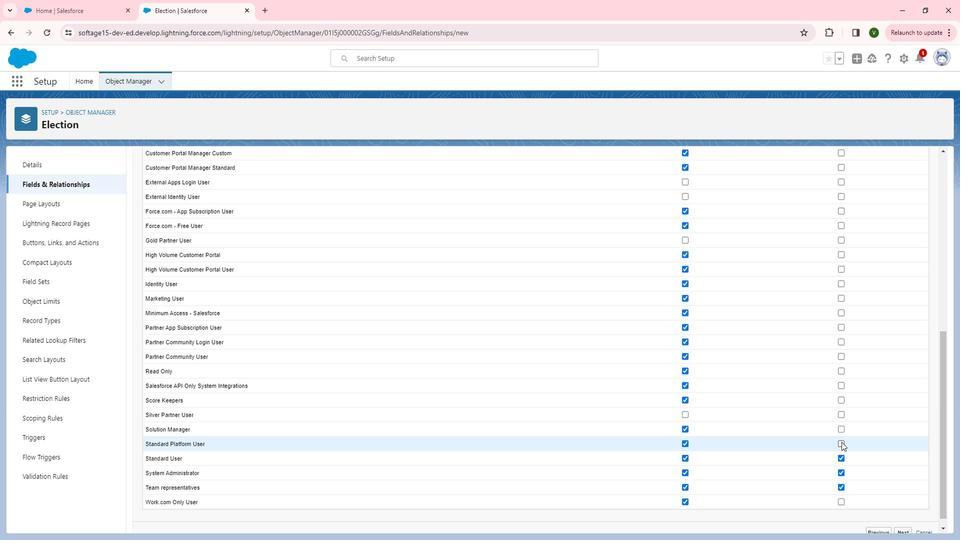 
Action: Mouse pressed left at (839, 448)
Screenshot: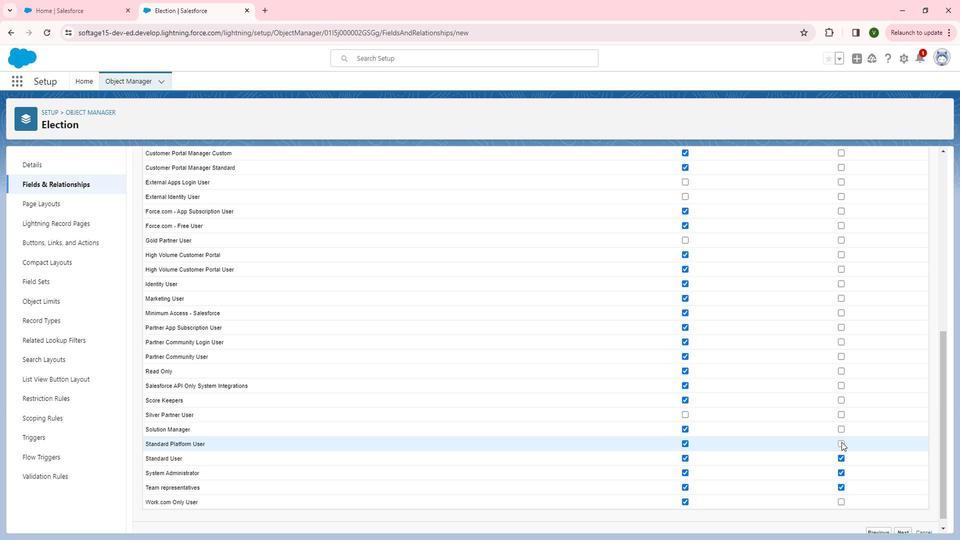 
Action: Mouse moved to (838, 434)
Screenshot: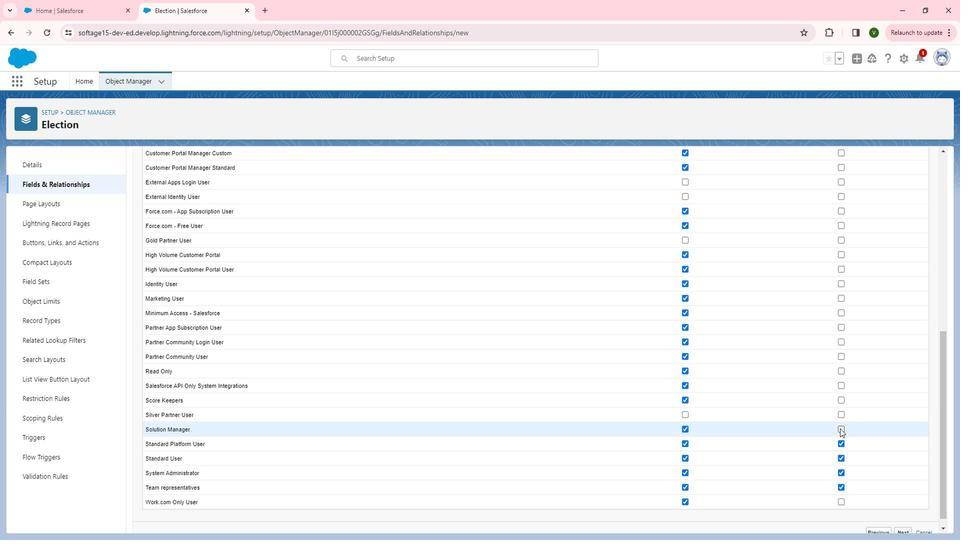 
Action: Mouse pressed left at (838, 434)
Screenshot: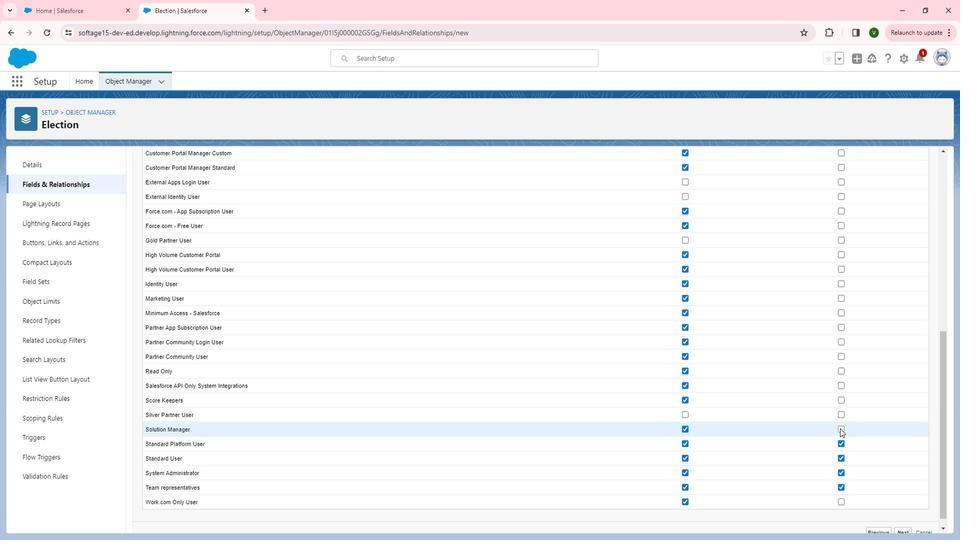 
Action: Mouse moved to (836, 401)
Screenshot: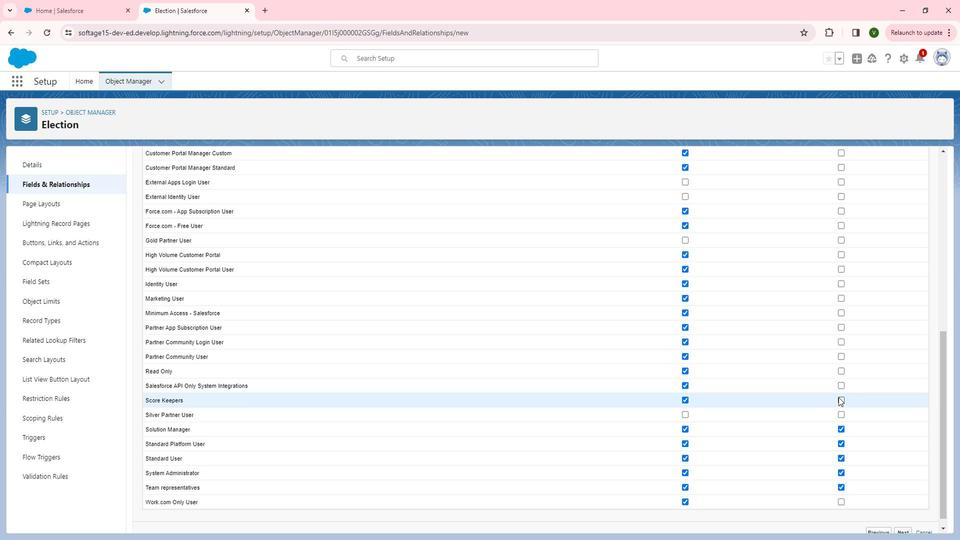 
Action: Mouse pressed left at (836, 401)
Screenshot: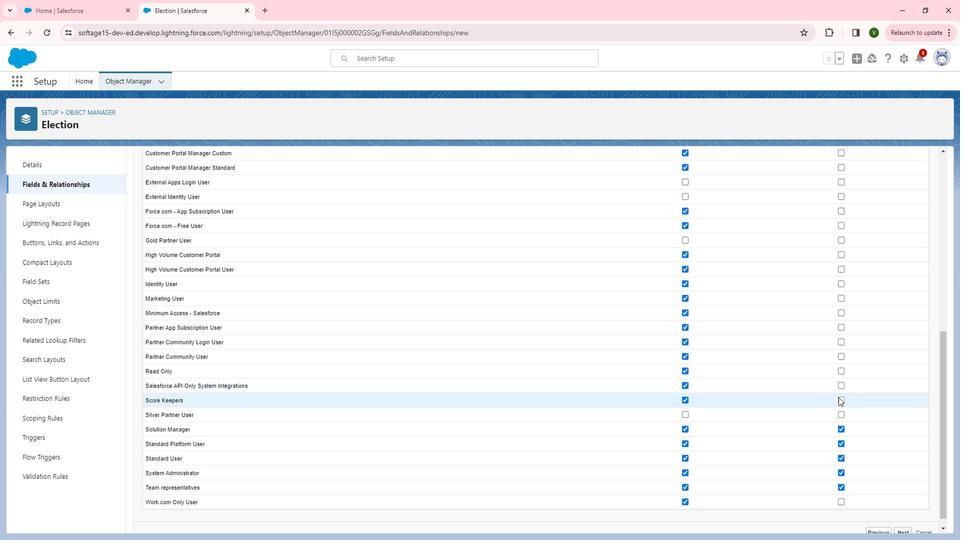 
Action: Mouse moved to (838, 375)
Screenshot: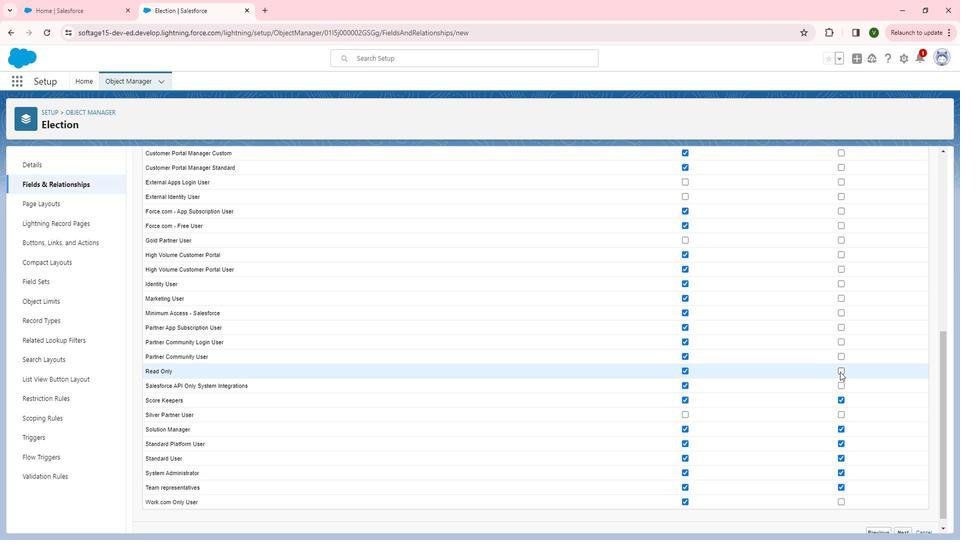 
Action: Mouse pressed left at (838, 375)
Screenshot: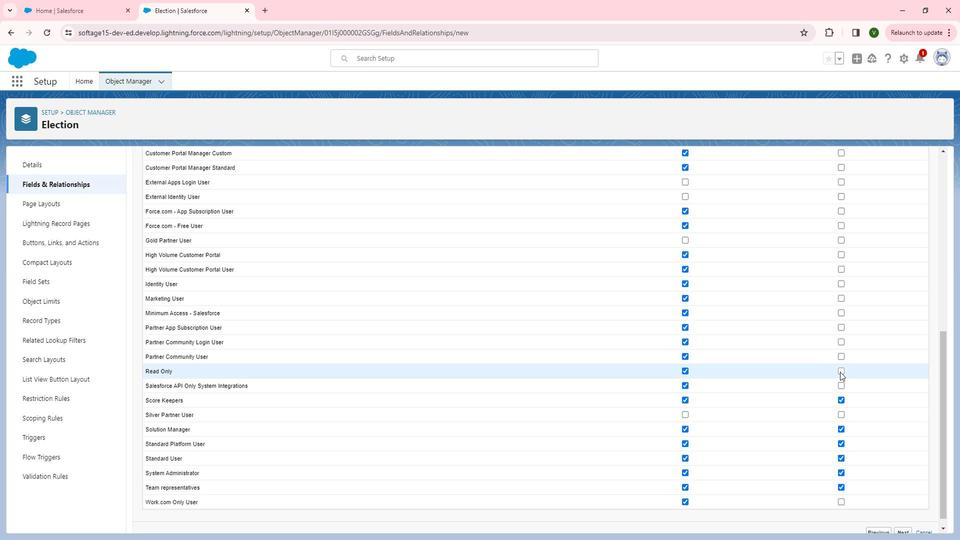 
Action: Mouse moved to (837, 477)
Screenshot: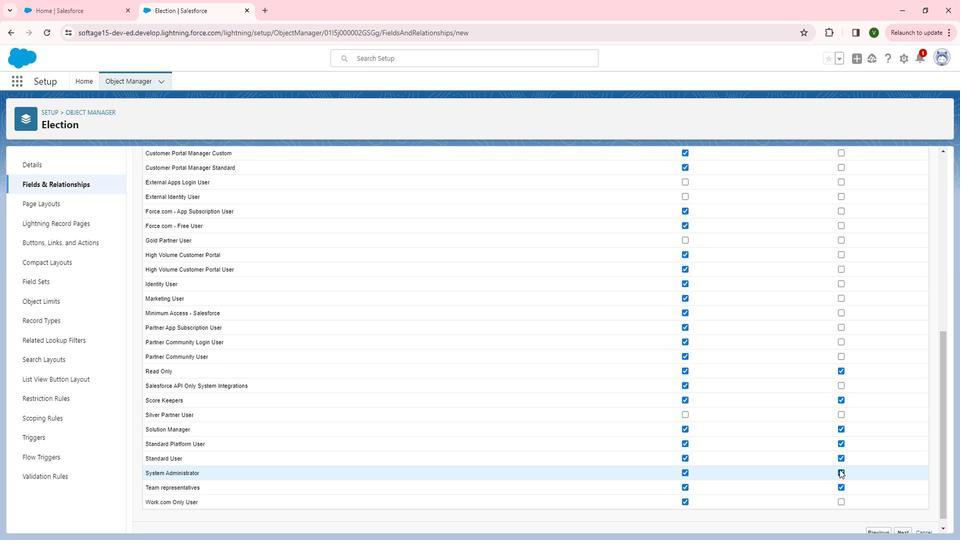 
Action: Mouse pressed left at (837, 477)
Screenshot: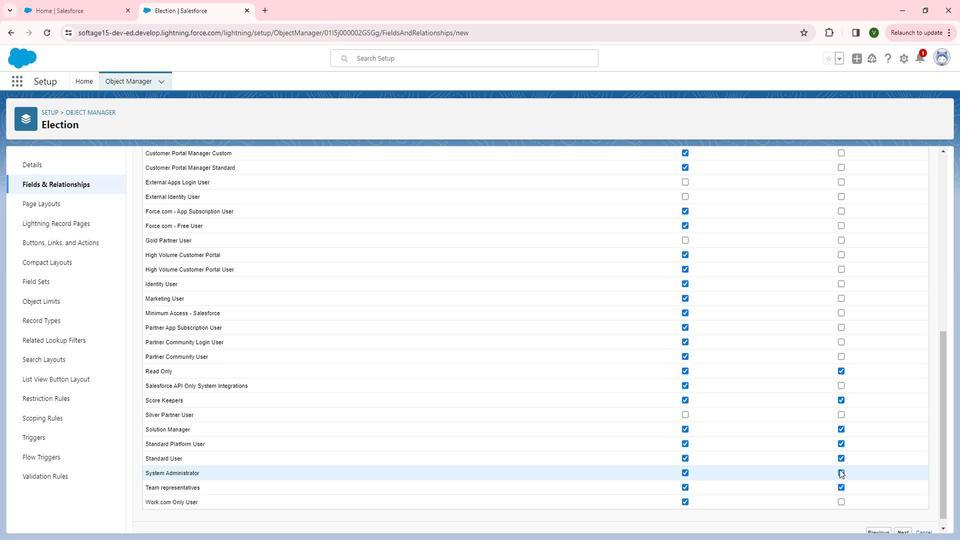 
Action: Mouse moved to (837, 495)
Screenshot: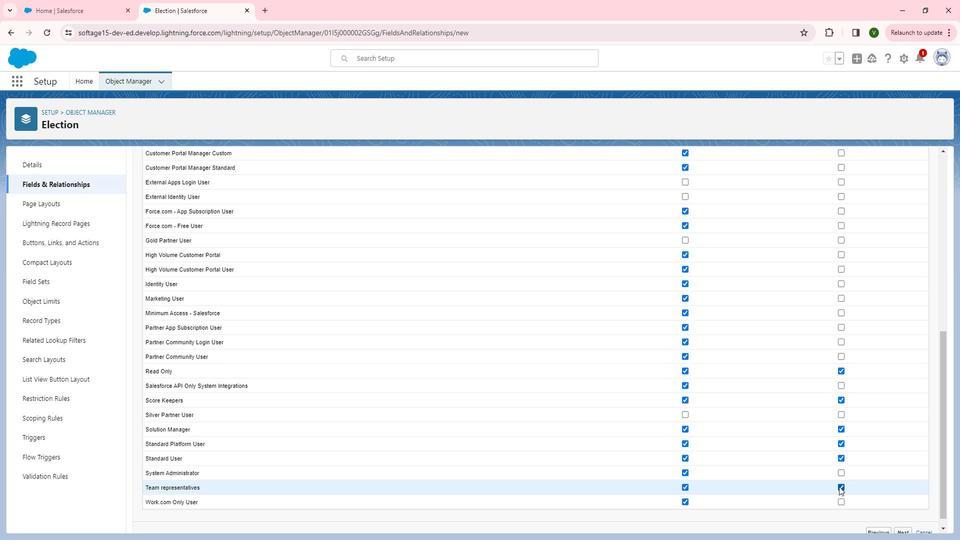 
Action: Mouse pressed left at (837, 495)
Screenshot: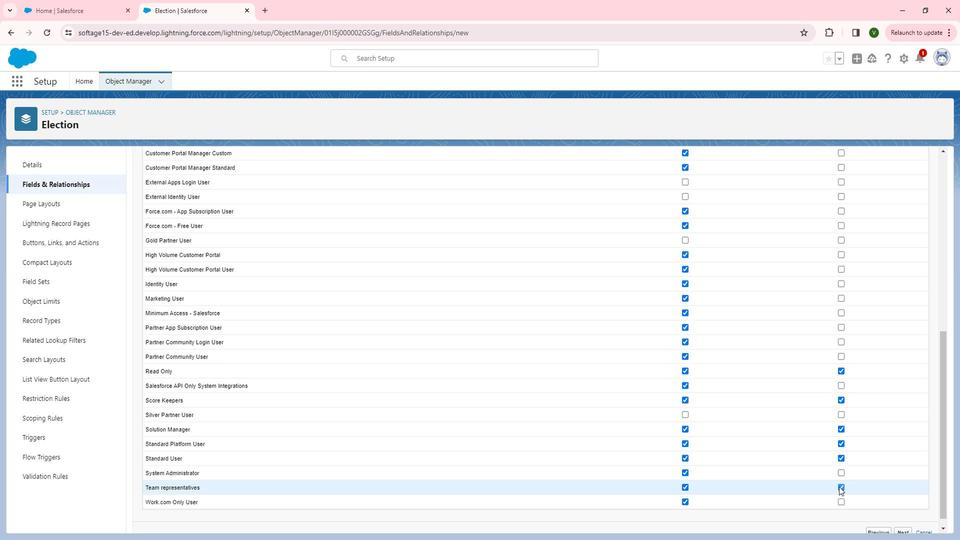 
Action: Mouse moved to (841, 466)
Screenshot: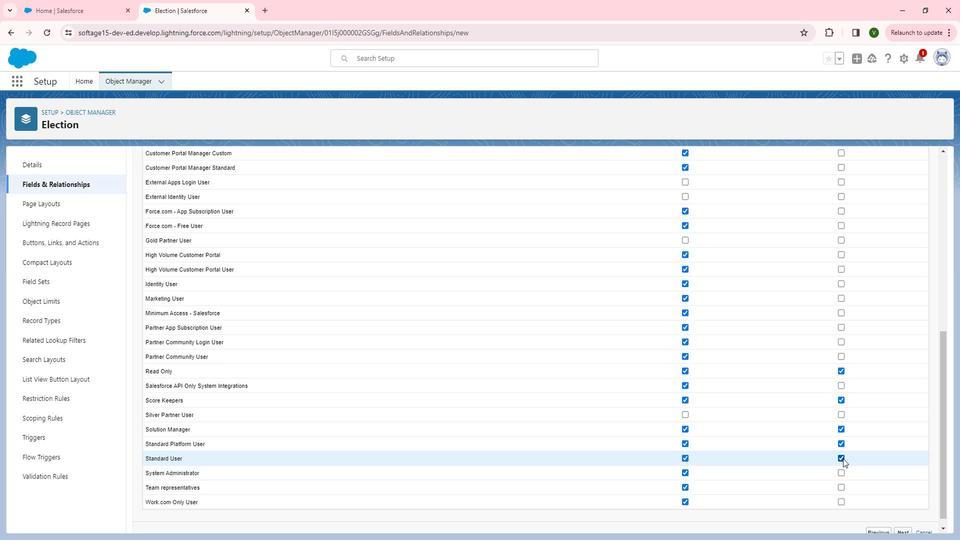 
Action: Mouse pressed left at (841, 466)
Screenshot: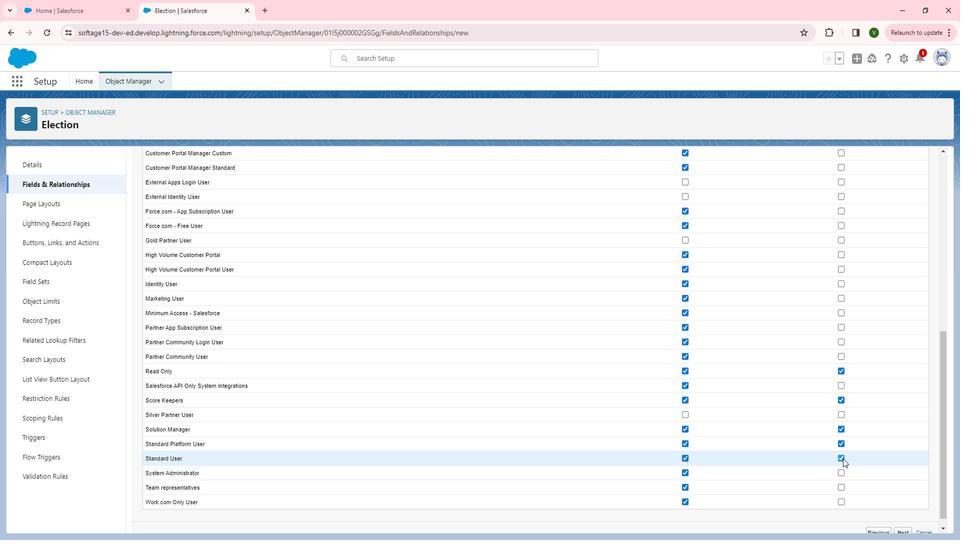 
Action: Mouse moved to (820, 312)
Screenshot: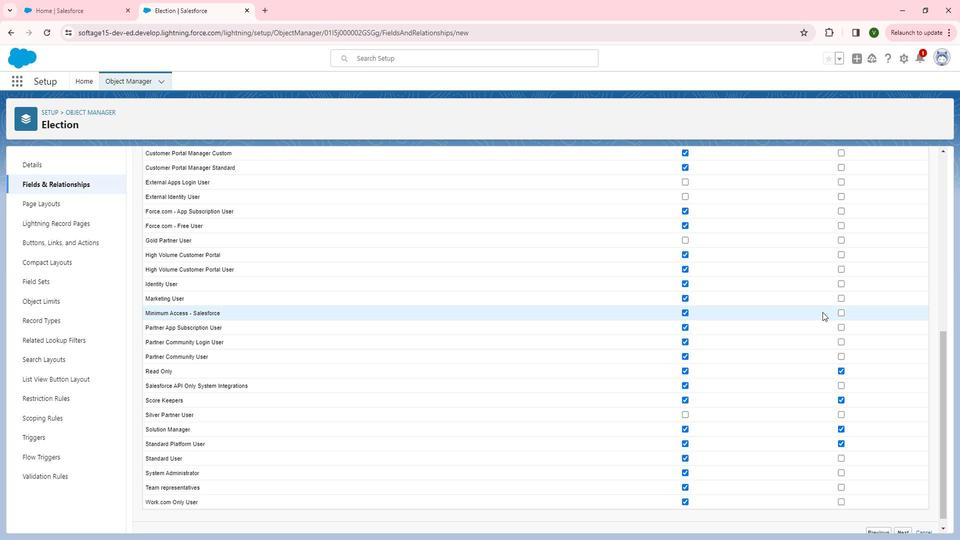 
Action: Mouse scrolled (820, 312) with delta (0, 0)
Screenshot: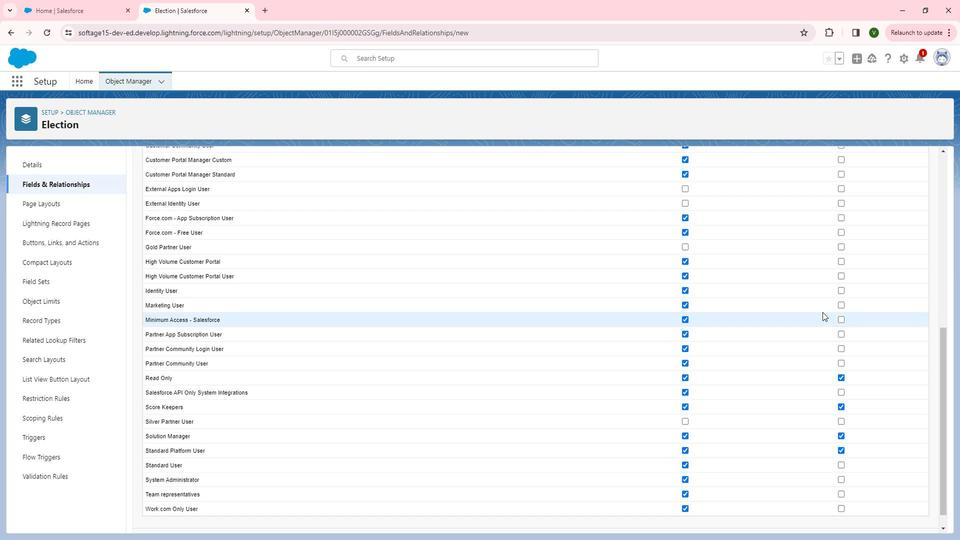 
Action: Mouse scrolled (820, 312) with delta (0, 0)
Screenshot: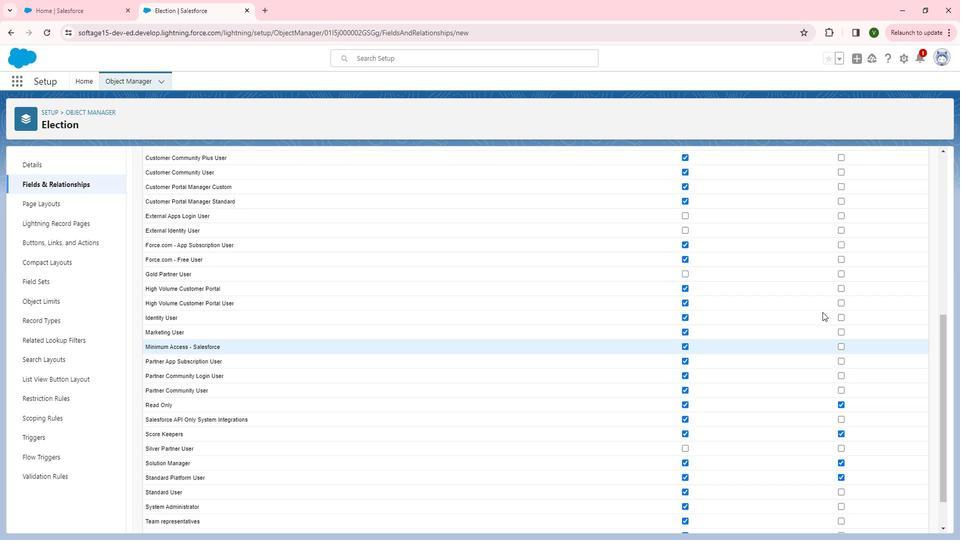 
Action: Mouse moved to (839, 360)
Screenshot: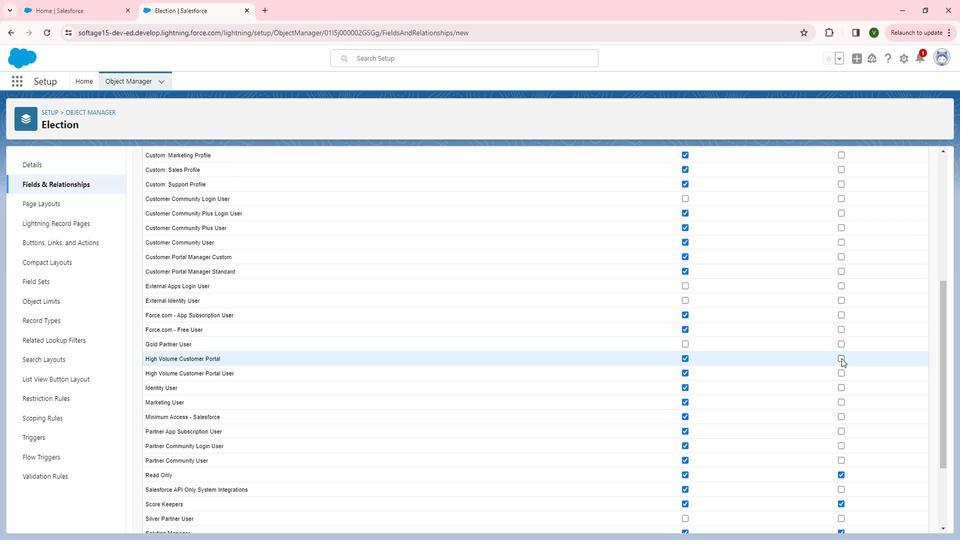 
Action: Mouse pressed left at (839, 360)
Screenshot: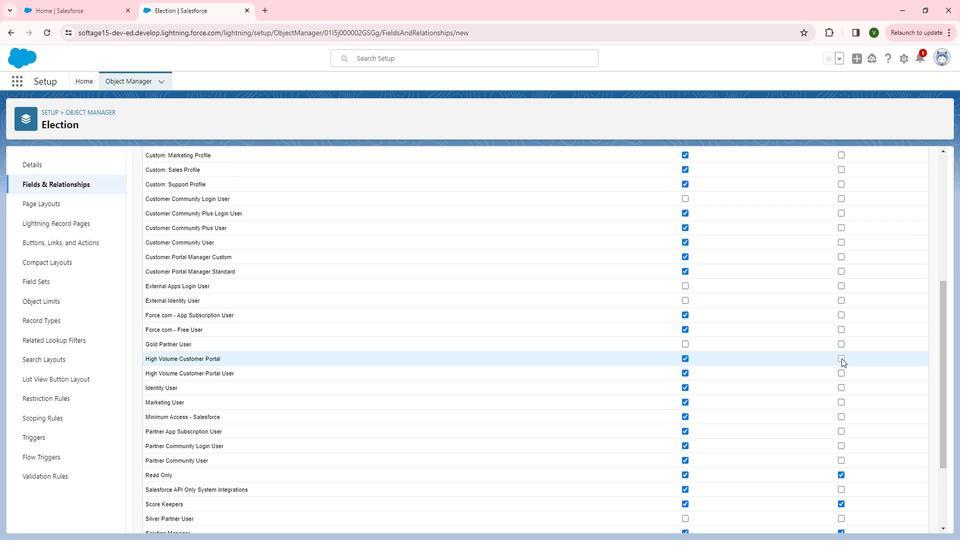 
Action: Mouse moved to (839, 377)
Screenshot: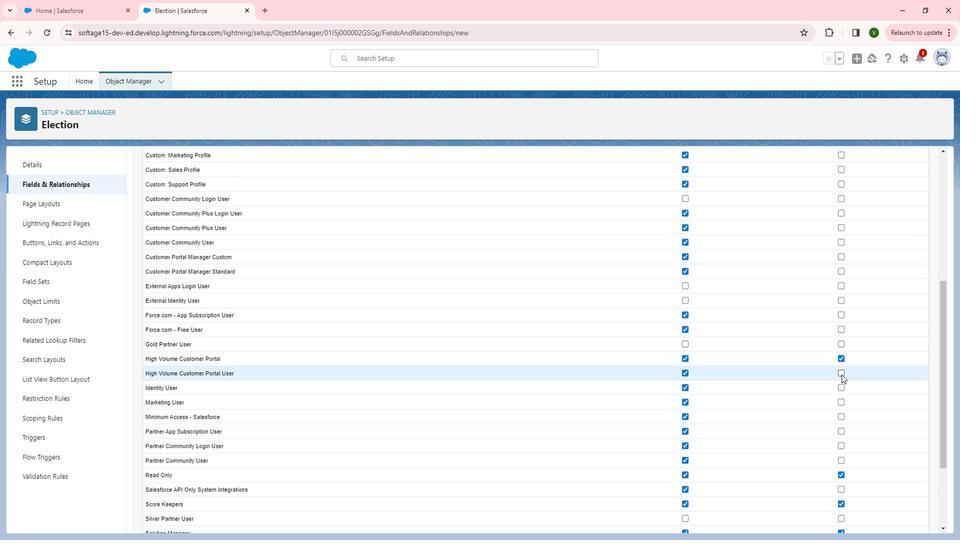 
Action: Mouse pressed left at (839, 377)
Screenshot: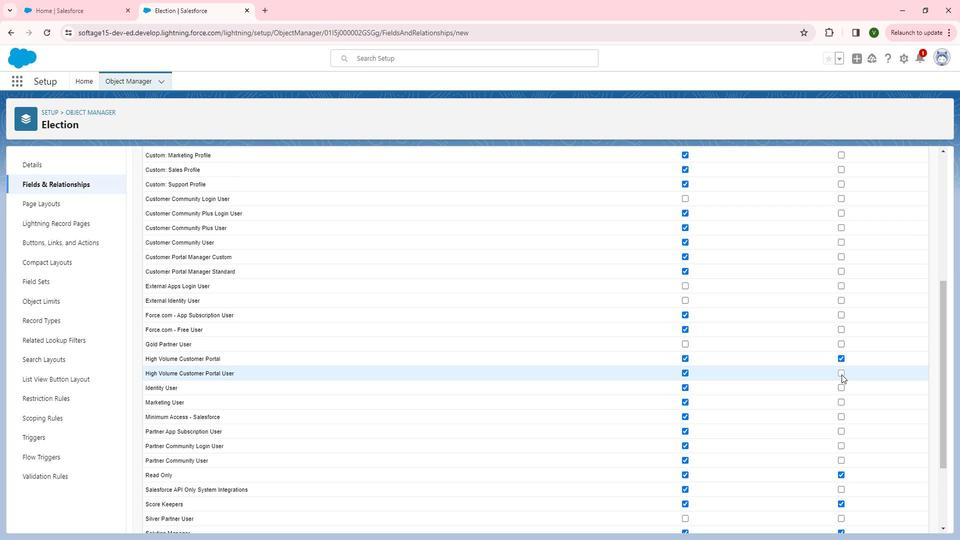 
Action: Mouse moved to (839, 388)
Screenshot: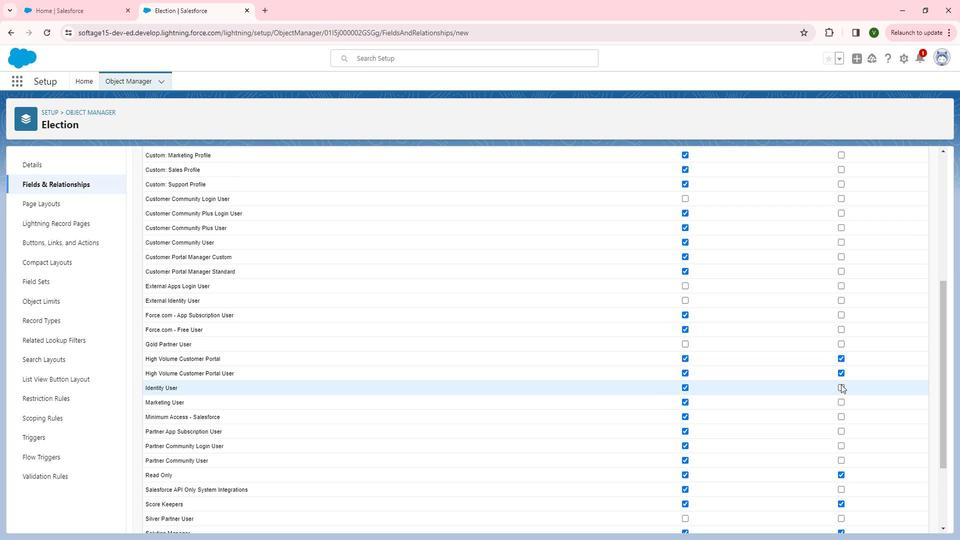 
Action: Mouse pressed left at (839, 388)
Screenshot: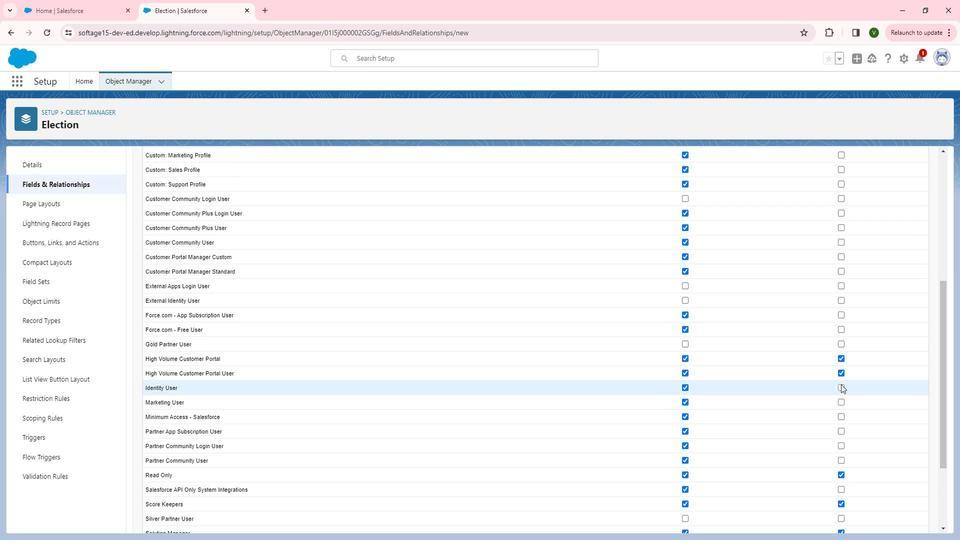 
Action: Mouse moved to (837, 267)
Screenshot: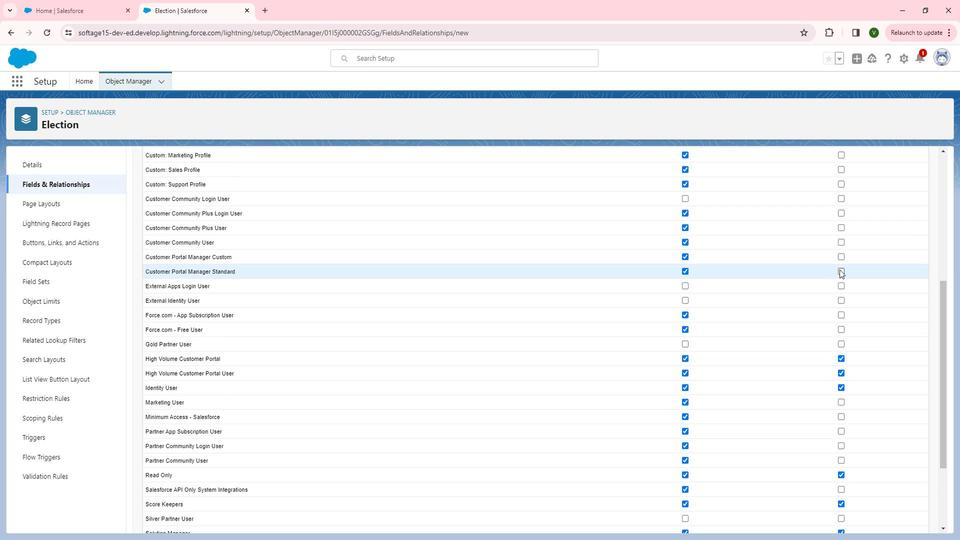 
Action: Mouse pressed left at (837, 267)
Screenshot: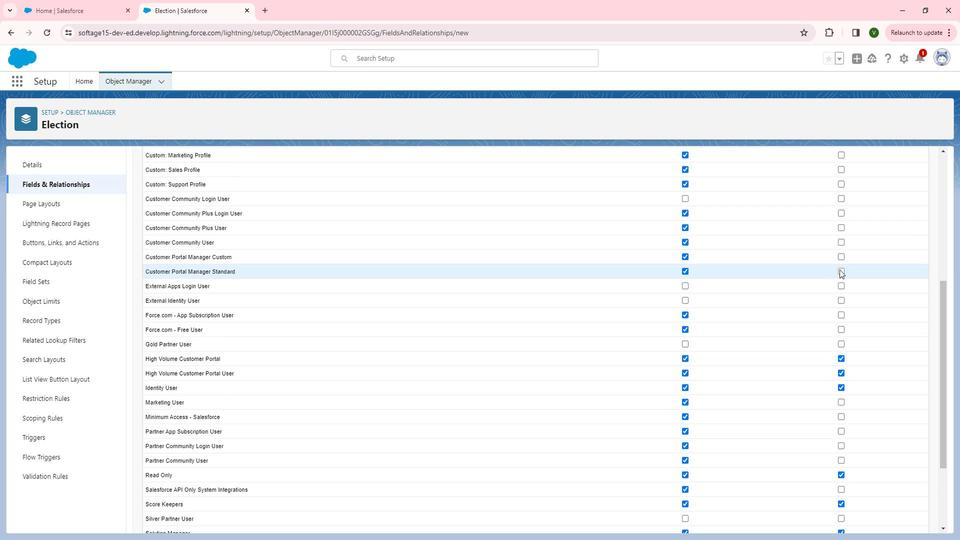 
Action: Mouse moved to (840, 254)
Screenshot: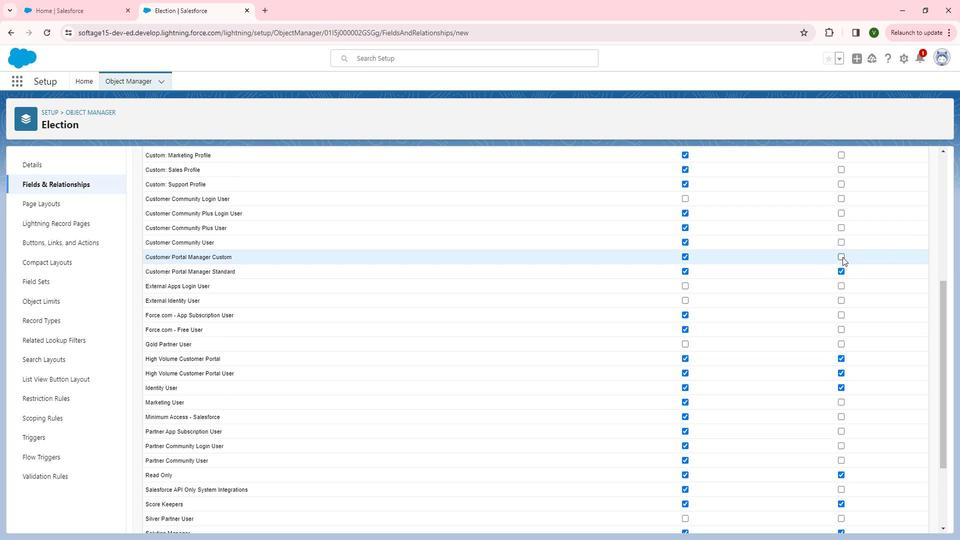 
Action: Mouse pressed left at (840, 254)
Screenshot: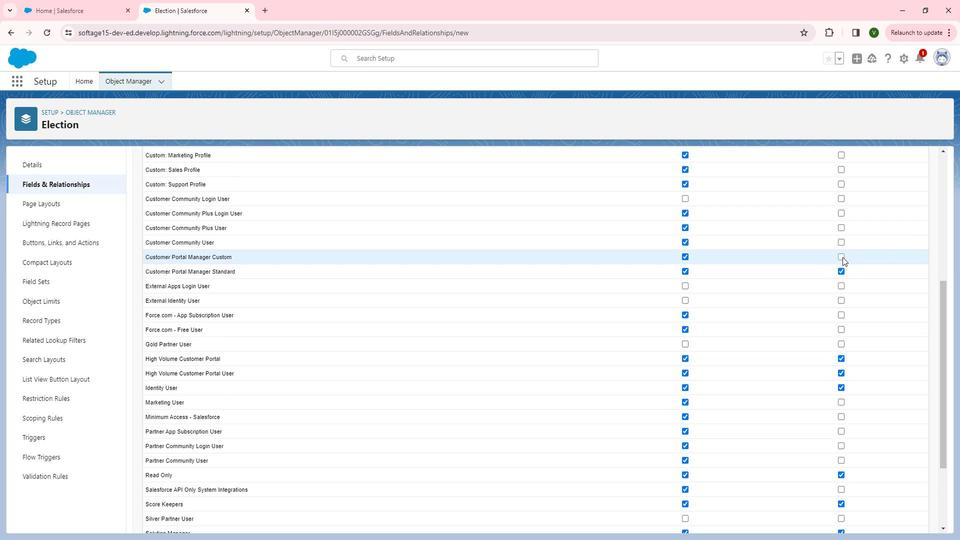 
Action: Mouse moved to (840, 240)
Screenshot: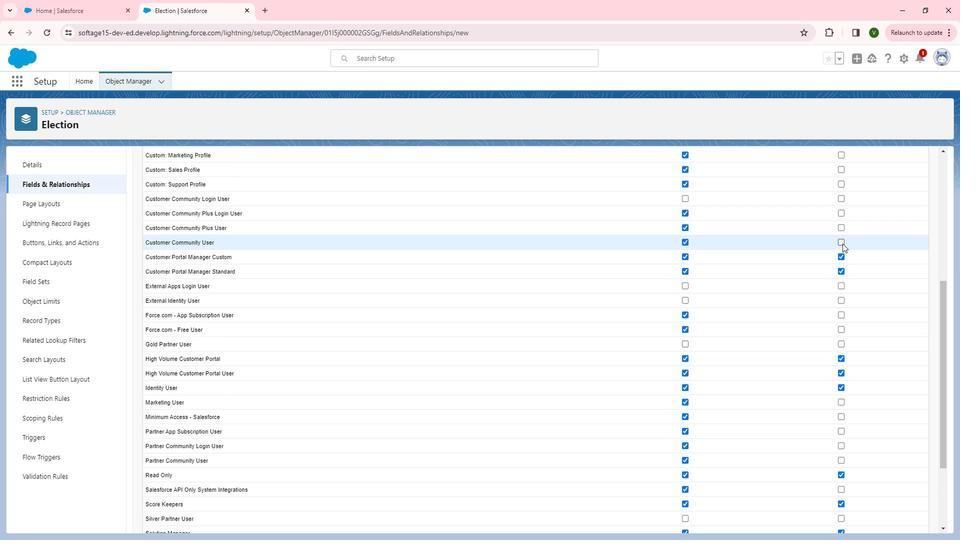
Action: Mouse pressed left at (840, 240)
Screenshot: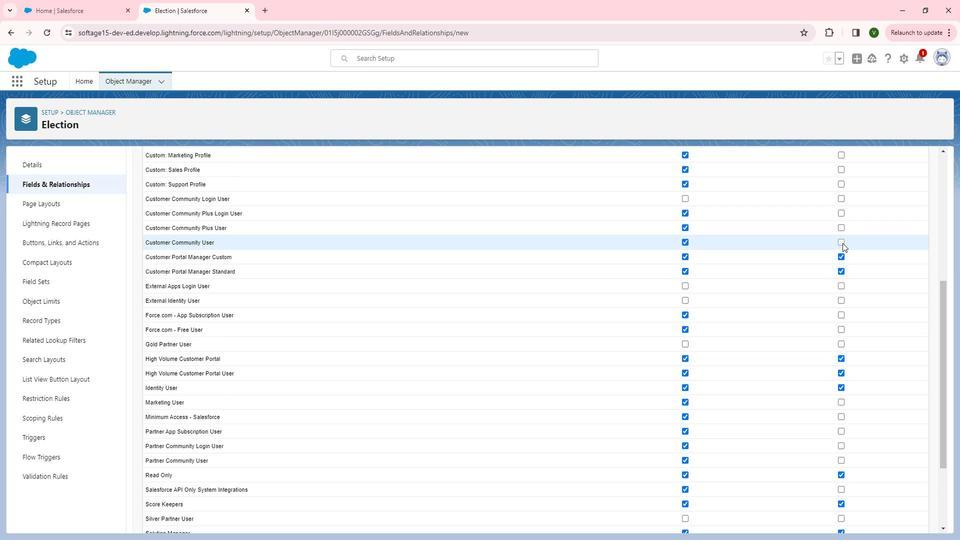 
Action: Mouse moved to (839, 221)
Screenshot: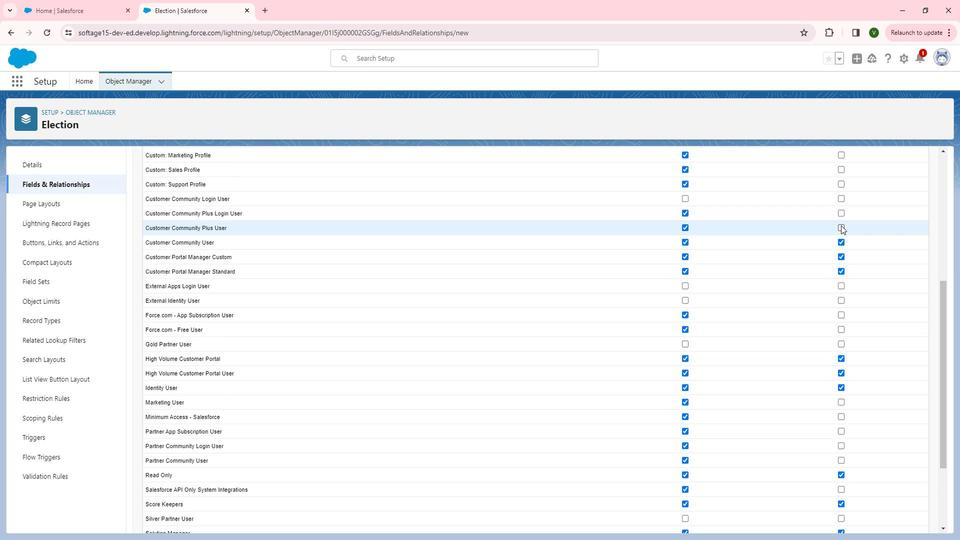 
Action: Mouse pressed left at (839, 221)
Screenshot: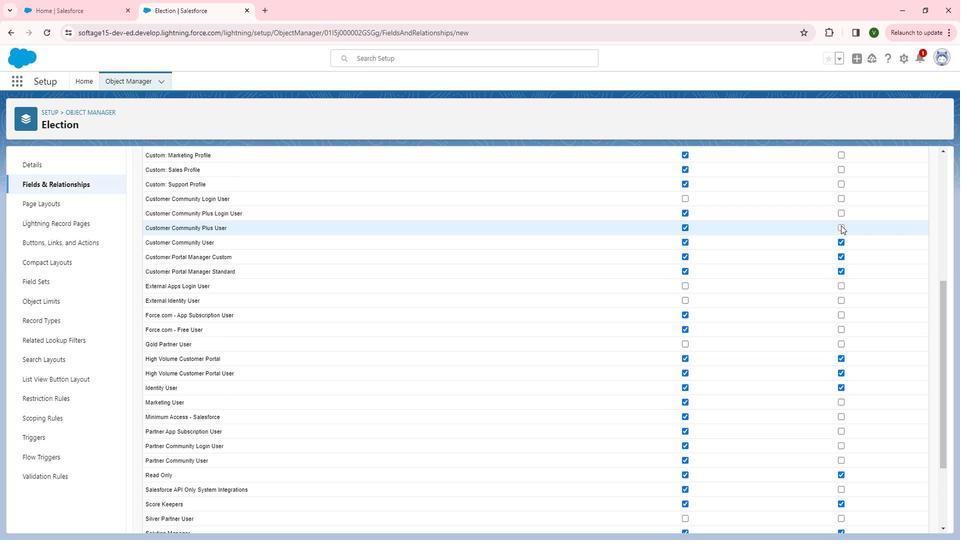 
Action: Mouse moved to (840, 201)
Screenshot: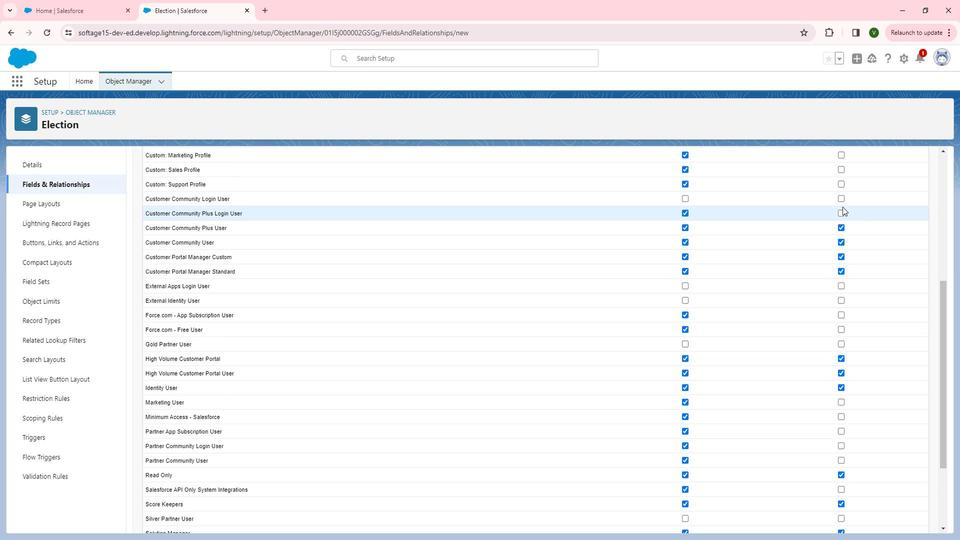 
Action: Mouse pressed left at (840, 201)
Screenshot: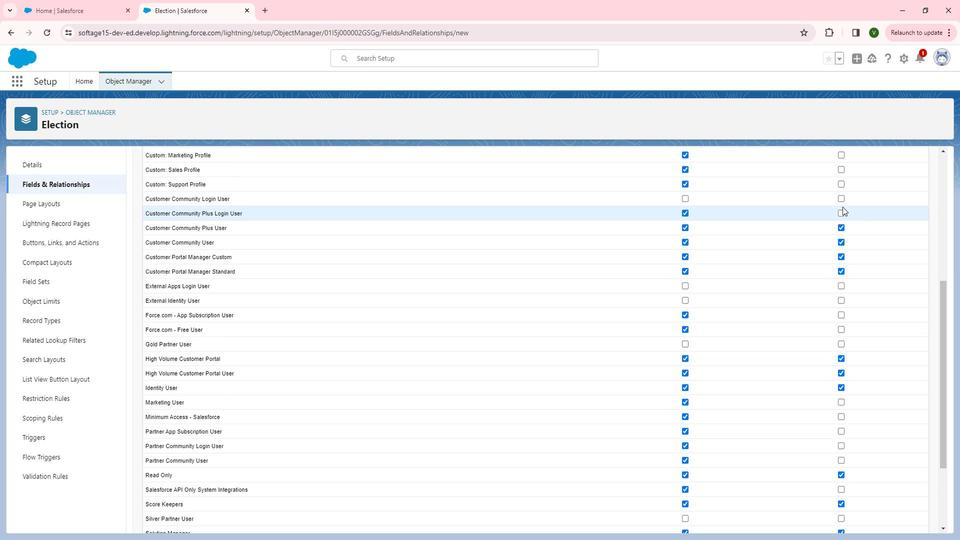 
Action: Mouse moved to (840, 207)
Screenshot: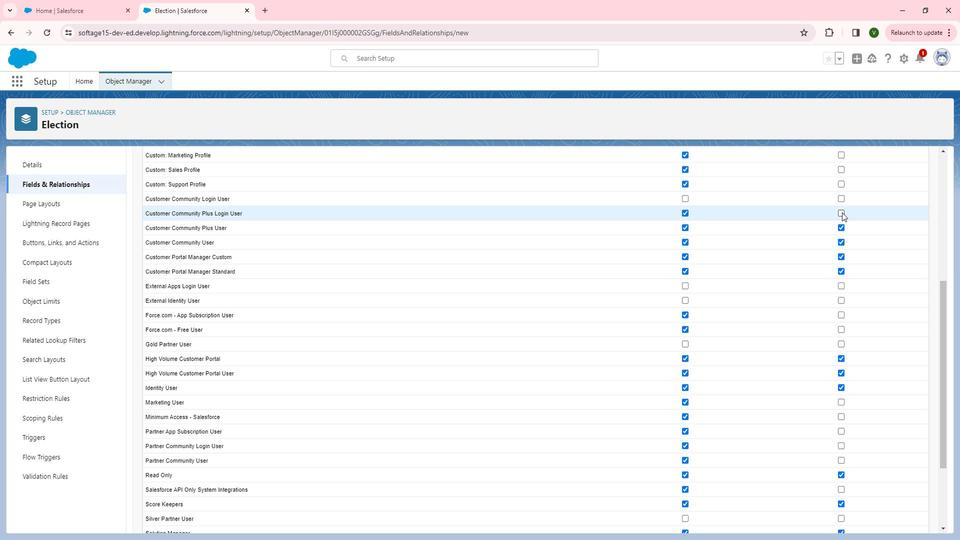 
Action: Mouse pressed left at (840, 207)
Screenshot: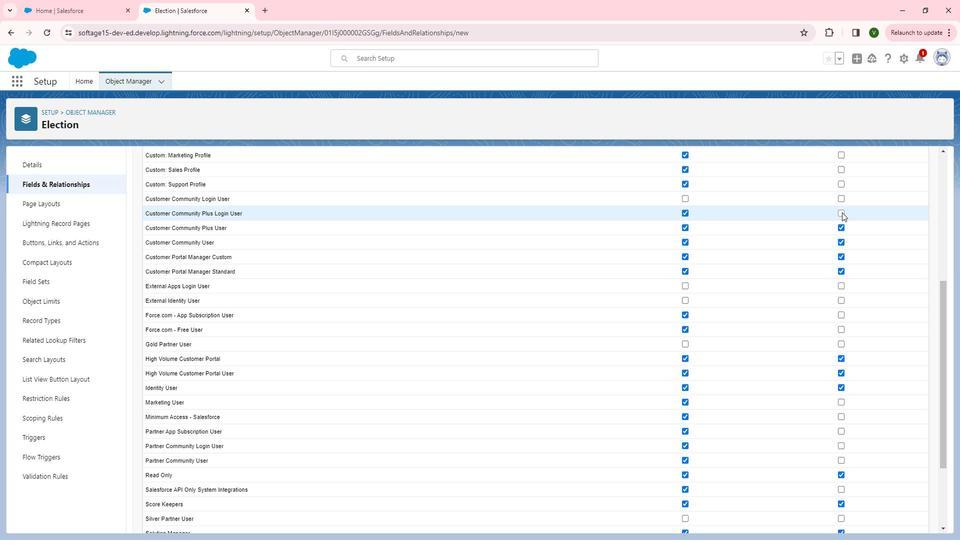 
Action: Mouse moved to (849, 245)
Screenshot: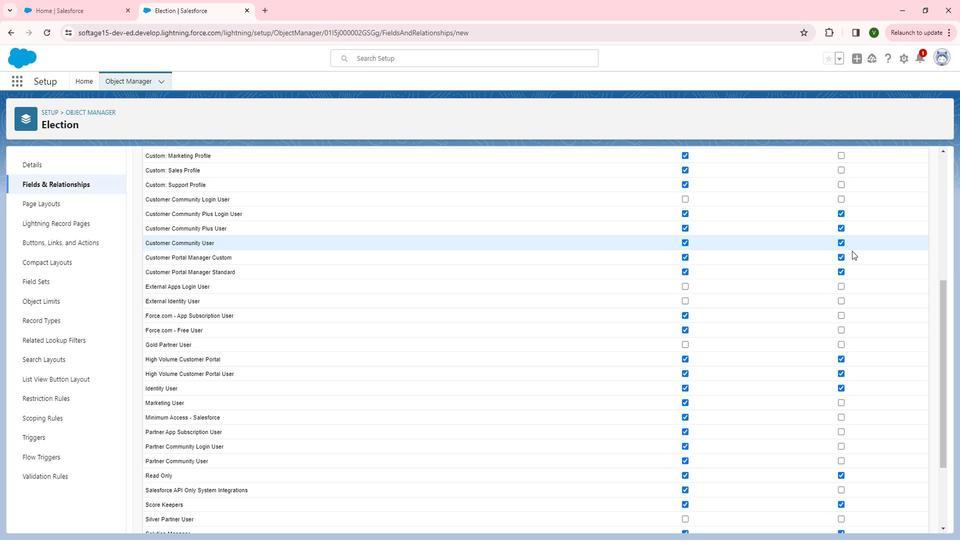 
Action: Mouse scrolled (849, 246) with delta (0, 0)
Screenshot: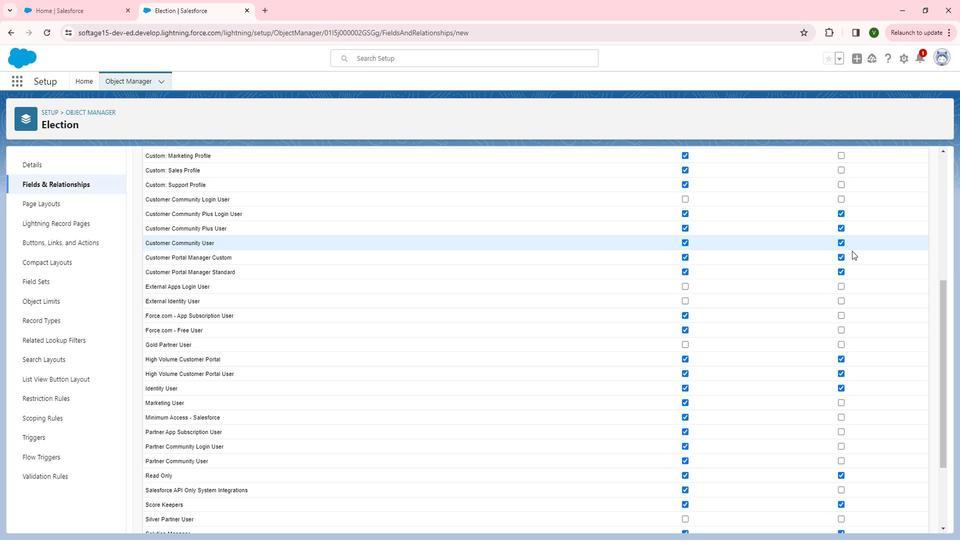 
Action: Mouse moved to (850, 250)
Screenshot: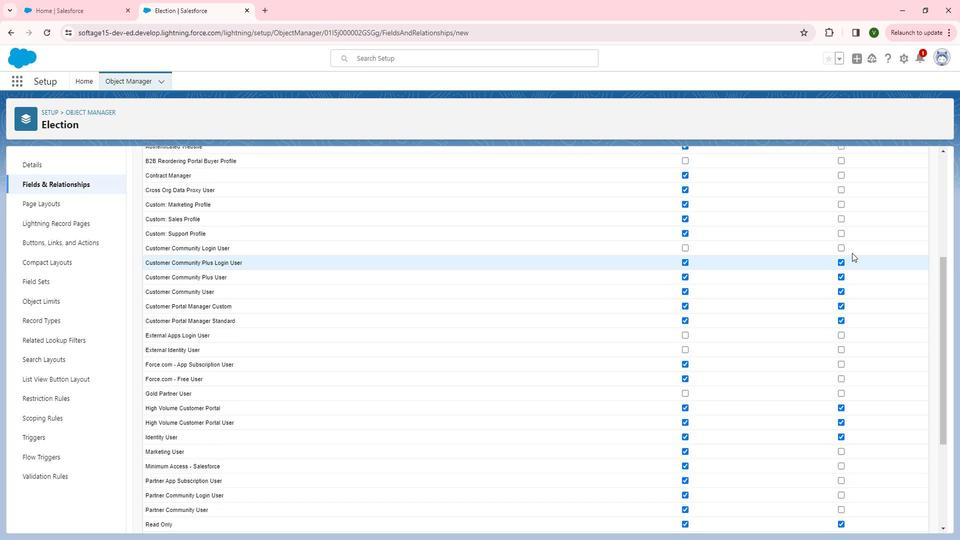 
Action: Mouse scrolled (850, 250) with delta (0, 0)
Screenshot: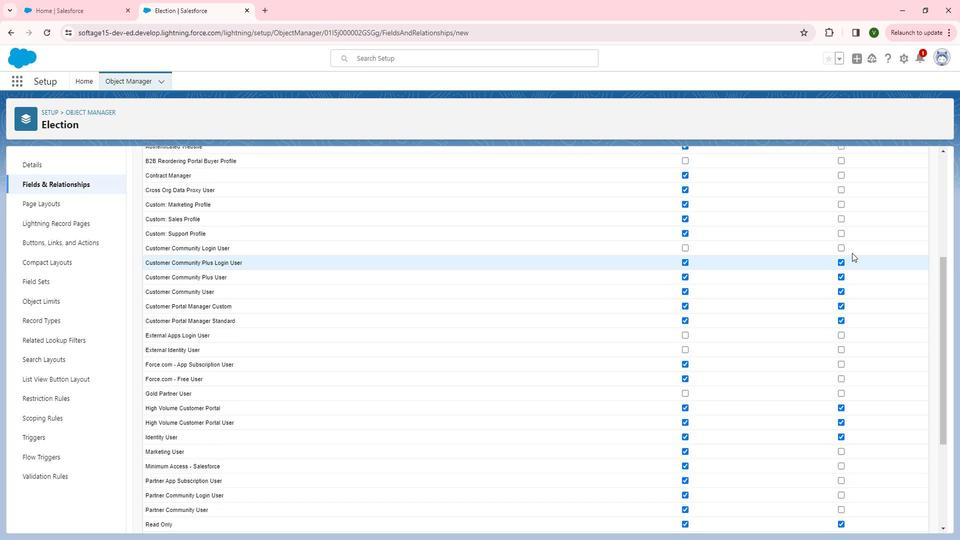 
Action: Mouse moved to (839, 251)
Screenshot: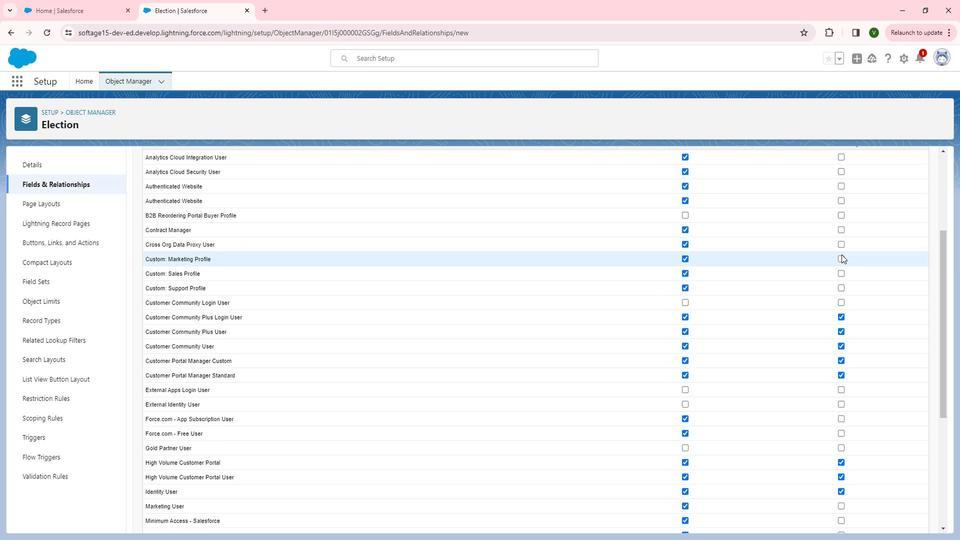
Action: Mouse pressed left at (839, 251)
Screenshot: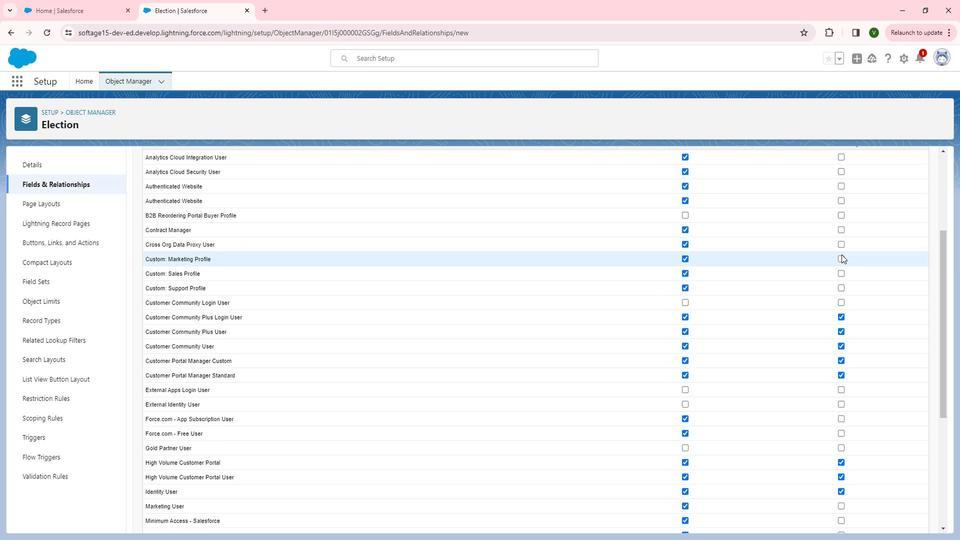 
Action: Mouse moved to (841, 237)
Screenshot: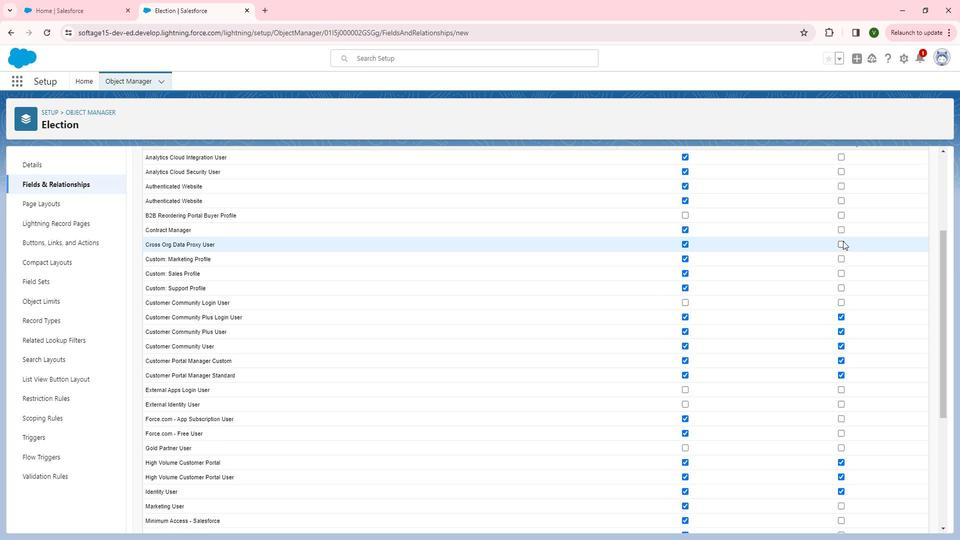 
Action: Mouse pressed left at (841, 237)
Screenshot: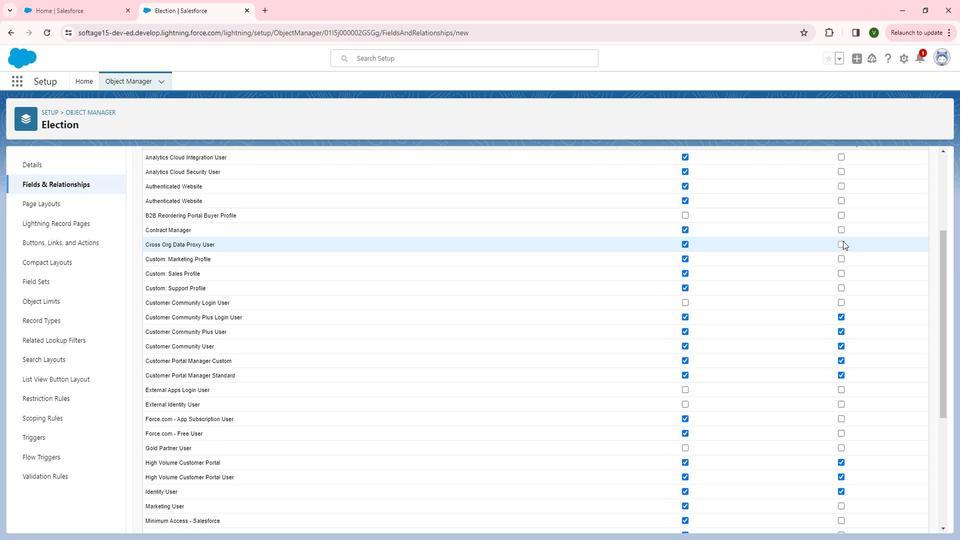 
Action: Mouse moved to (840, 255)
Screenshot: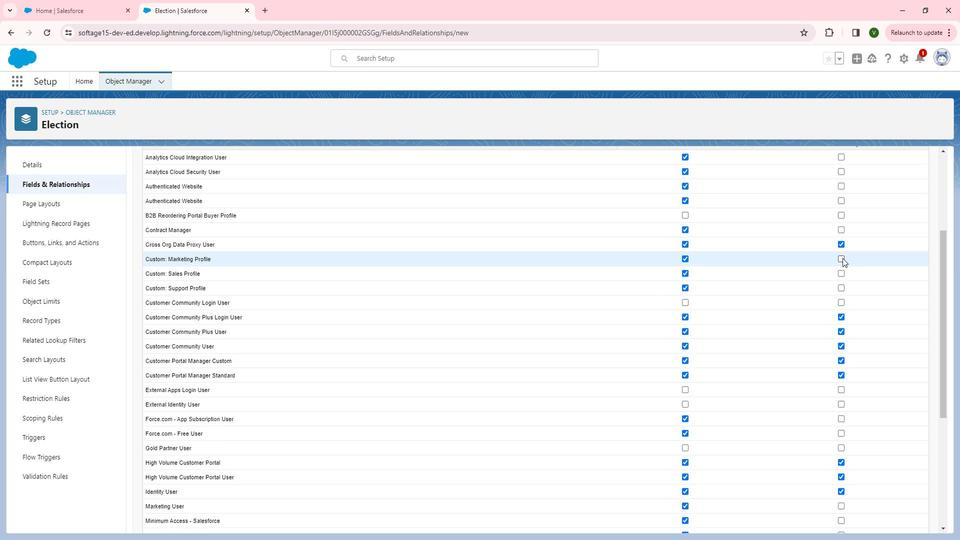 
Action: Mouse pressed left at (840, 255)
Screenshot: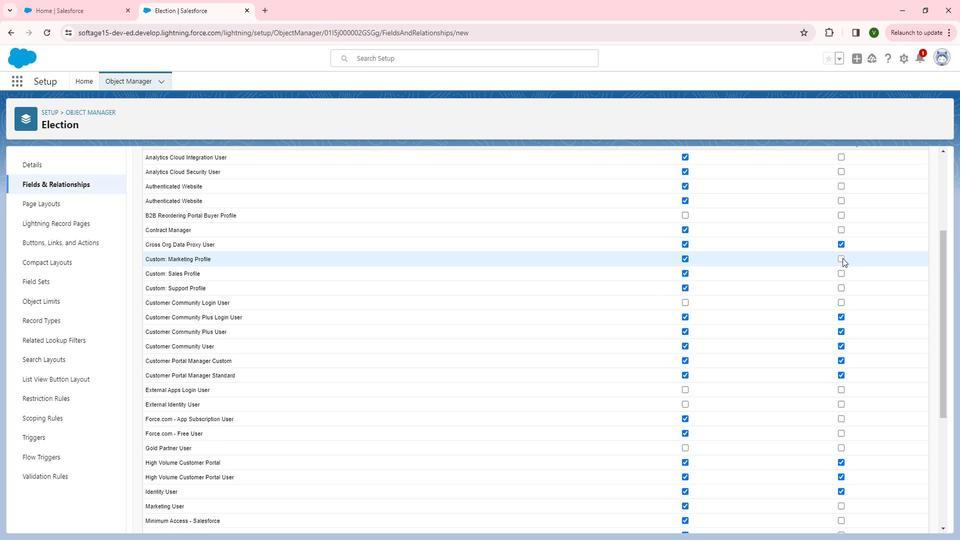 
Action: Mouse moved to (840, 270)
Screenshot: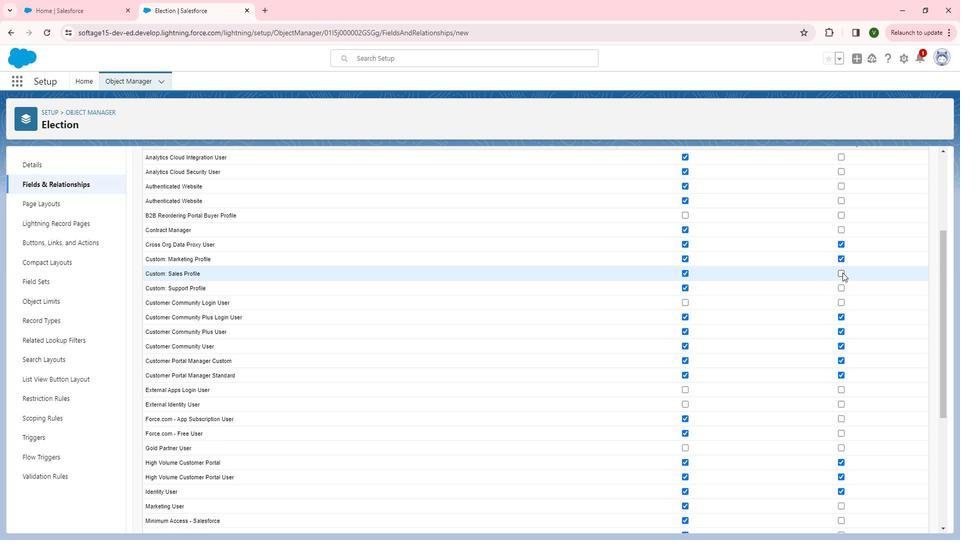 
Action: Mouse pressed left at (840, 270)
Screenshot: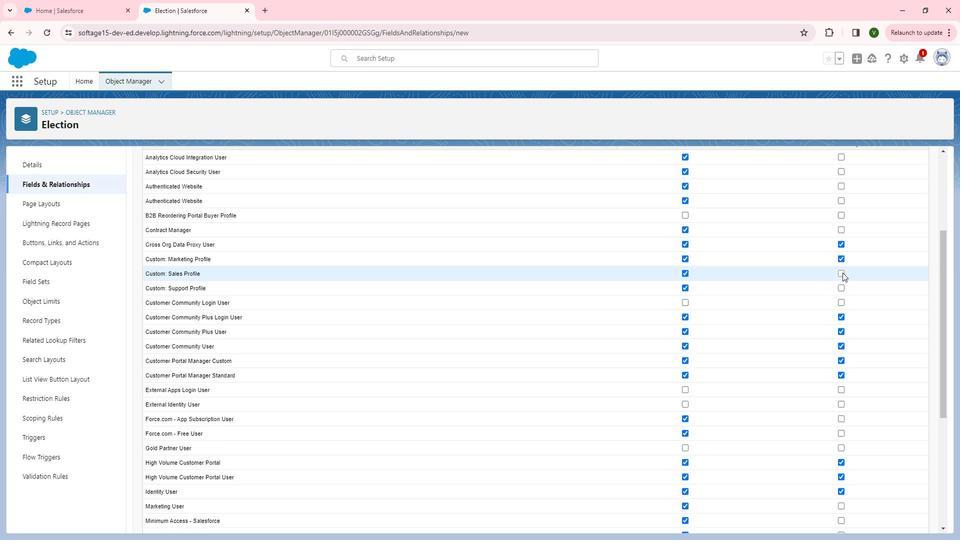 
Action: Mouse moved to (839, 287)
Screenshot: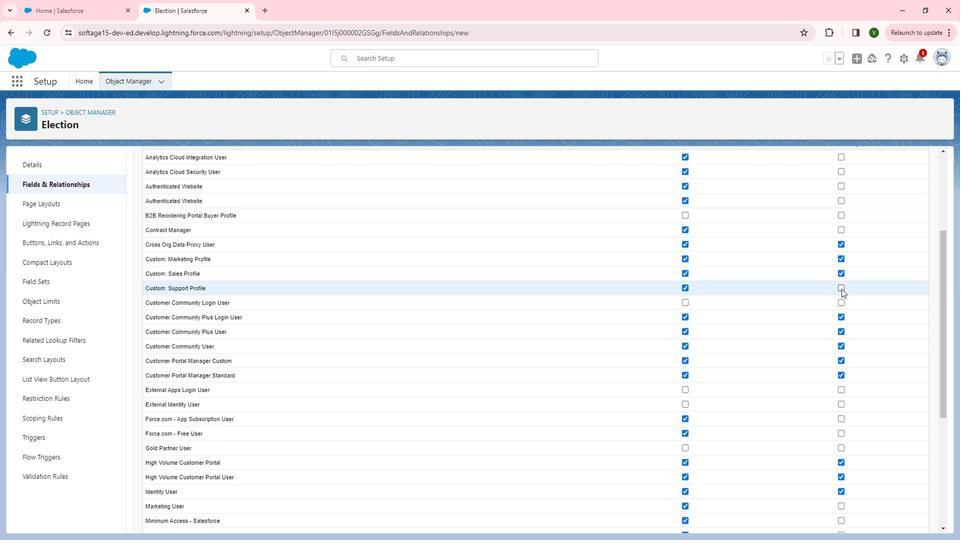 
Action: Mouse pressed left at (839, 287)
Screenshot: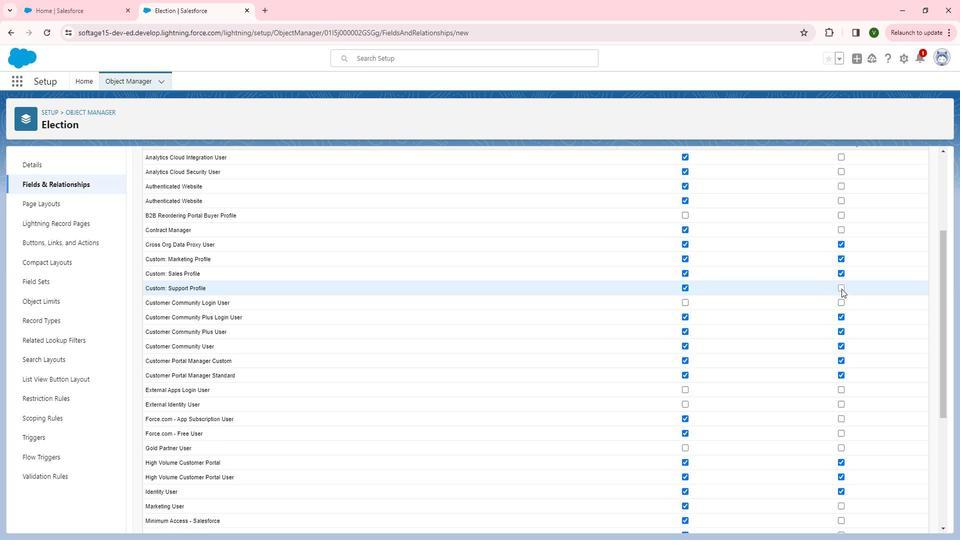 
Action: Mouse scrolled (839, 288) with delta (0, 0)
Screenshot: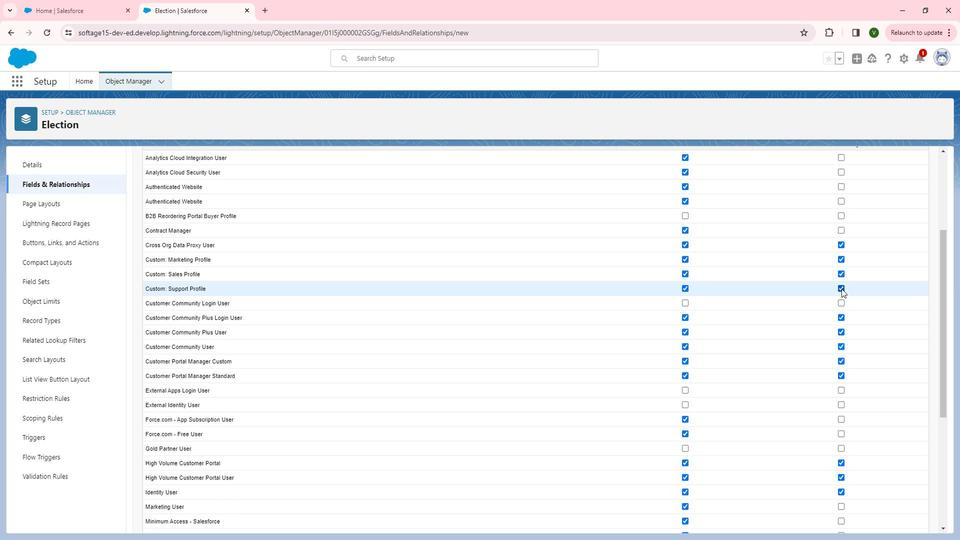 
Action: Mouse scrolled (839, 288) with delta (0, 0)
Screenshot: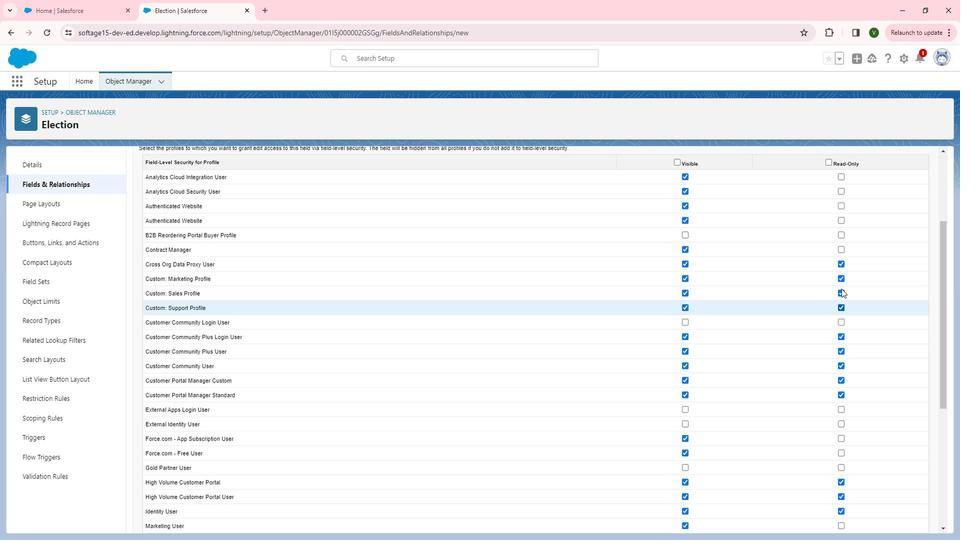 
Action: Mouse scrolled (839, 288) with delta (0, 0)
Screenshot: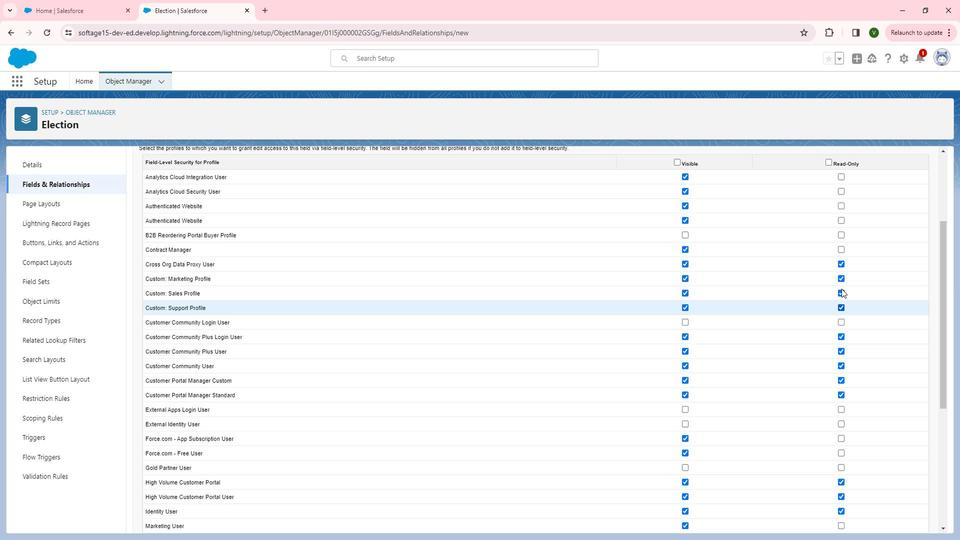 
Action: Mouse moved to (837, 311)
Screenshot: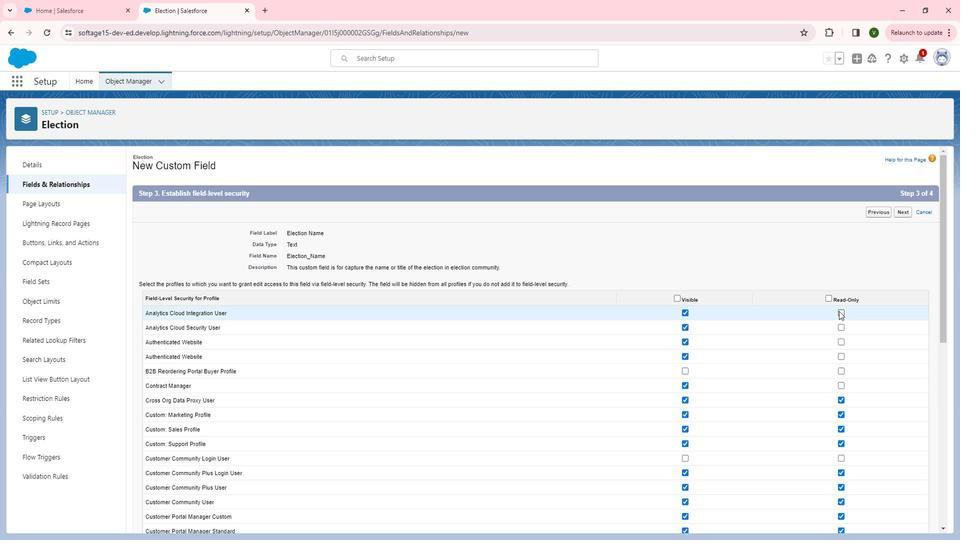 
Action: Mouse pressed left at (837, 311)
Screenshot: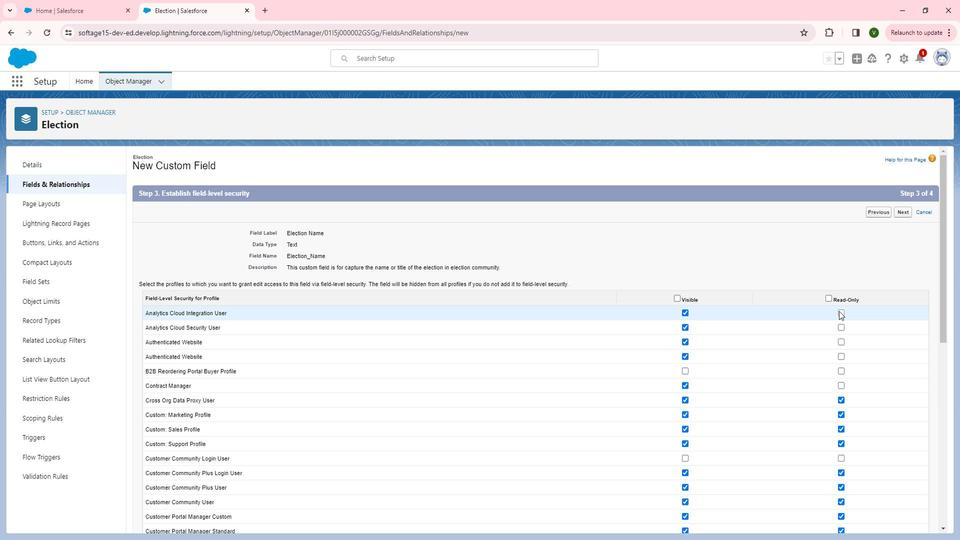 
Action: Mouse moved to (836, 328)
Screenshot: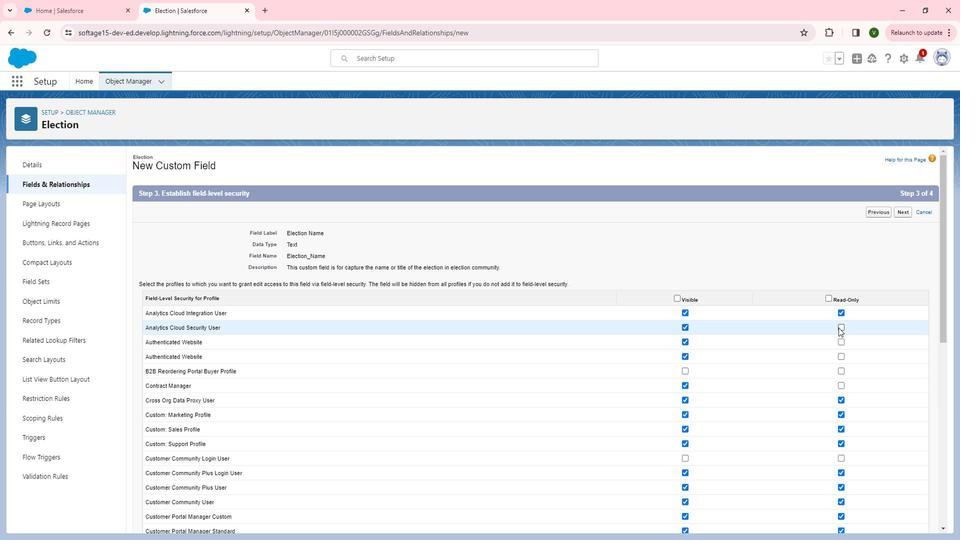 
Action: Mouse pressed left at (836, 328)
Screenshot: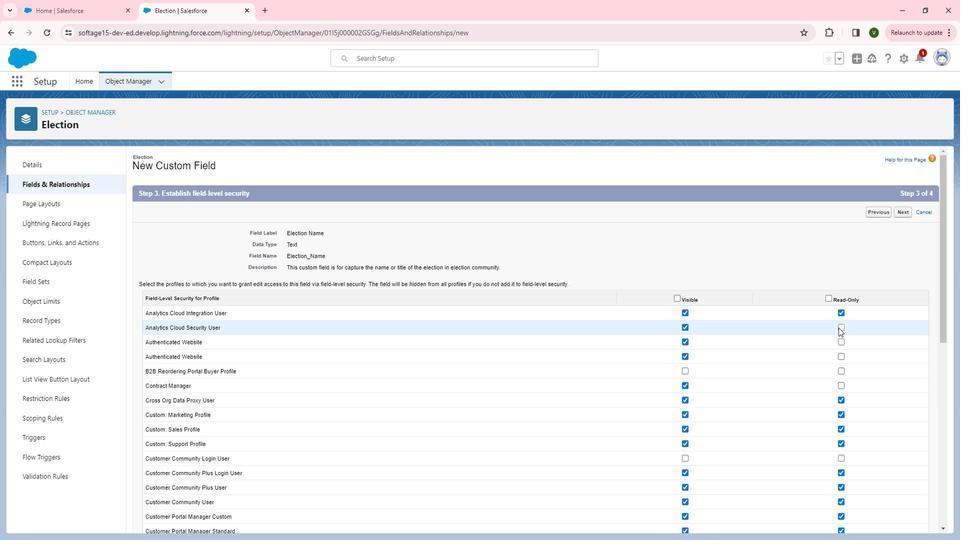 
Action: Mouse moved to (839, 340)
Screenshot: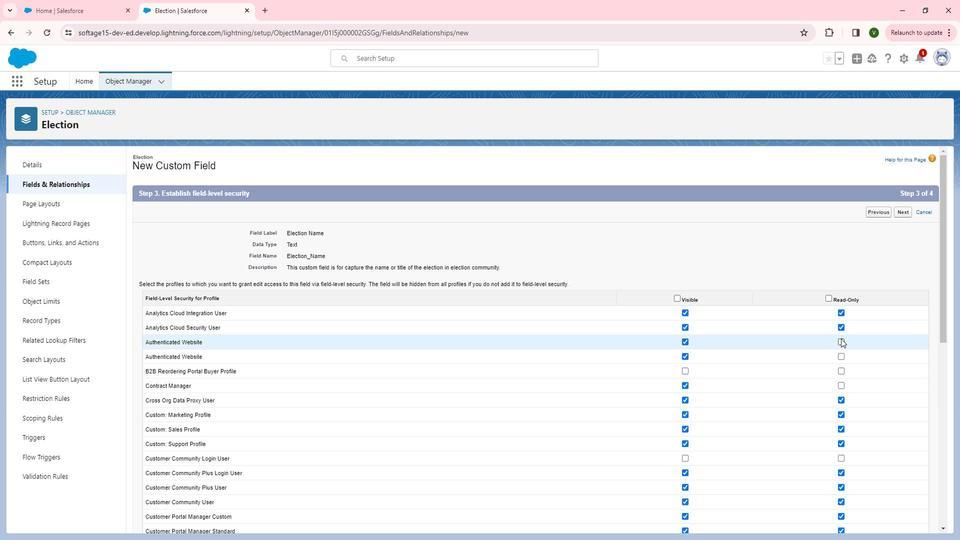 
Action: Mouse pressed left at (839, 340)
Screenshot: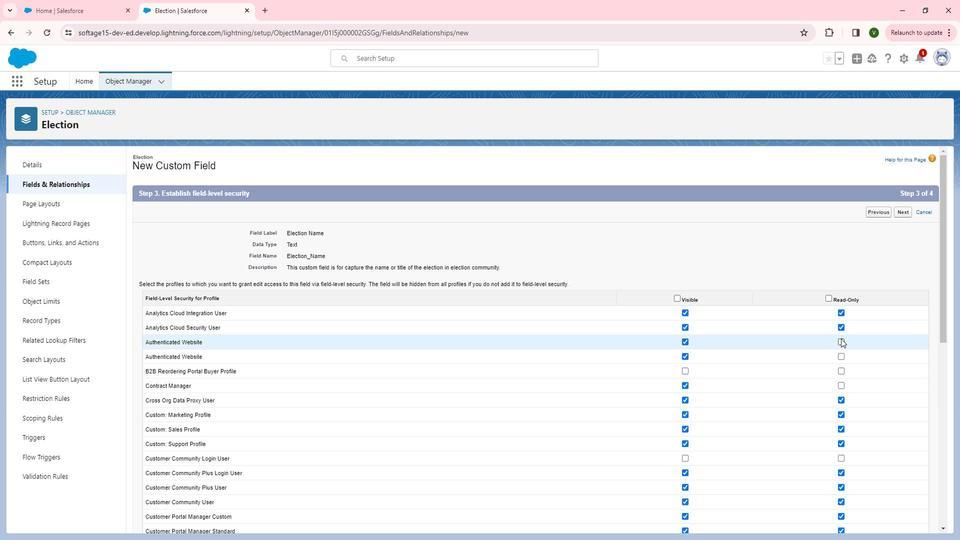 
Action: Mouse moved to (902, 211)
Screenshot: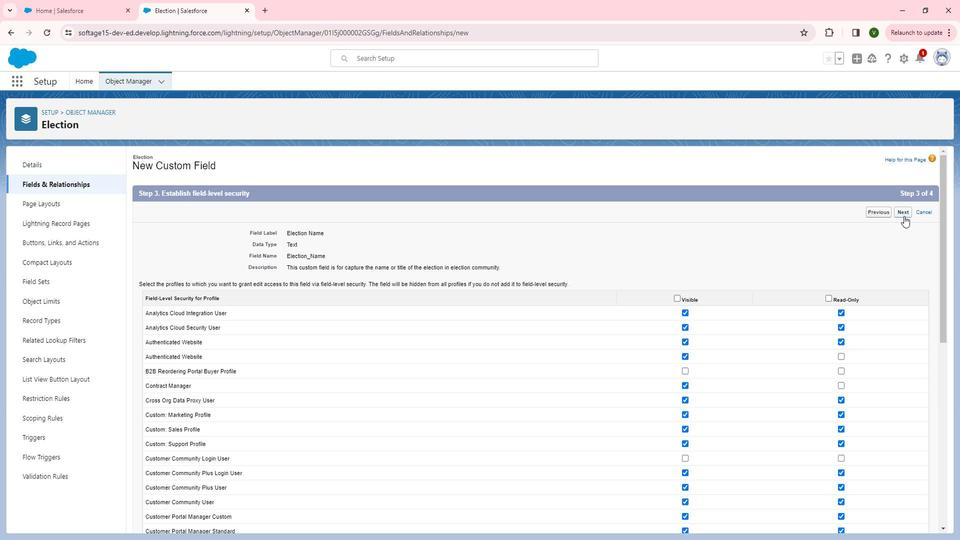 
Action: Mouse pressed left at (902, 211)
Screenshot: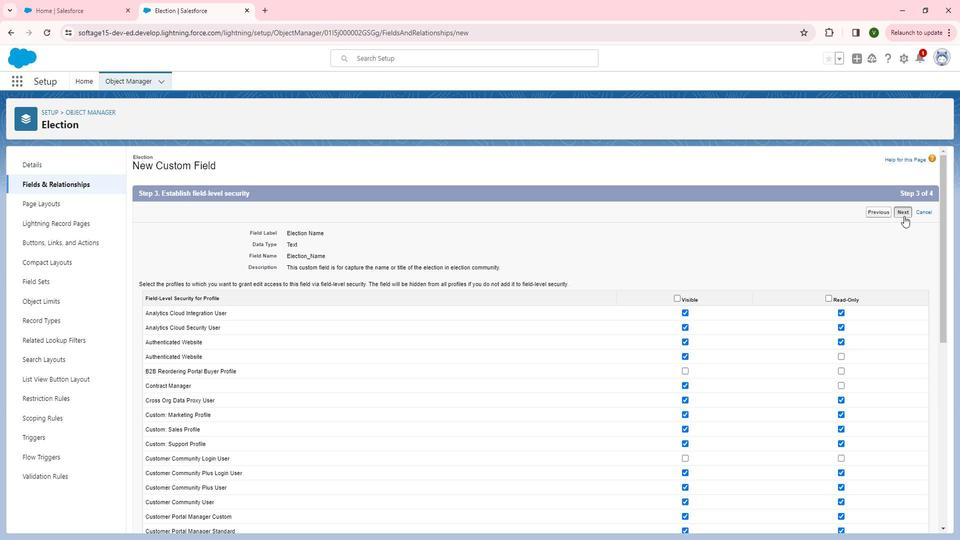 
Action: Mouse moved to (907, 210)
Screenshot: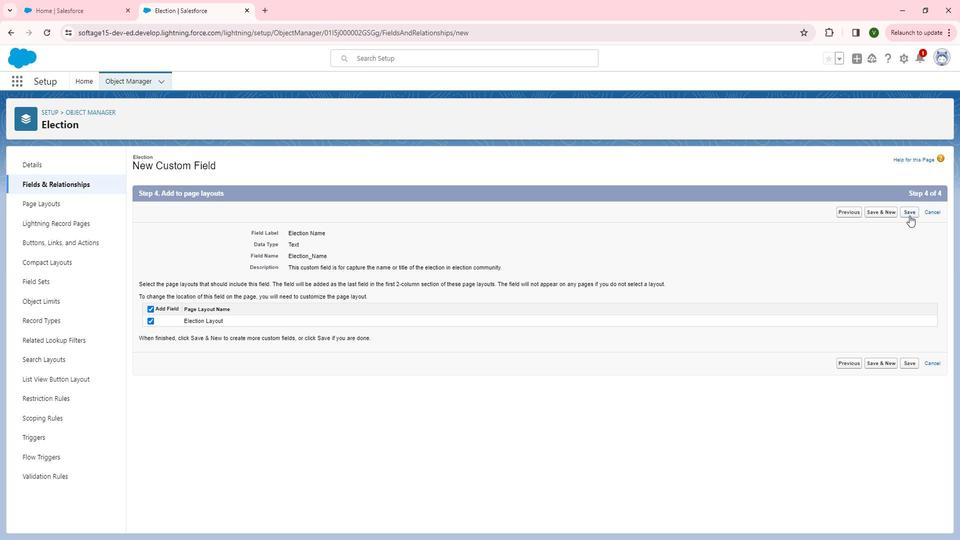 
Action: Mouse pressed left at (907, 210)
Screenshot: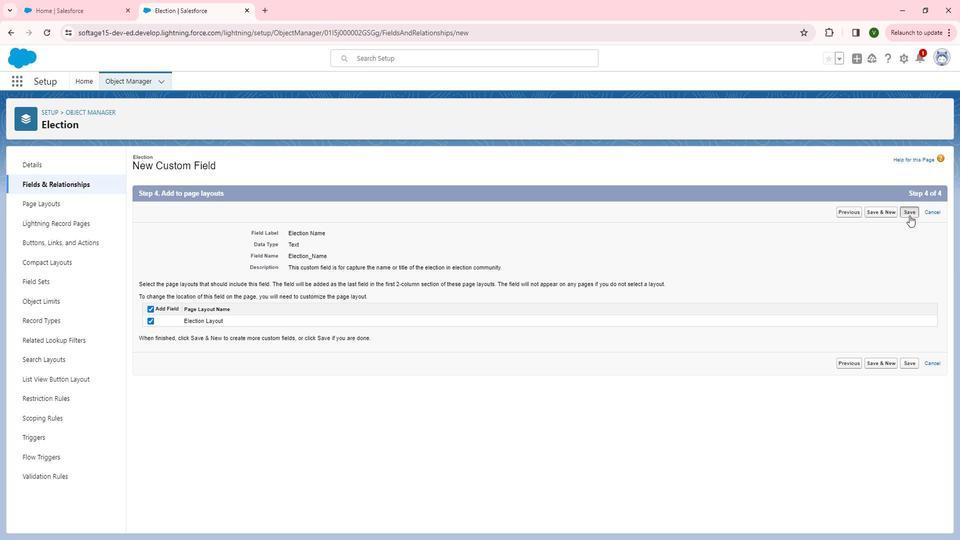 
Action: Mouse moved to (731, 159)
Screenshot: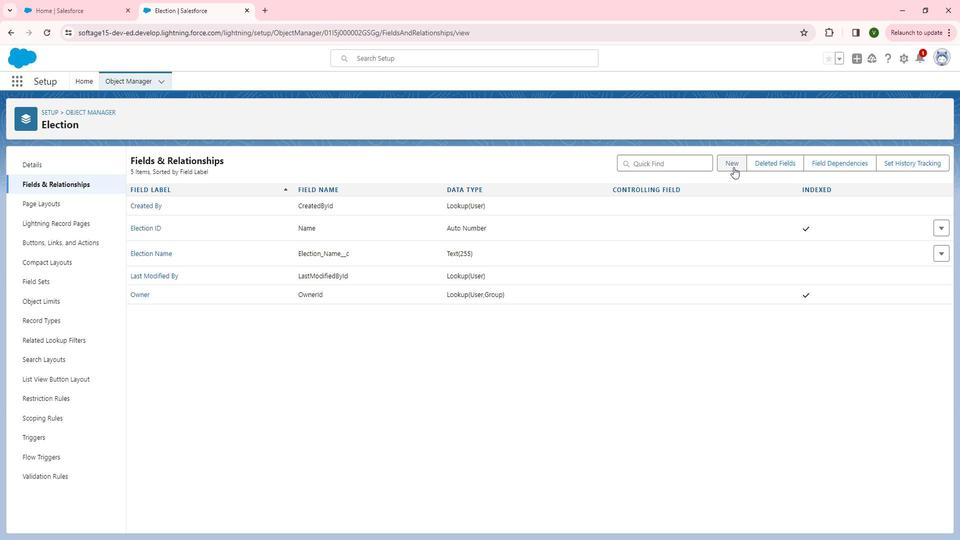 
Action: Mouse pressed left at (731, 159)
Screenshot: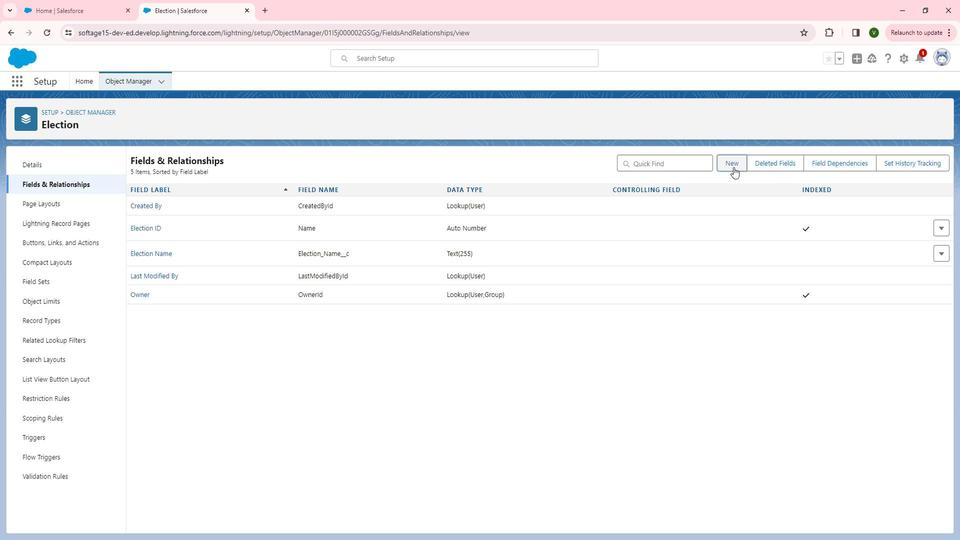 
Action: Mouse moved to (265, 335)
Screenshot: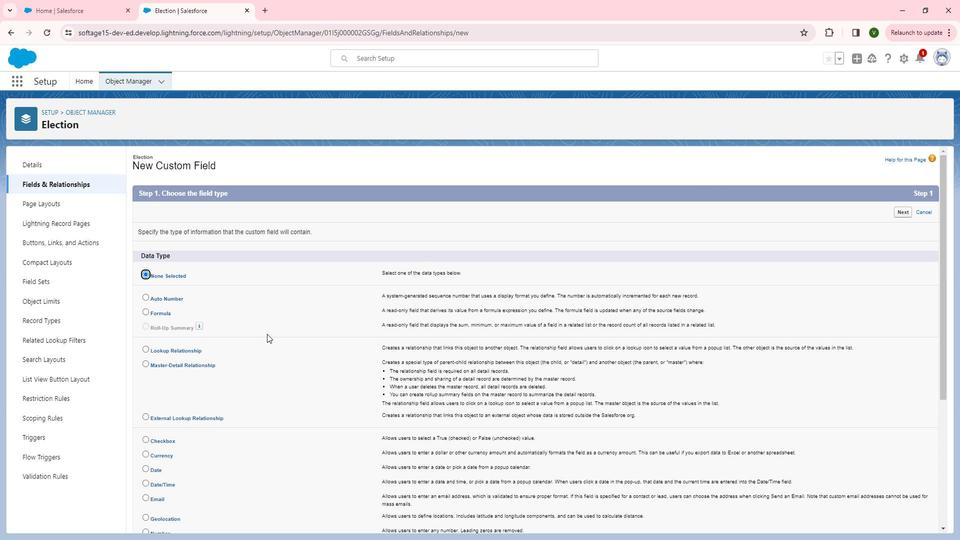 
Action: Mouse scrolled (265, 334) with delta (0, 0)
Screenshot: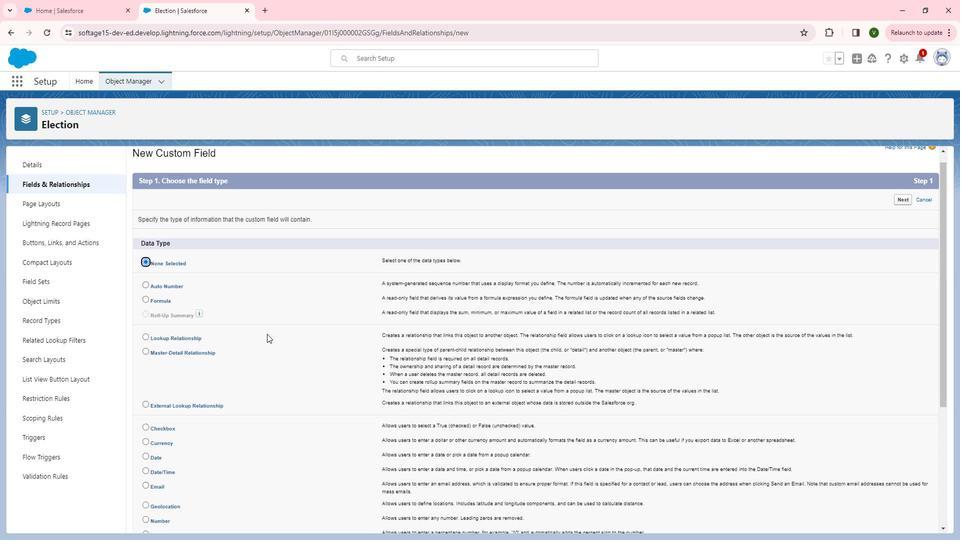 
Action: Mouse scrolled (265, 334) with delta (0, 0)
Screenshot: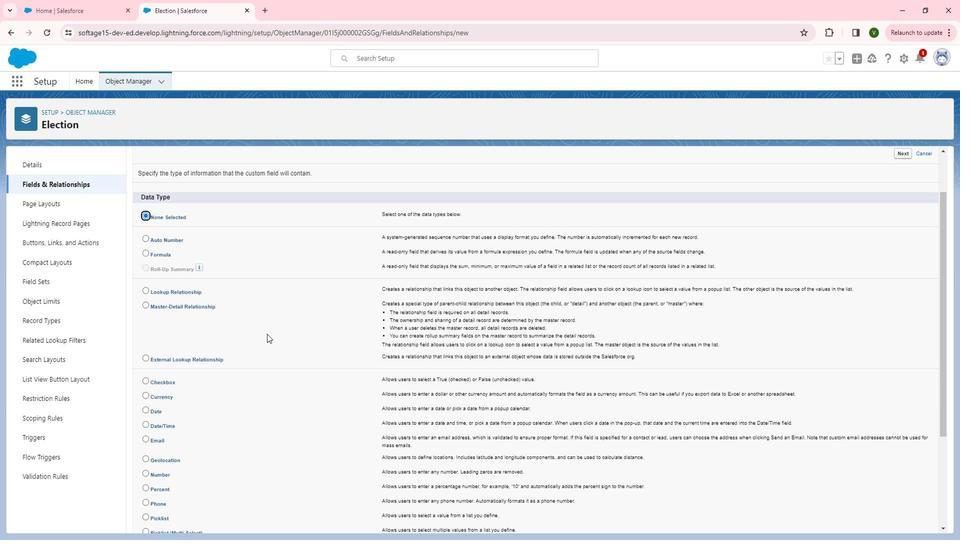 
Action: Mouse moved to (203, 356)
Screenshot: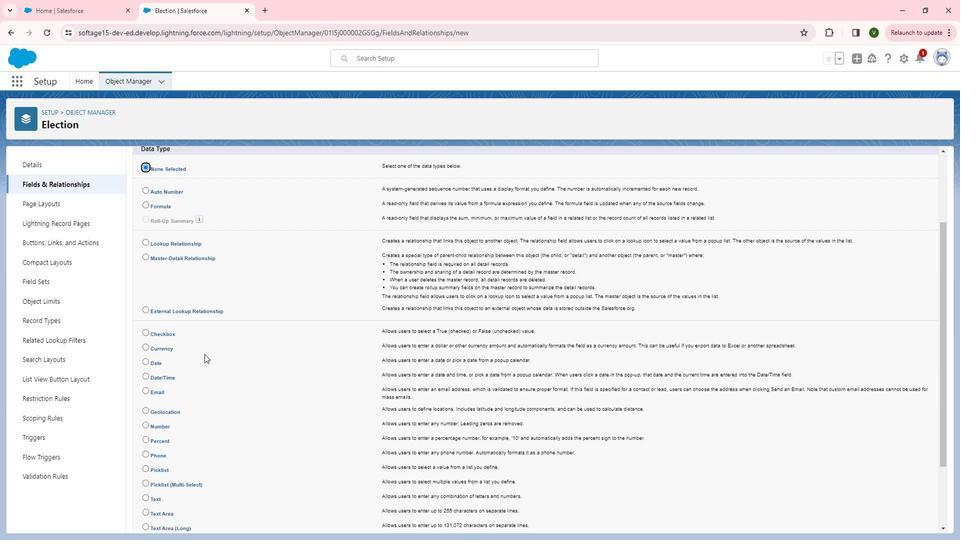 
Action: Mouse scrolled (203, 355) with delta (0, -1)
Screenshot: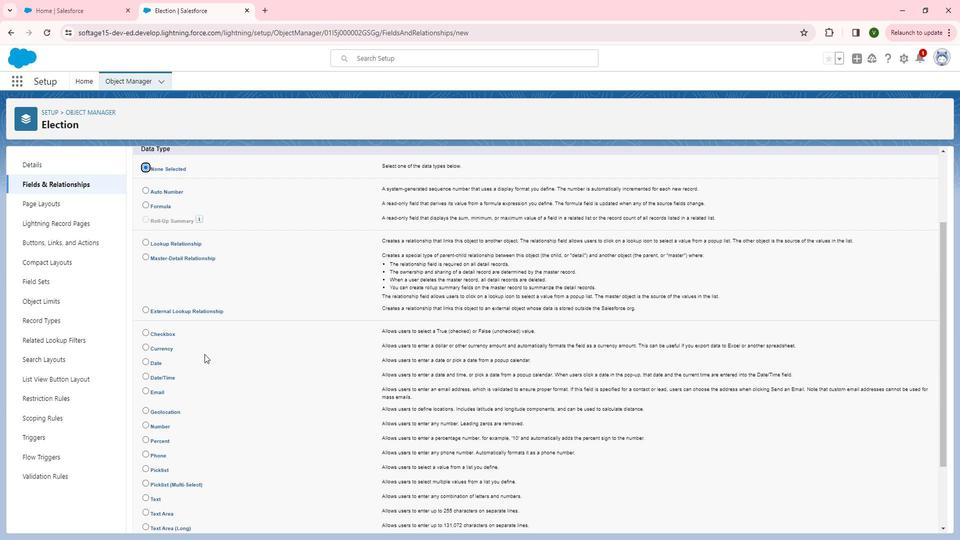 
Action: Mouse moved to (203, 356)
Screenshot: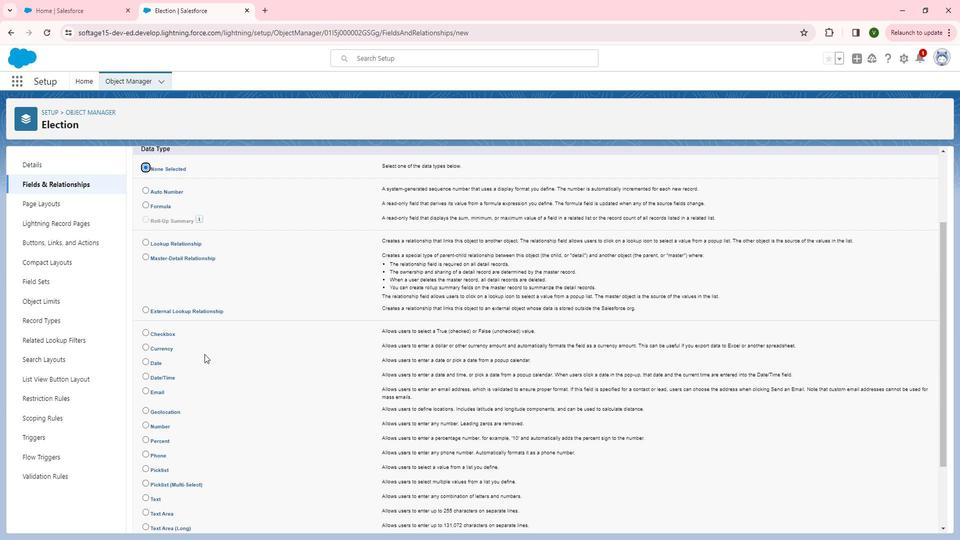 
Action: Mouse scrolled (203, 356) with delta (0, 0)
Screenshot: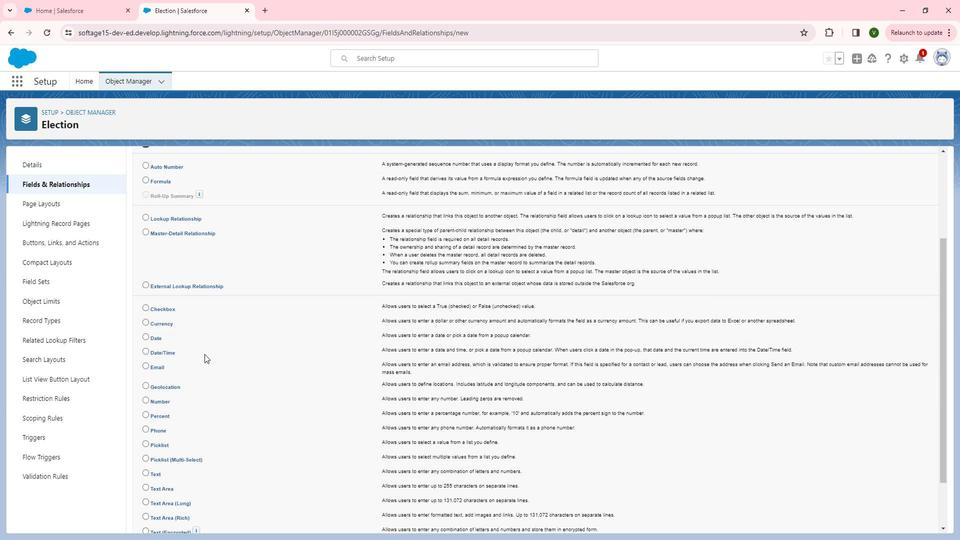 
Action: Mouse scrolled (203, 356) with delta (0, 0)
Screenshot: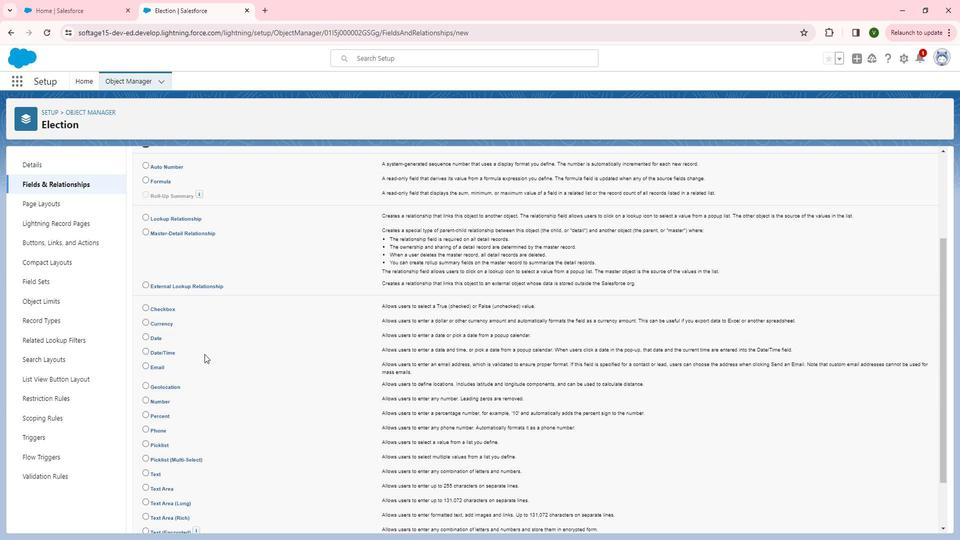 
Action: Mouse moved to (143, 414)
Screenshot: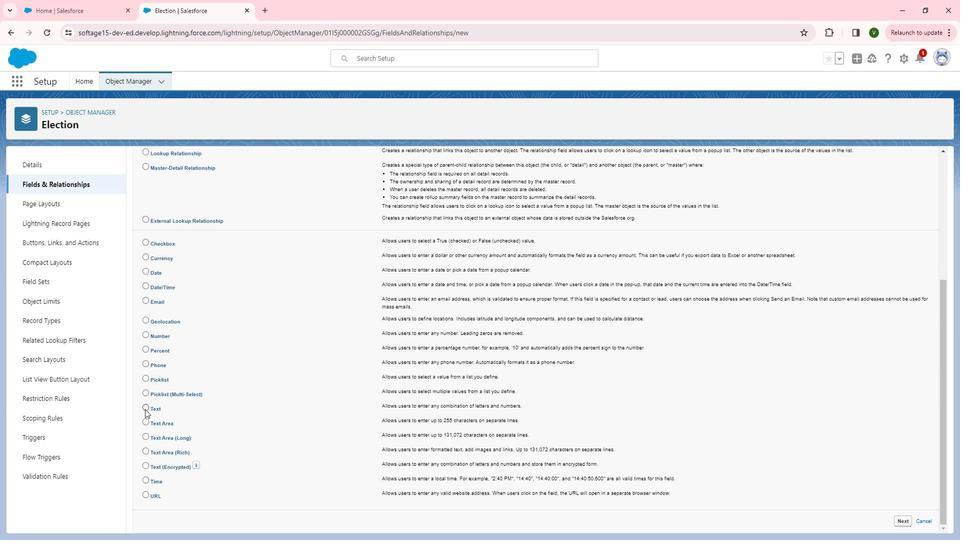 
Action: Mouse pressed left at (143, 414)
Screenshot: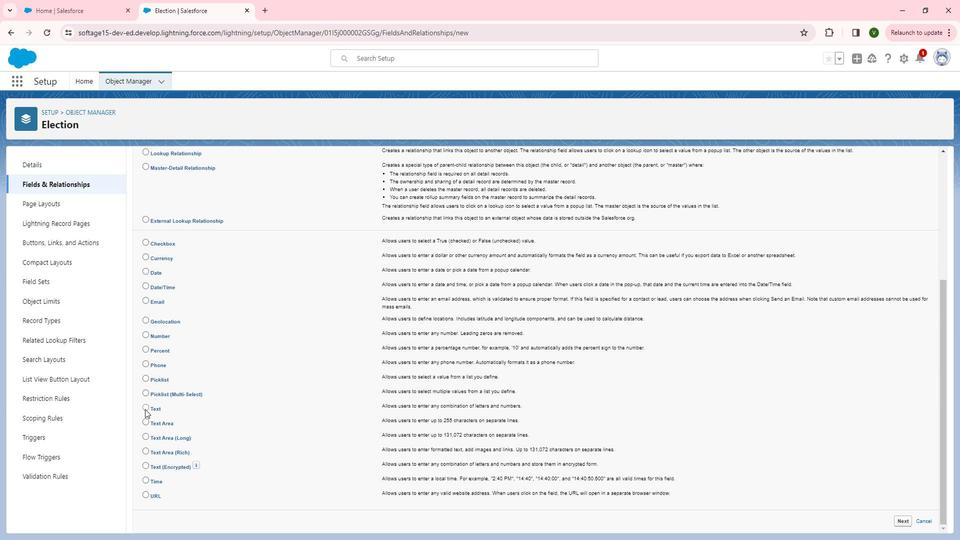 
Action: Mouse moved to (906, 532)
Screenshot: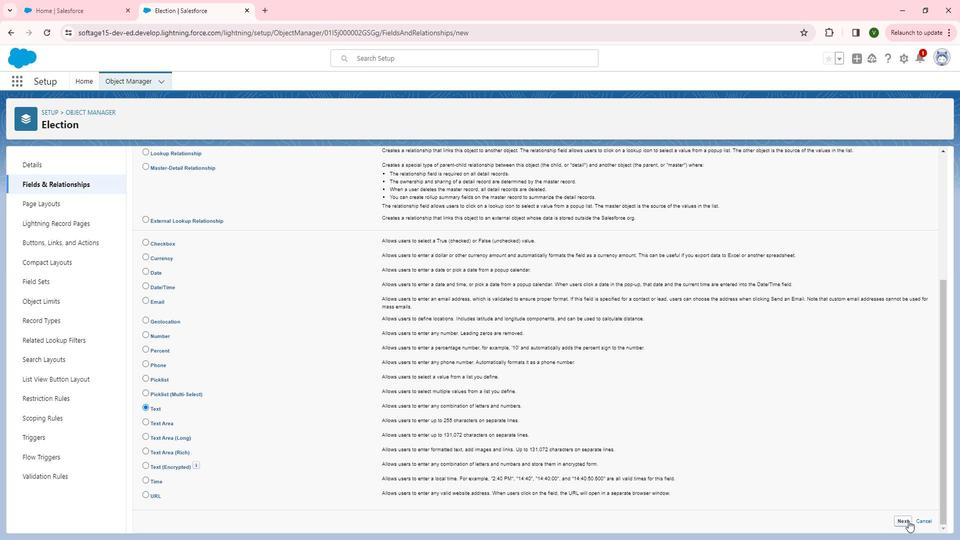 
Action: Mouse pressed left at (906, 532)
Screenshot: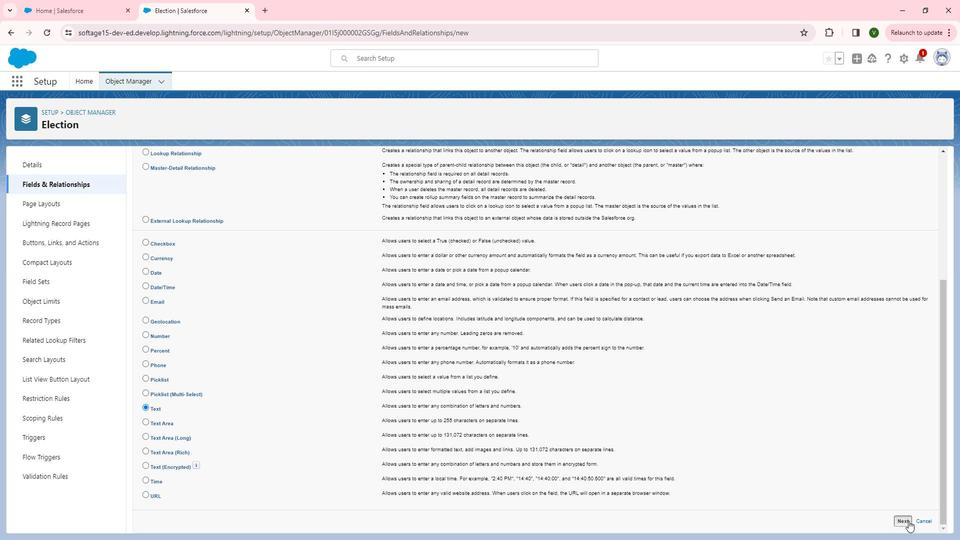 
Action: Mouse moved to (417, 229)
Screenshot: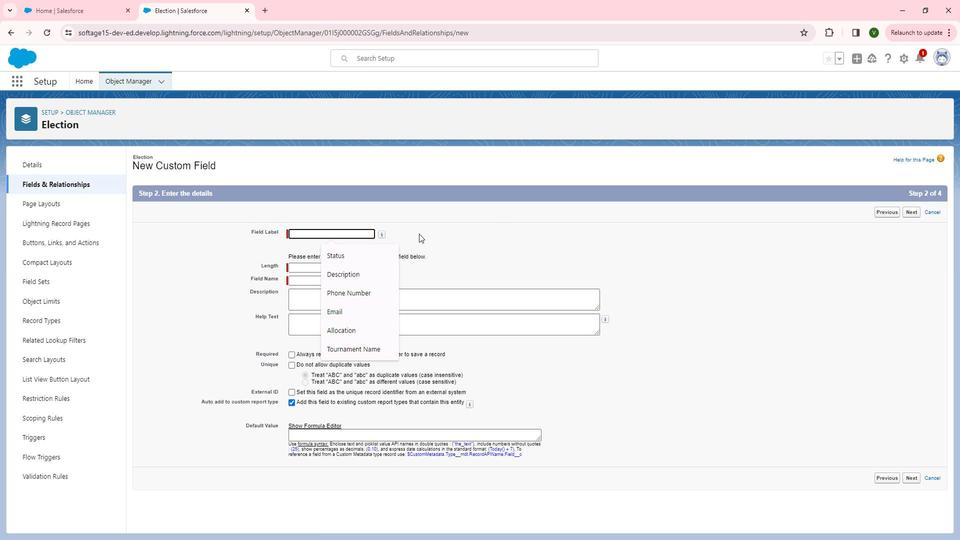 
Action: Key pressed <Key.shift>Election<Key.space><Key.shift>Start<Key.space><Key.shift>Date
Screenshot: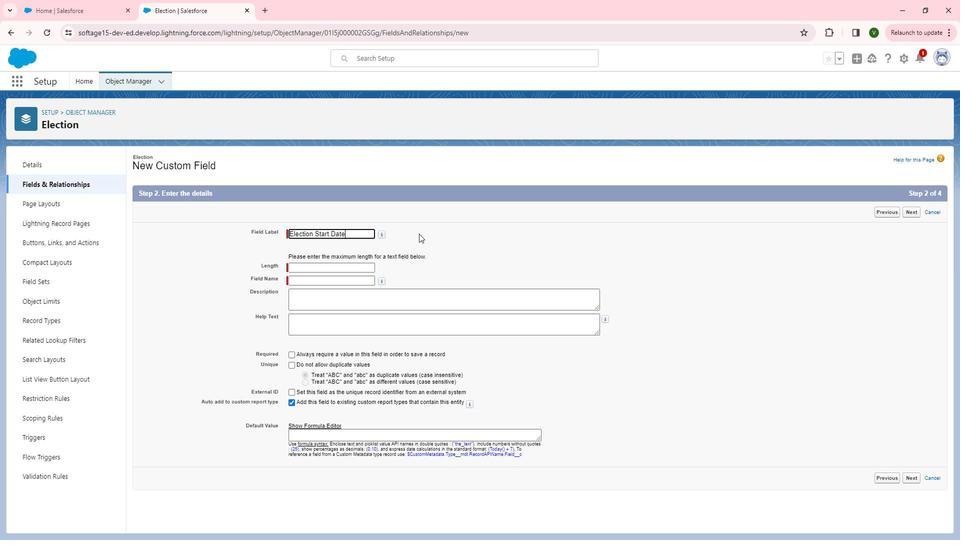 
Action: Mouse pressed left at (417, 229)
Screenshot: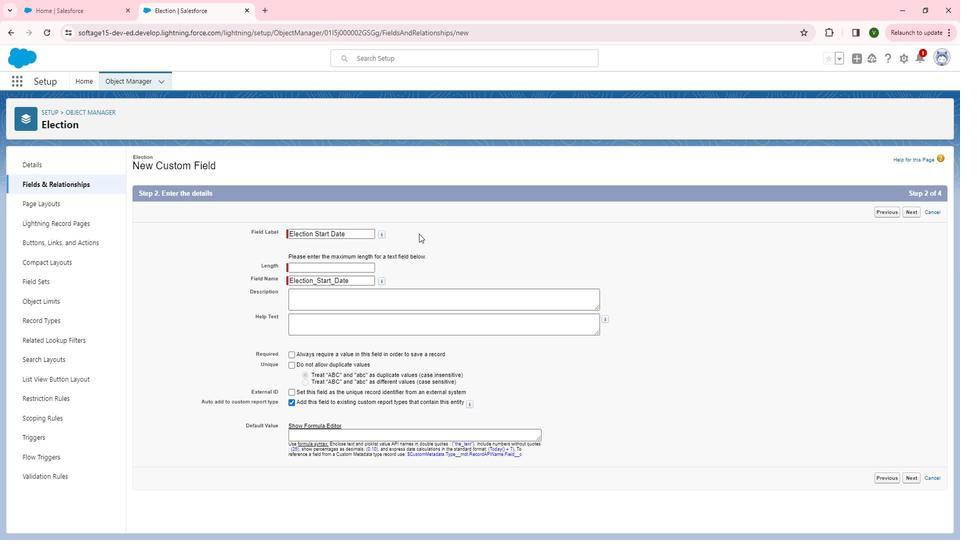
Action: Mouse moved to (343, 265)
Screenshot: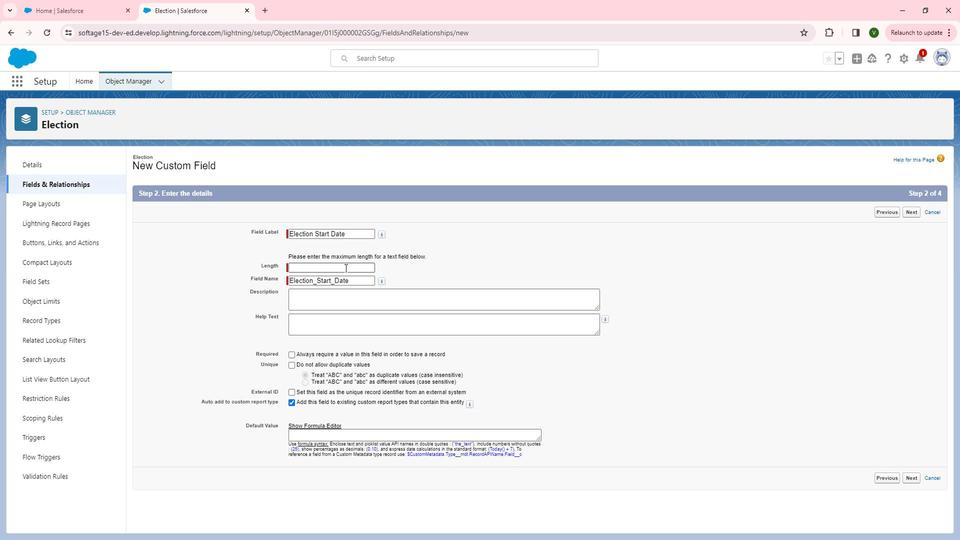 
Action: Mouse pressed left at (343, 265)
Screenshot: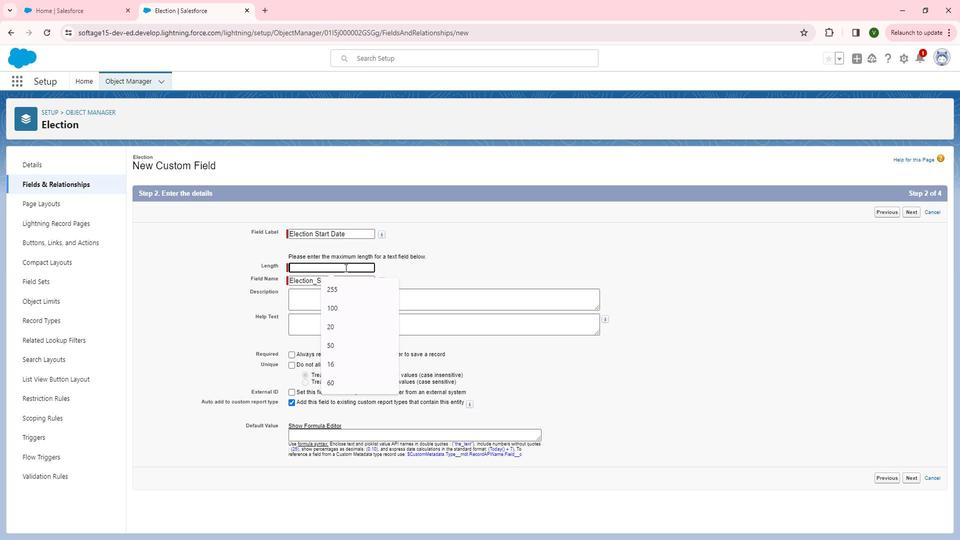 
Action: Key pressed 25<Key.backspace><Key.backspace>50
Screenshot: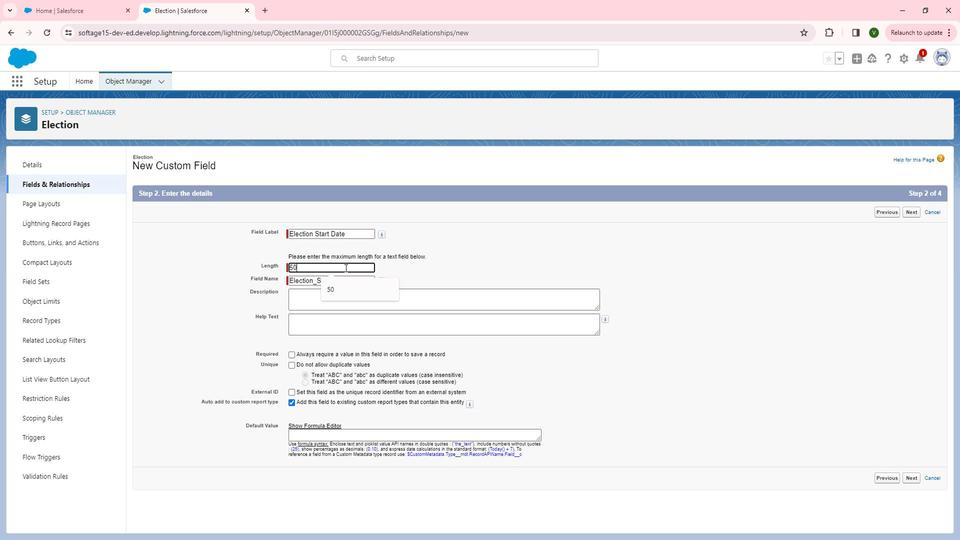 
Action: Mouse moved to (352, 306)
Screenshot: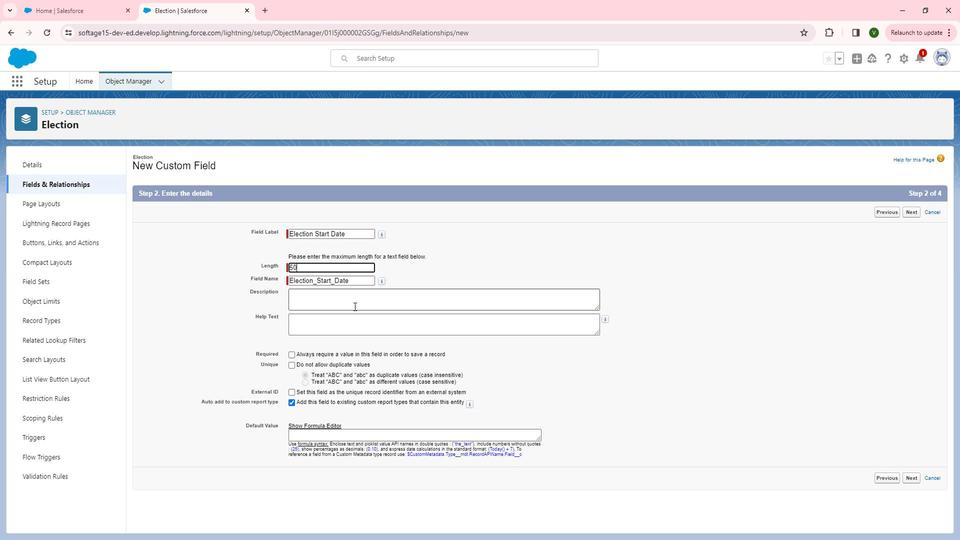
Action: Mouse pressed left at (352, 306)
Screenshot: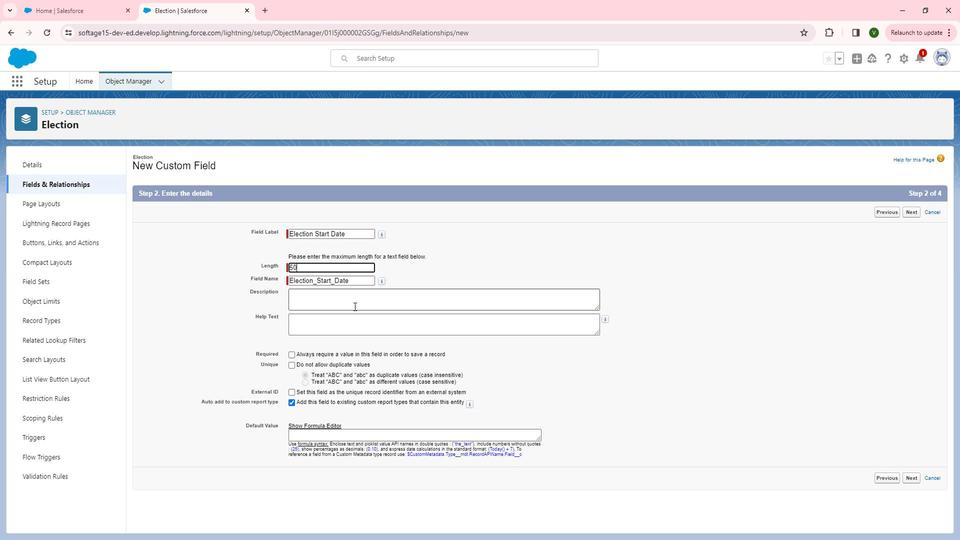 
Action: Key pressed <Key.shift>This<Key.space>custom<Key.space>field
Screenshot: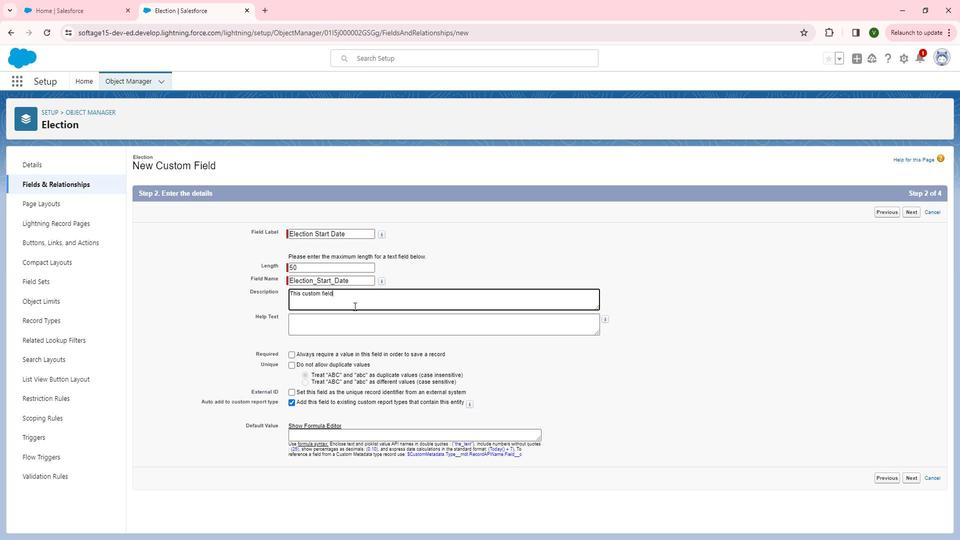 
Action: Mouse moved to (352, 306)
Screenshot: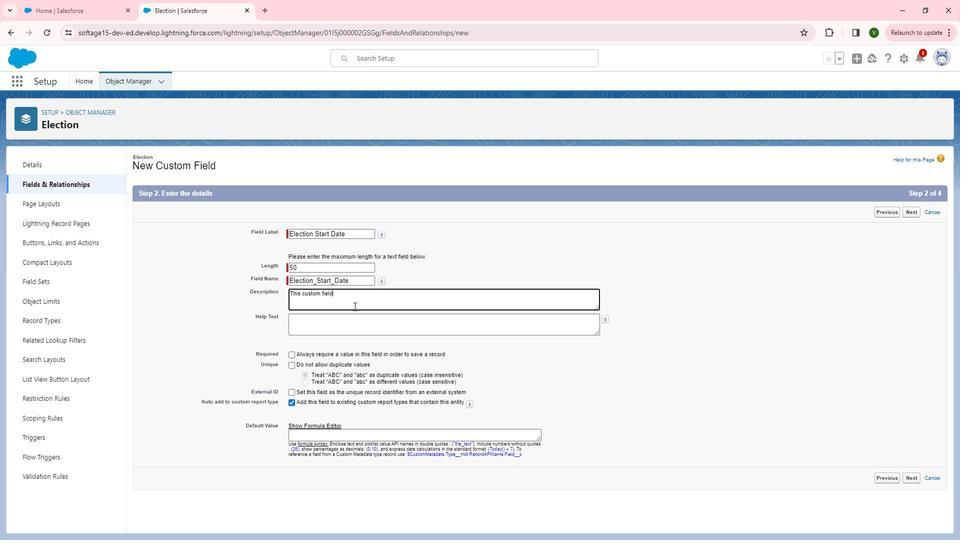 
Action: Key pressed <Key.space>is<Key.space>for<Key.space>the<Key.space>capture<Key.space>the<Key.space>date<Key.space>and<Key.space>time<Key.space>when<Key.space>the<Key.space>election<Key.space>beging<Key.backspace>s<Key.space>in<Key.space>elecetion<Key.space>cu<Key.left><Key.left><Key.left><Key.left><Key.left><Key.left><Key.left><Key.backspace><Key.right><Key.right><Key.right><Key.right><Key.right><Key.right><Key.right><Key.right><Key.right><Key.right><Key.right><Key.right><Key.right><Key.backspace>ommunity/<Key.tab><Key.shift>Specufy<Key.space>the<Key.space>start<Key.space>date<Key.left><Key.left><Key.left><Key.left><Key.left><Key.left><Key.left><Key.left><Key.left><Key.left><Key.left><Key.left><Key.left><Key.left><Key.left><Key.left><Key.left><Key.backspace>i<Key.down><Key.space>and<Key.space>time<Key.space>for<Key.space>the<Key.space>election
Screenshot: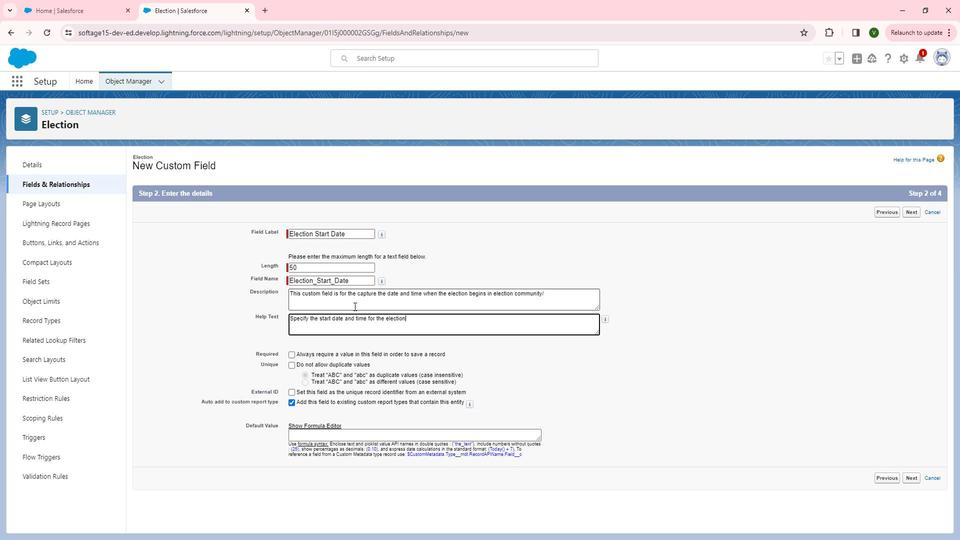 
Action: Mouse moved to (537, 371)
Screenshot: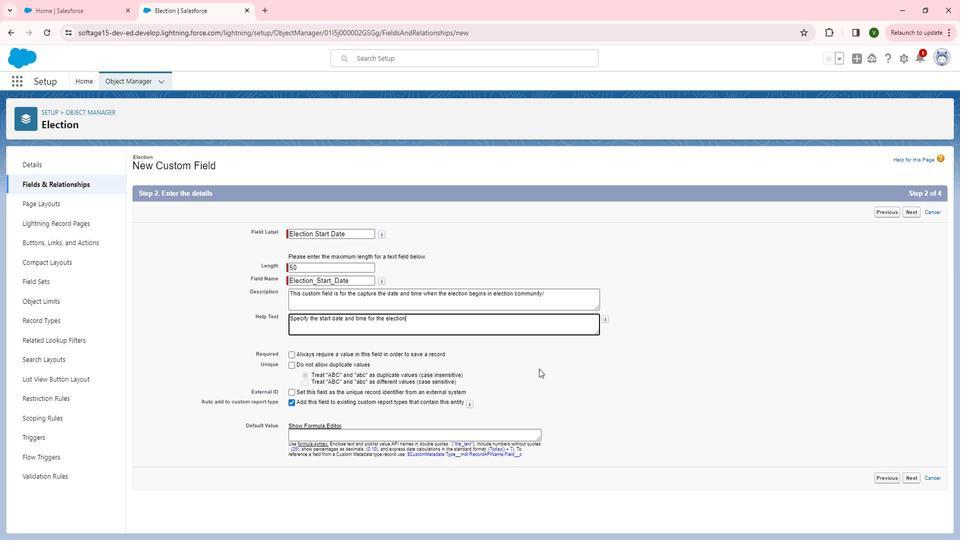 
Action: Key pressed .
Screenshot: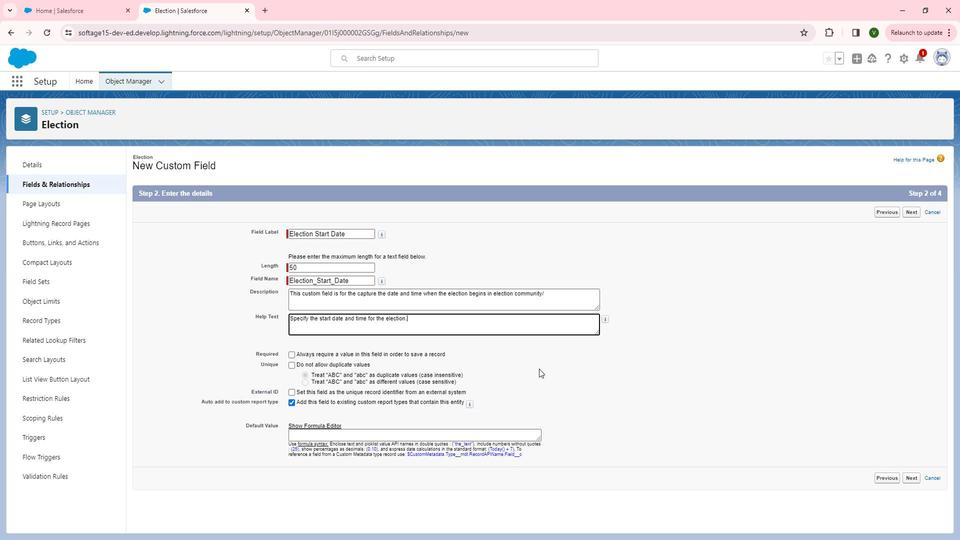 
Action: Mouse pressed left at (537, 371)
Screenshot: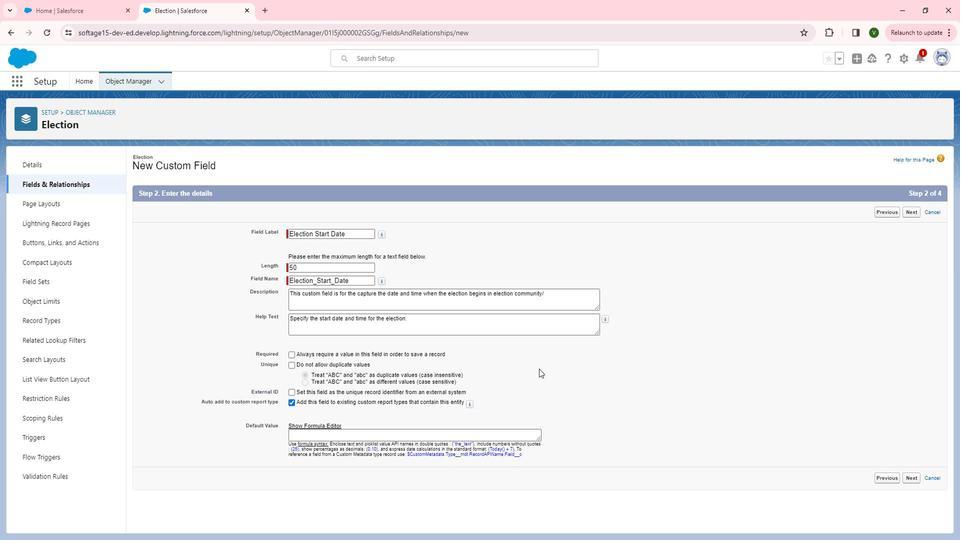 
Action: Mouse moved to (910, 486)
Screenshot: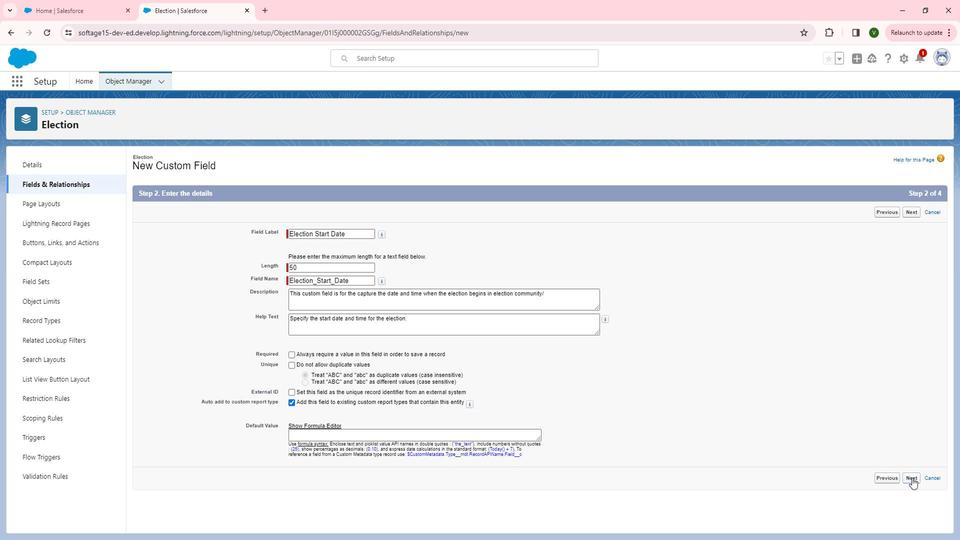 
Action: Mouse pressed left at (910, 486)
Screenshot: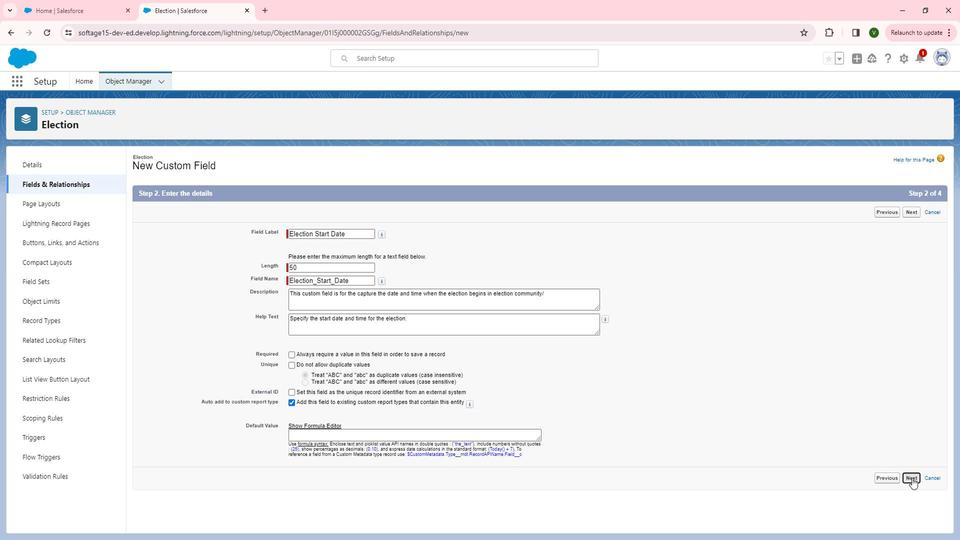 
Action: Mouse moved to (677, 297)
Screenshot: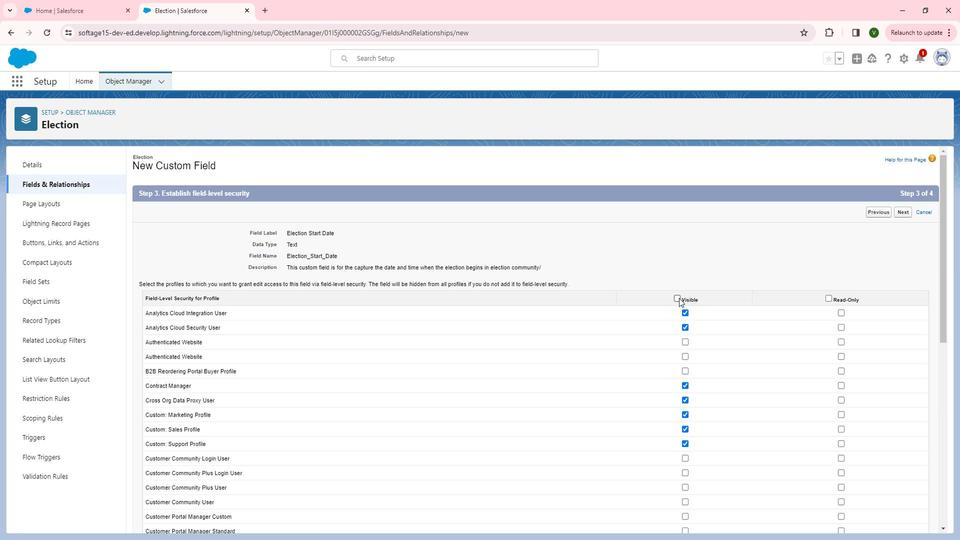 
Action: Mouse pressed left at (677, 297)
Screenshot: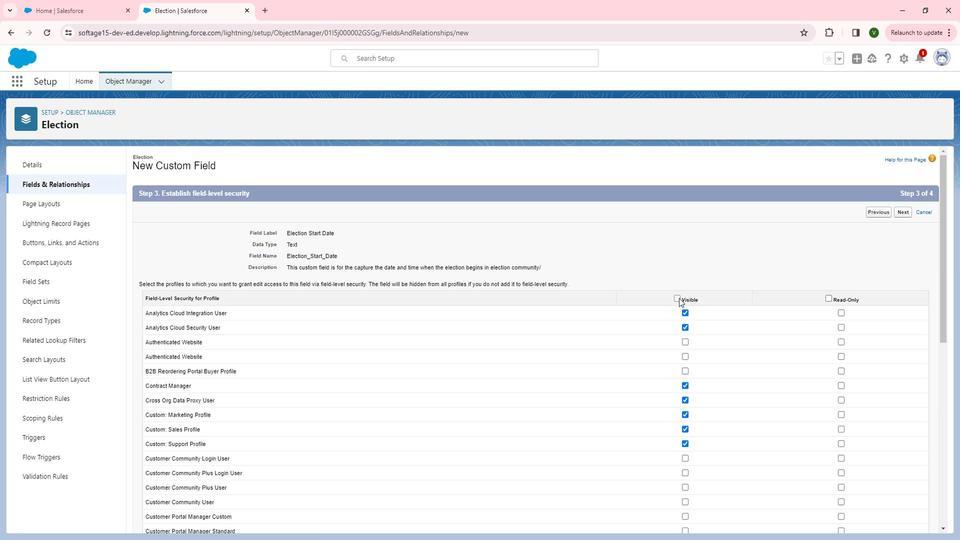 
Action: Mouse moved to (766, 325)
Screenshot: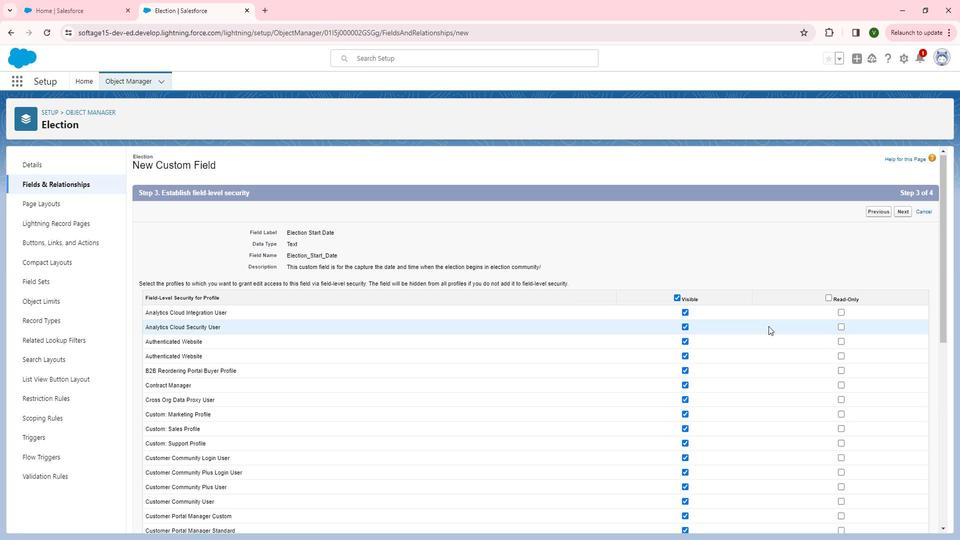 
Action: Mouse scrolled (766, 324) with delta (0, 0)
Screenshot: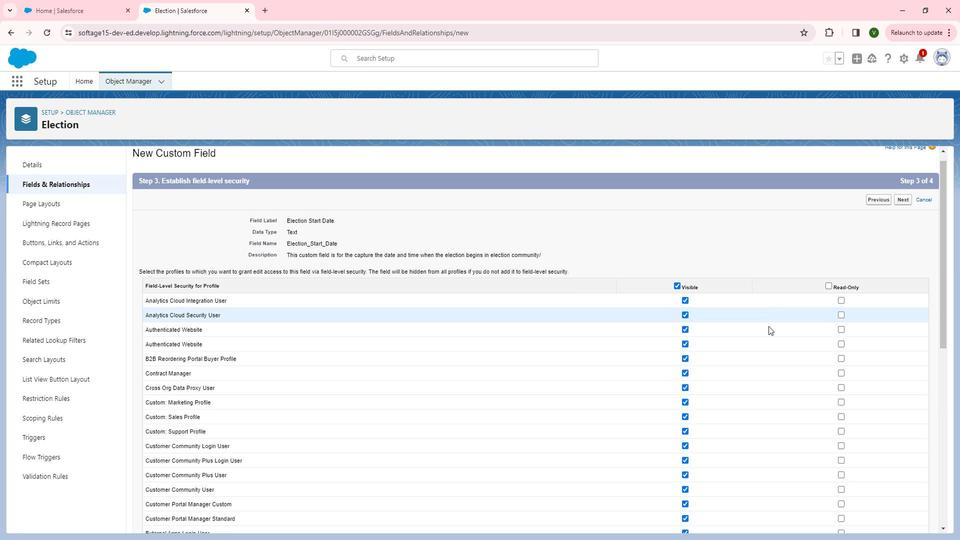 
Action: Mouse moved to (766, 327)
Screenshot: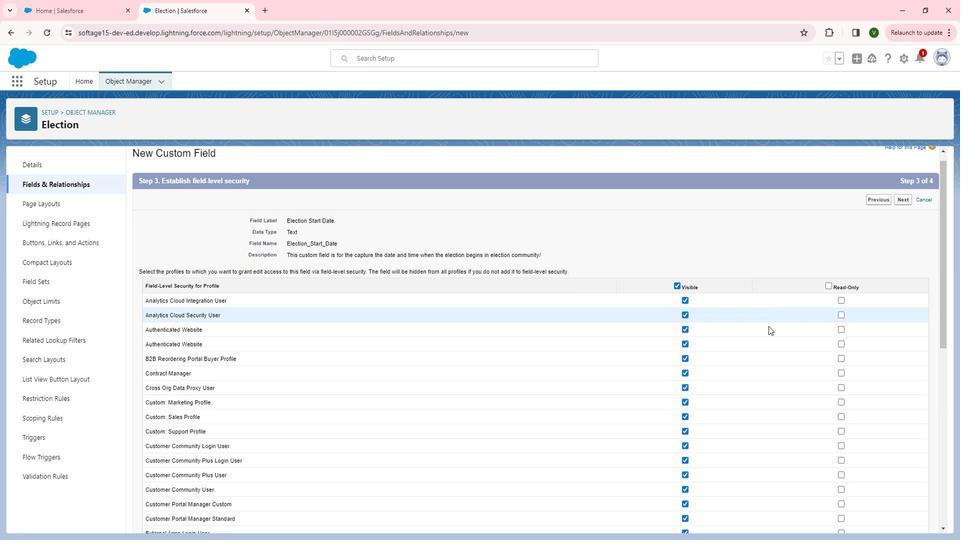 
Action: Mouse scrolled (766, 326) with delta (0, 0)
Screenshot: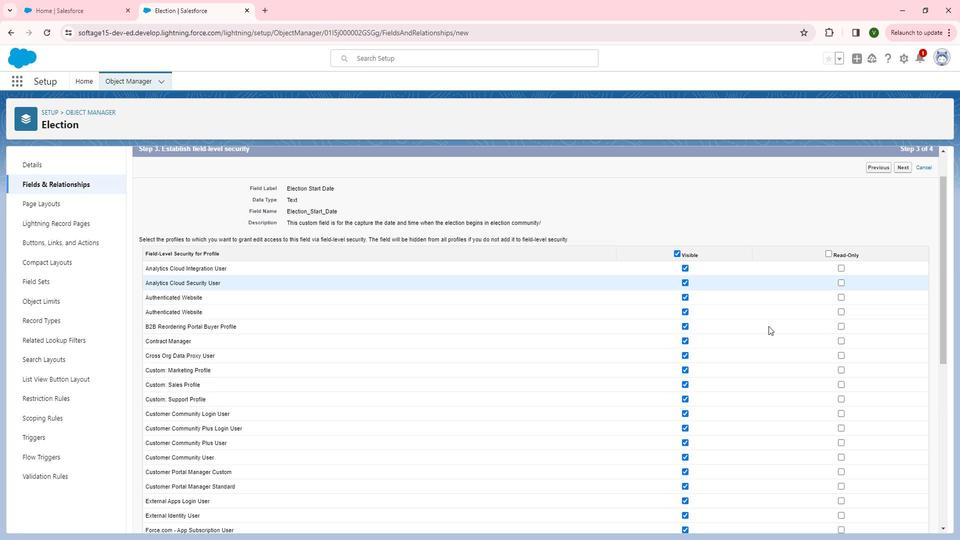 
Action: Mouse moved to (754, 315)
Screenshot: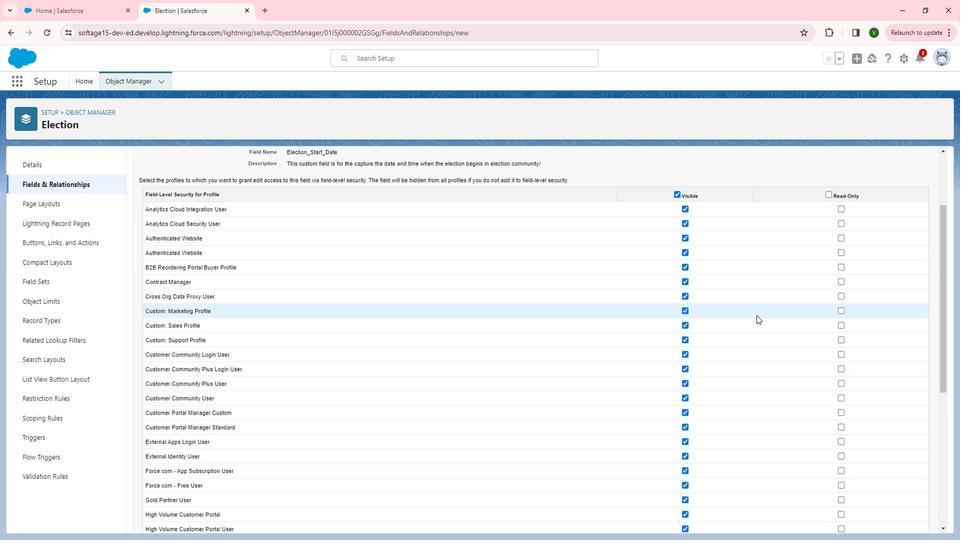 
Action: Mouse scrolled (754, 315) with delta (0, 0)
Screenshot: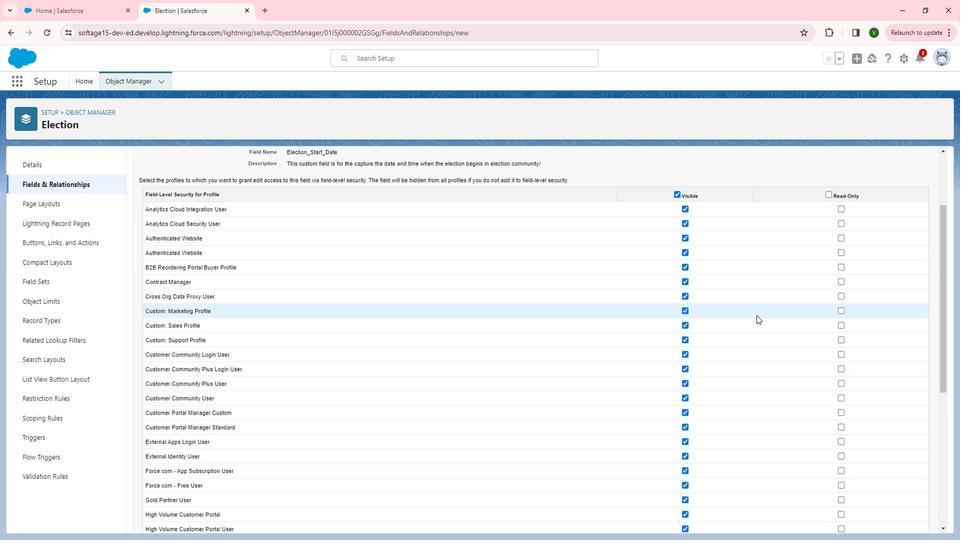 
Action: Mouse moved to (681, 183)
Screenshot: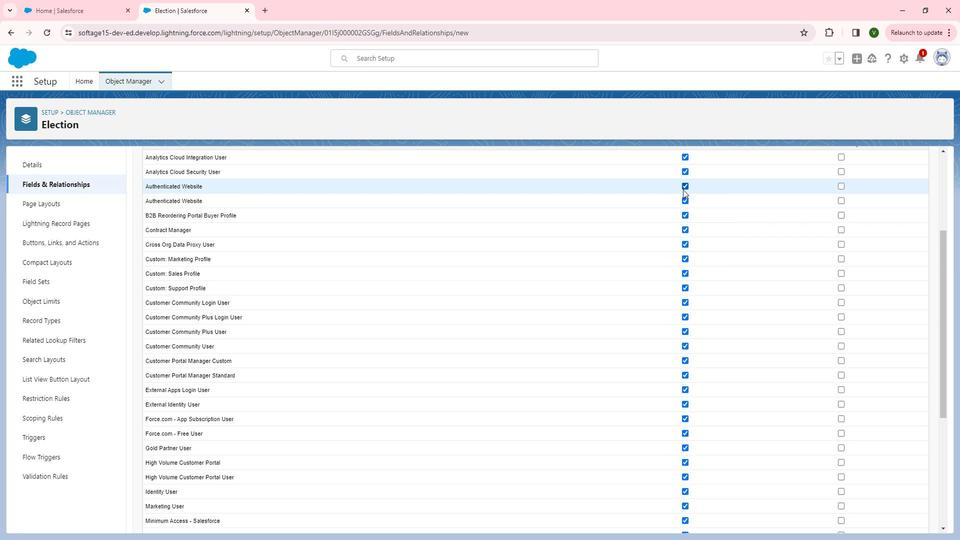 
Action: Mouse pressed left at (681, 183)
Screenshot: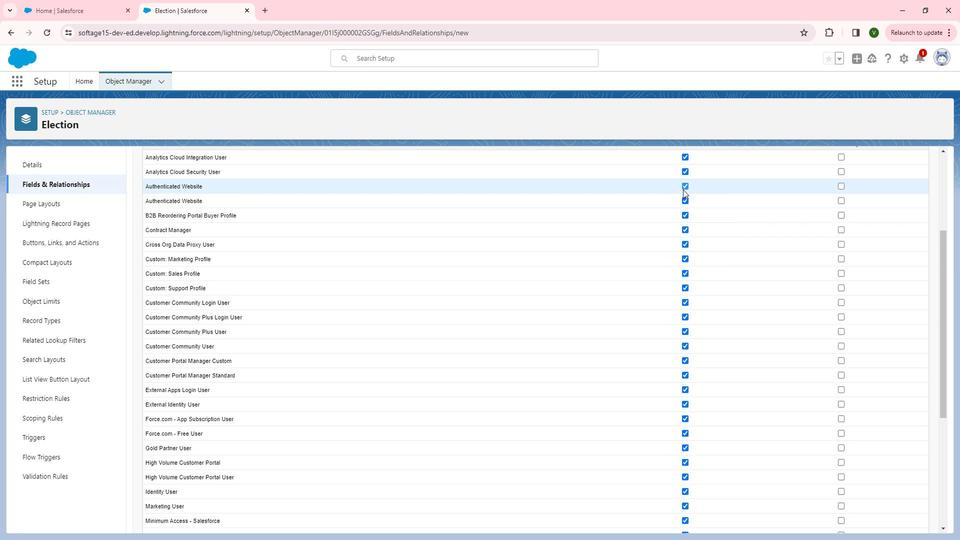 
Action: Mouse moved to (684, 192)
Screenshot: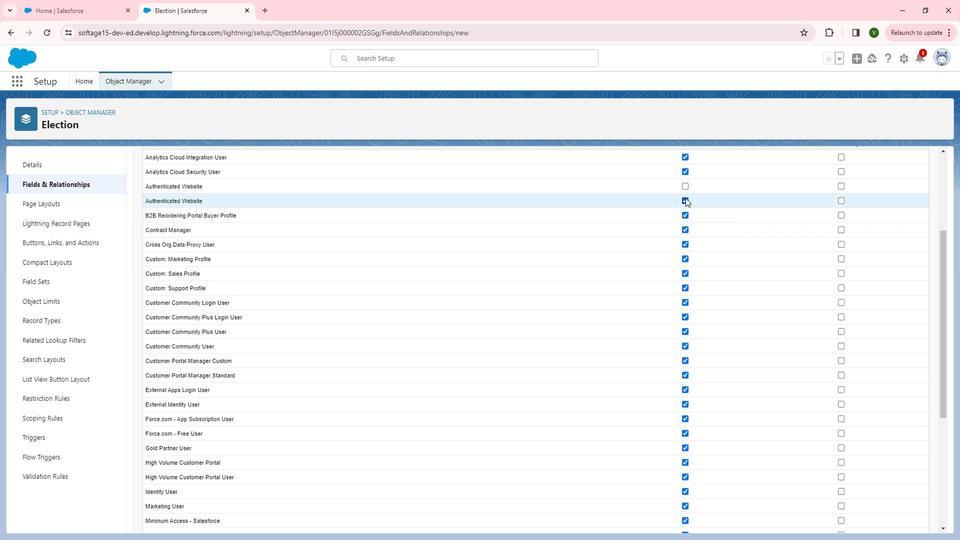 
Action: Mouse pressed left at (684, 192)
Screenshot: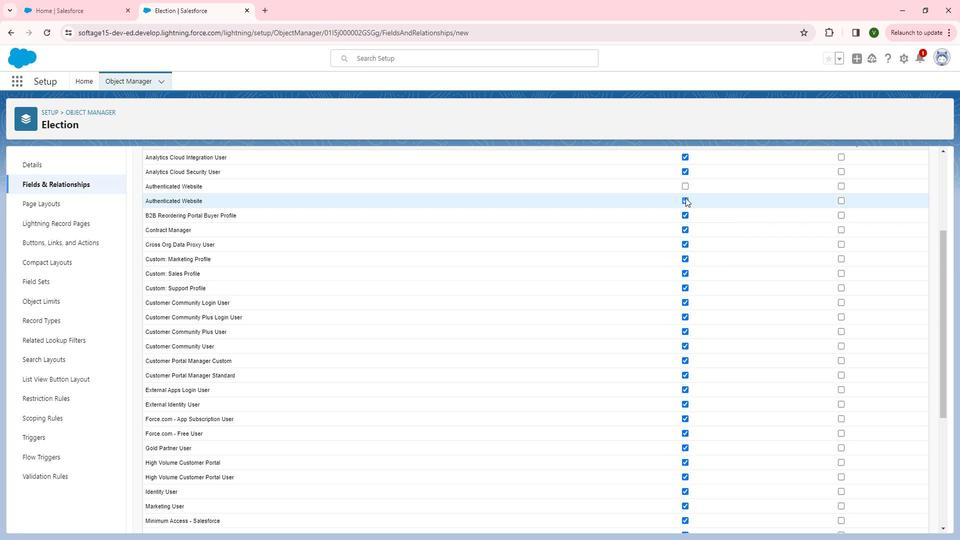
Action: Mouse moved to (682, 304)
Screenshot: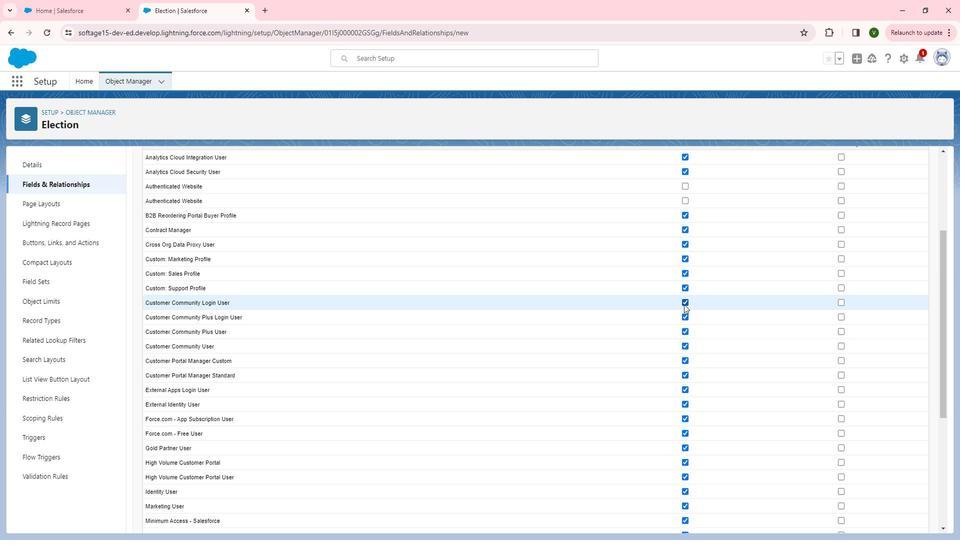
Action: Mouse pressed left at (682, 304)
Screenshot: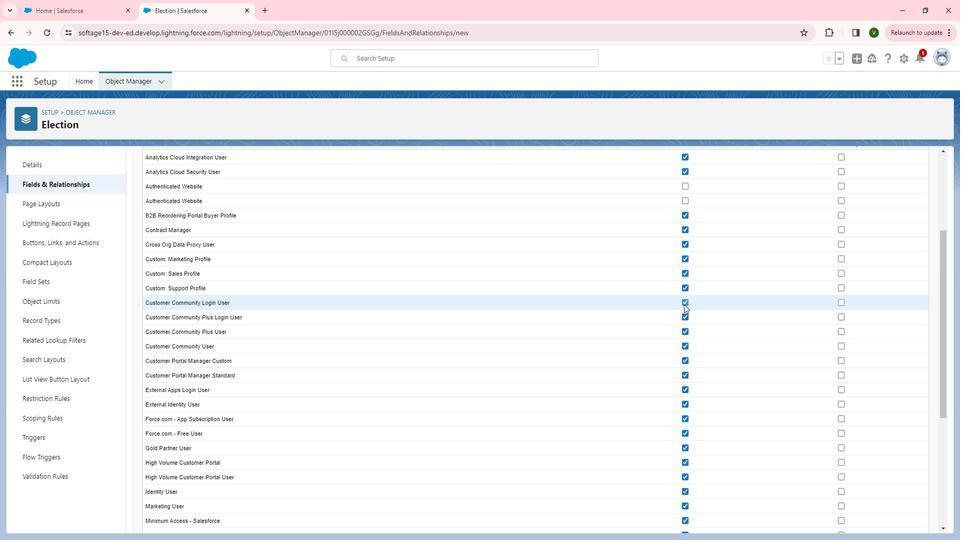 
Action: Mouse moved to (683, 319)
Screenshot: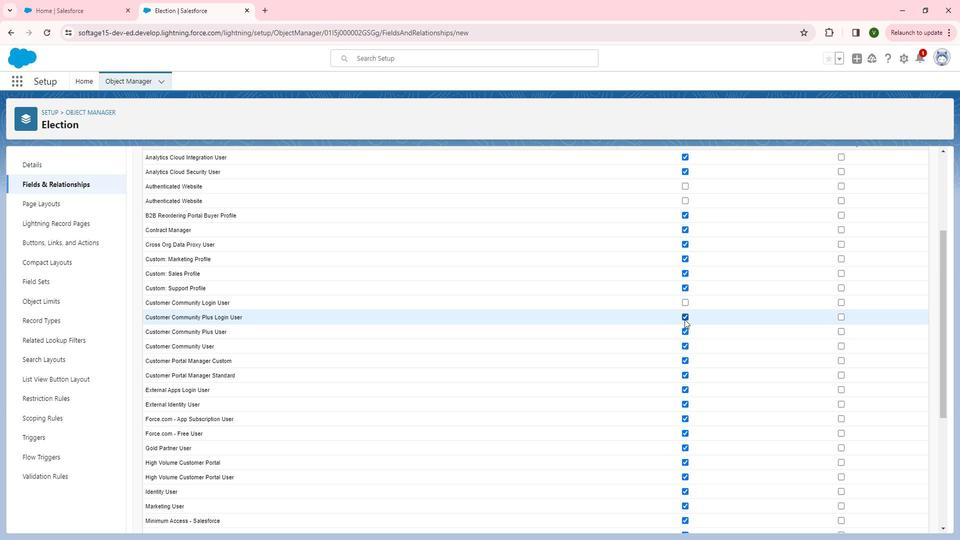 
Action: Mouse pressed left at (683, 319)
Screenshot: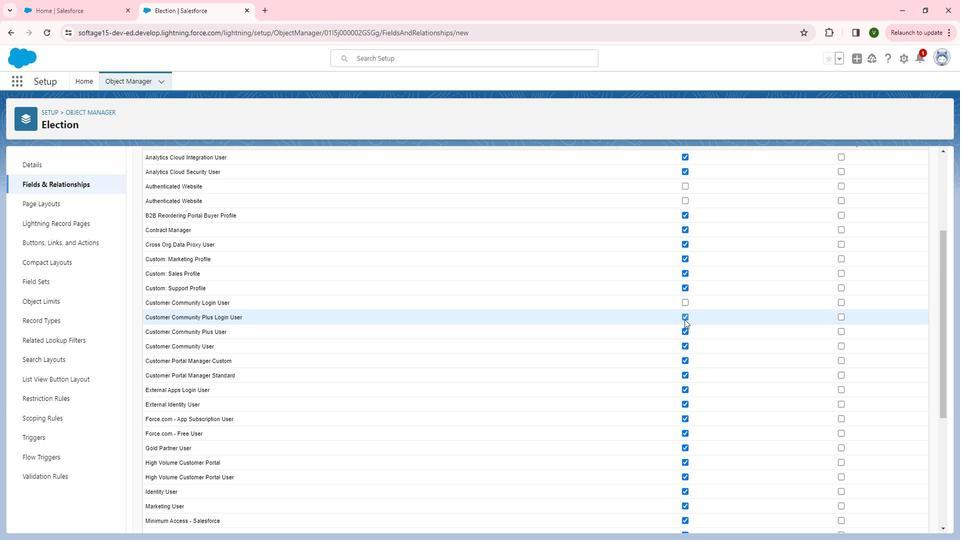 
Action: Mouse scrolled (683, 319) with delta (0, 0)
Screenshot: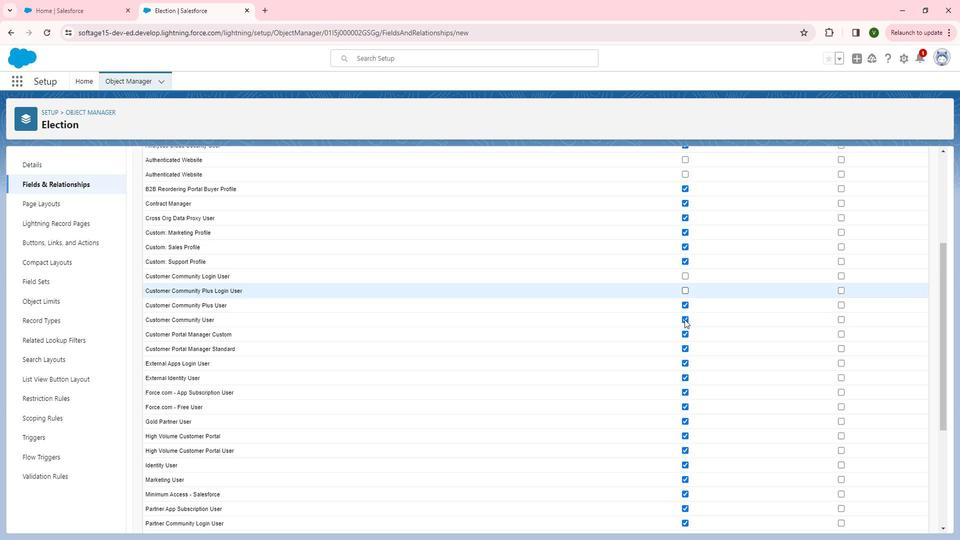 
Action: Mouse scrolled (683, 319) with delta (0, 0)
Screenshot: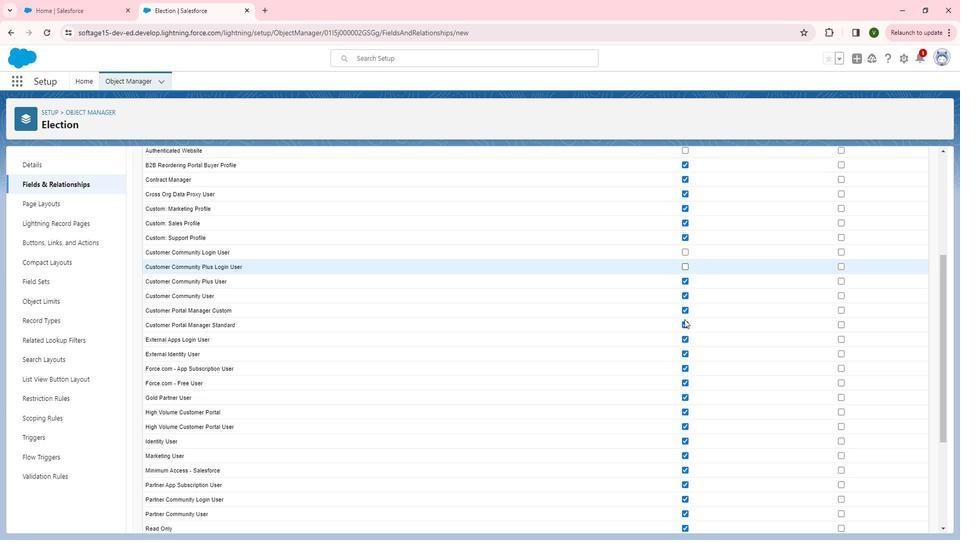 
Action: Mouse moved to (688, 299)
Screenshot: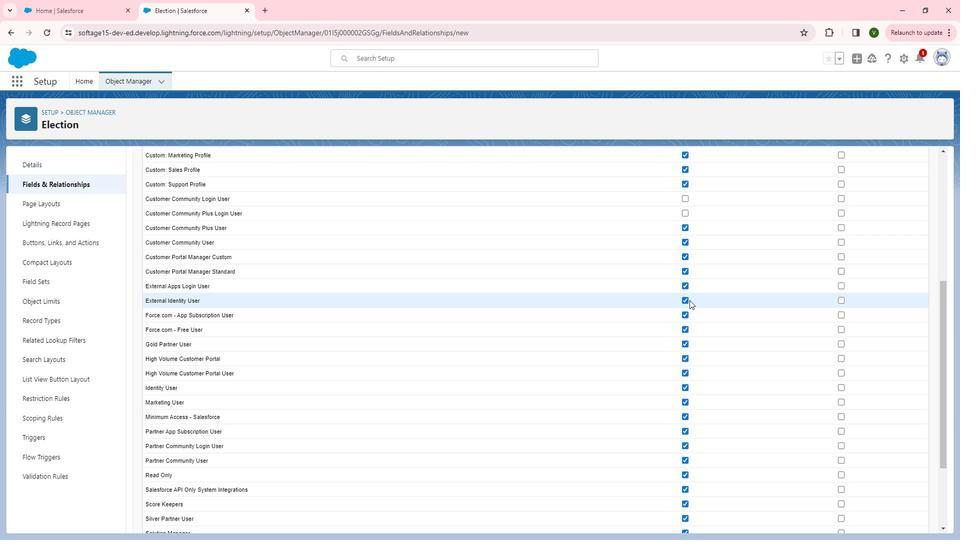 
Action: Mouse pressed left at (688, 299)
Screenshot: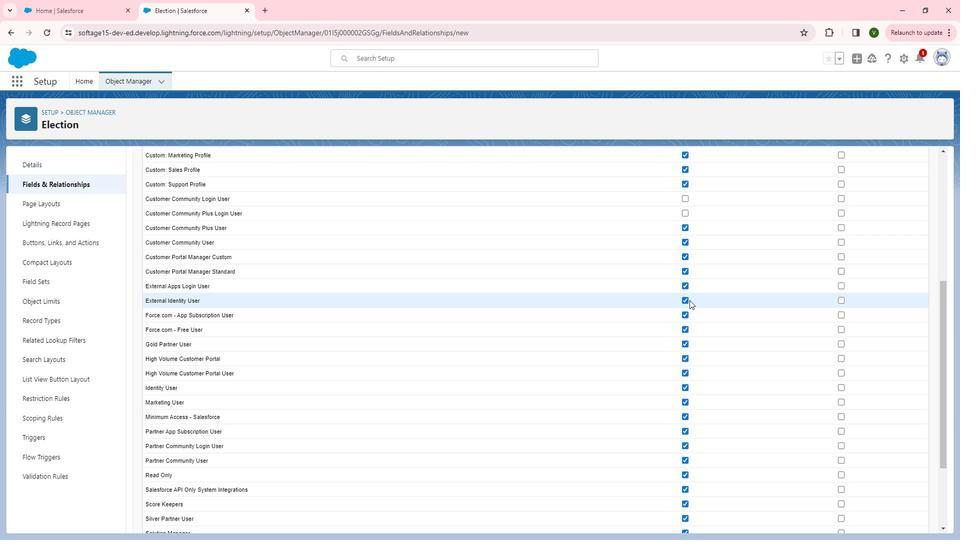 
Action: Mouse moved to (685, 297)
Screenshot: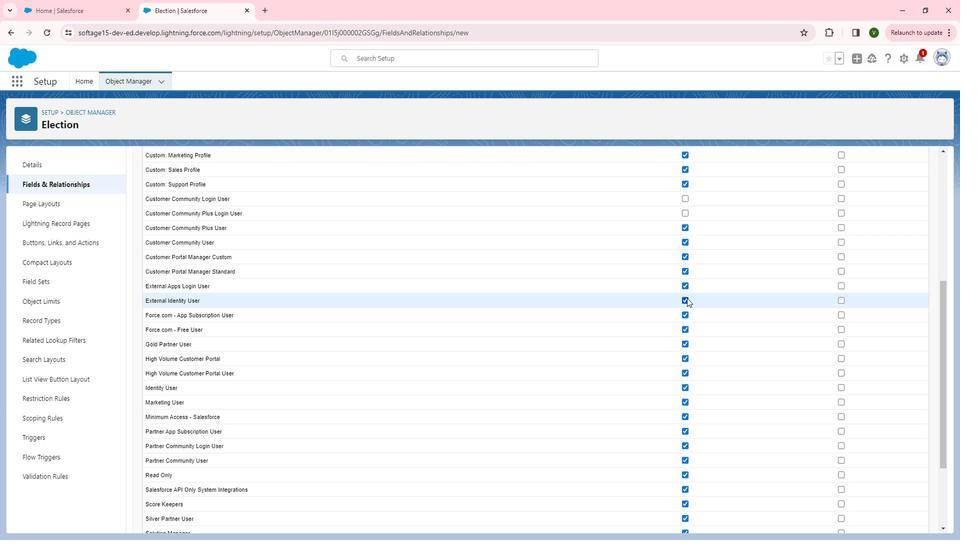 
Action: Mouse pressed left at (685, 297)
Screenshot: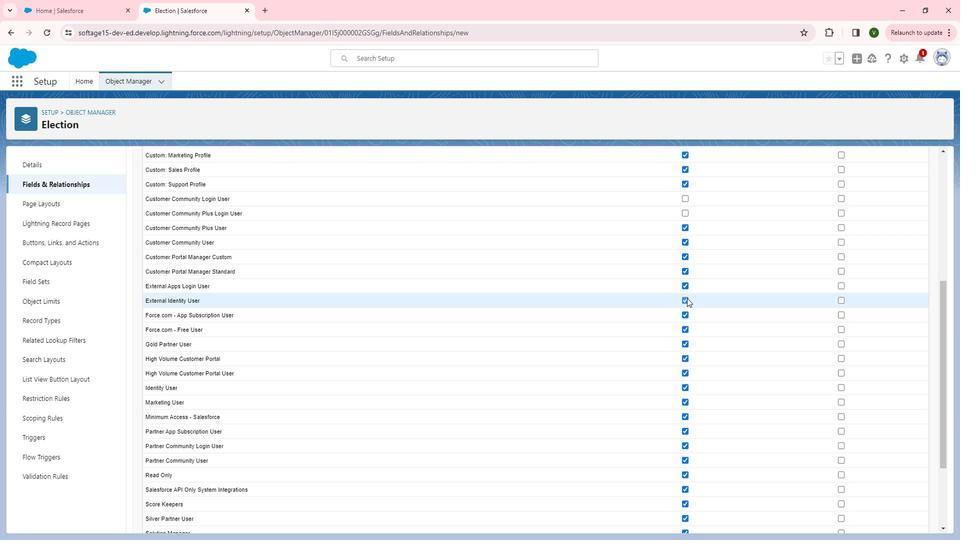 
Action: Mouse moved to (682, 314)
Screenshot: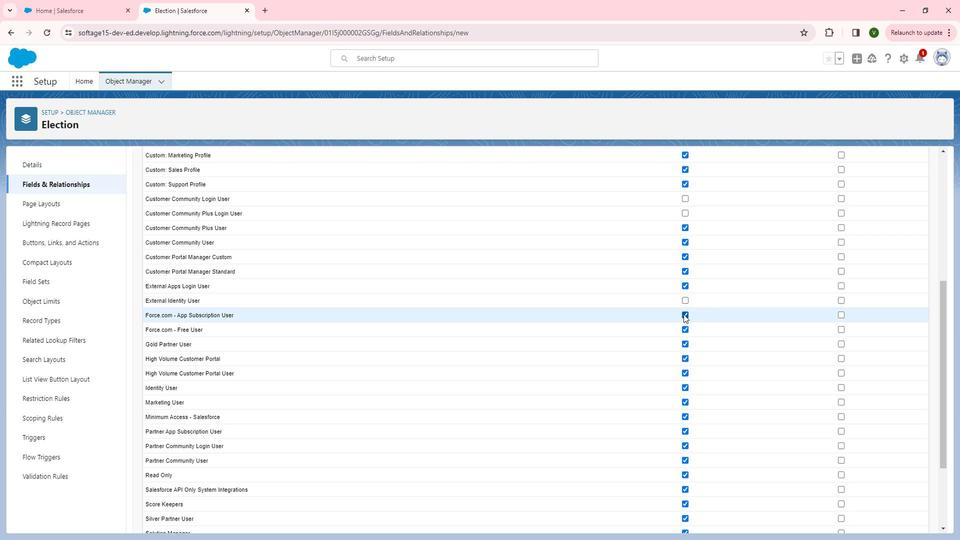
Action: Mouse pressed left at (682, 314)
Screenshot: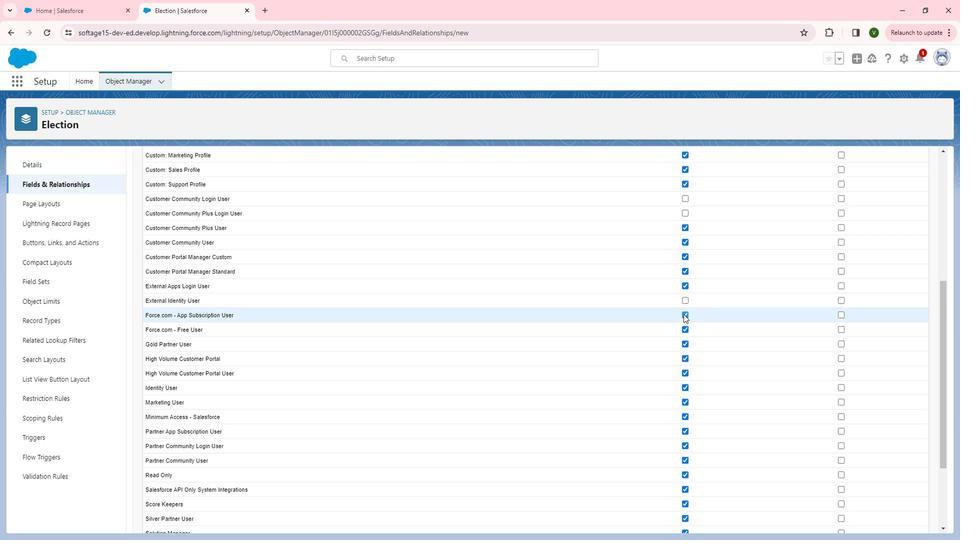 
Action: Mouse moved to (684, 330)
Screenshot: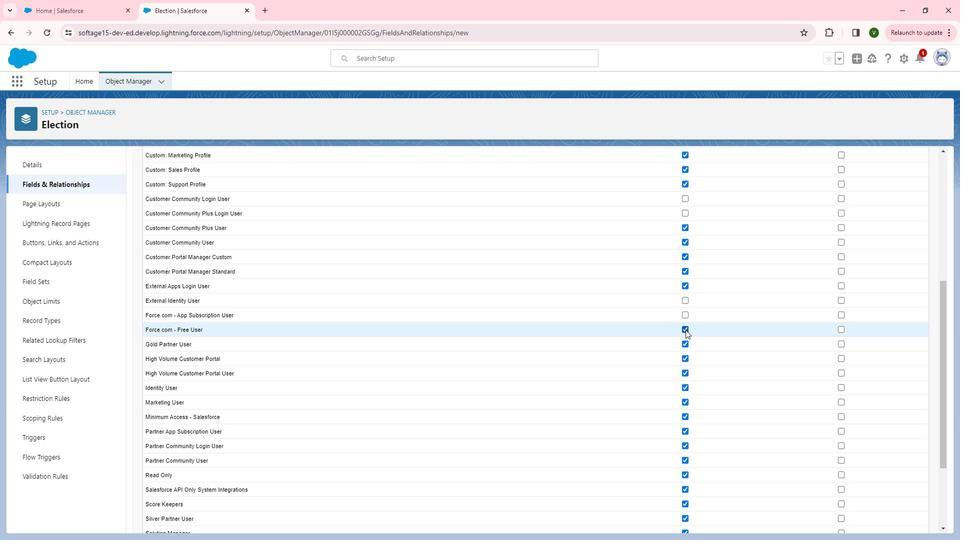 
Action: Mouse pressed left at (684, 330)
Screenshot: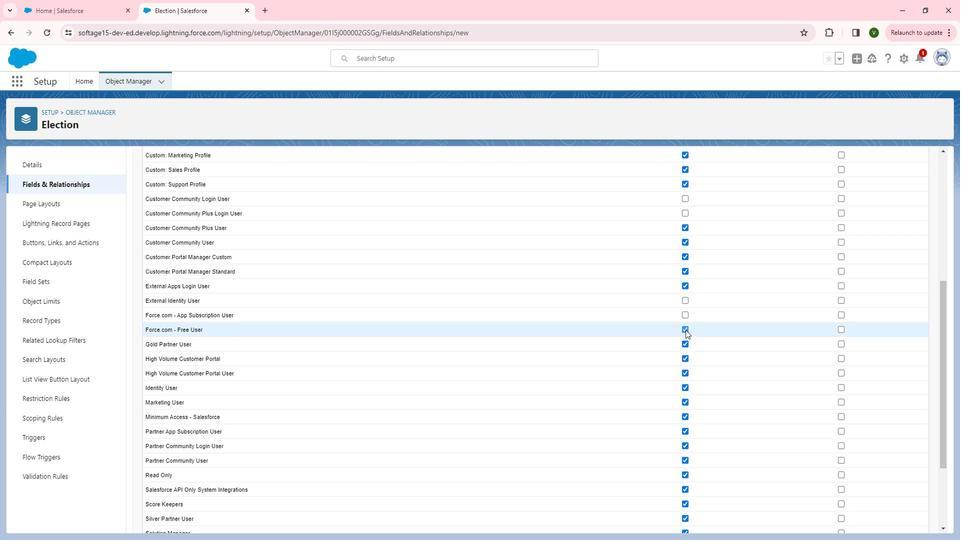 
Action: Mouse scrolled (684, 330) with delta (0, 0)
Screenshot: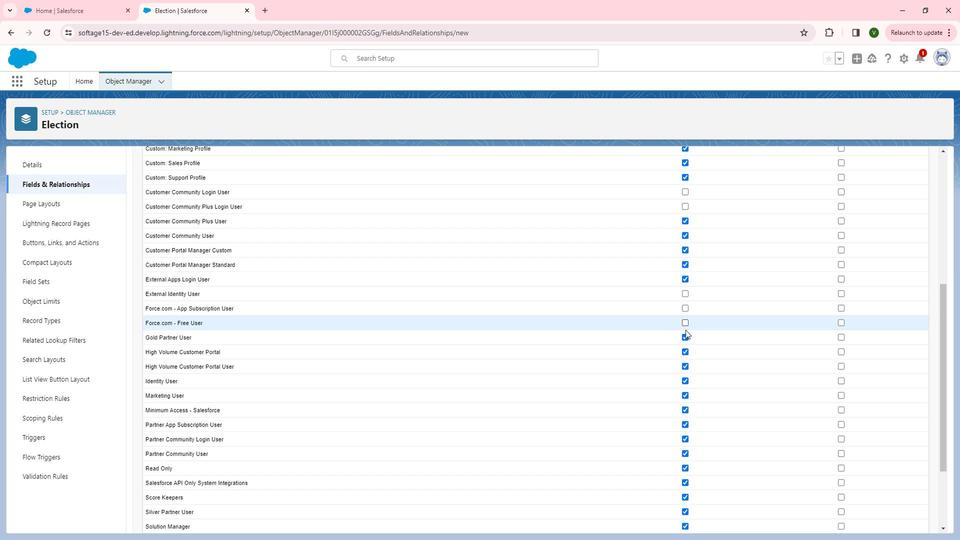 
Action: Mouse moved to (680, 331)
Screenshot: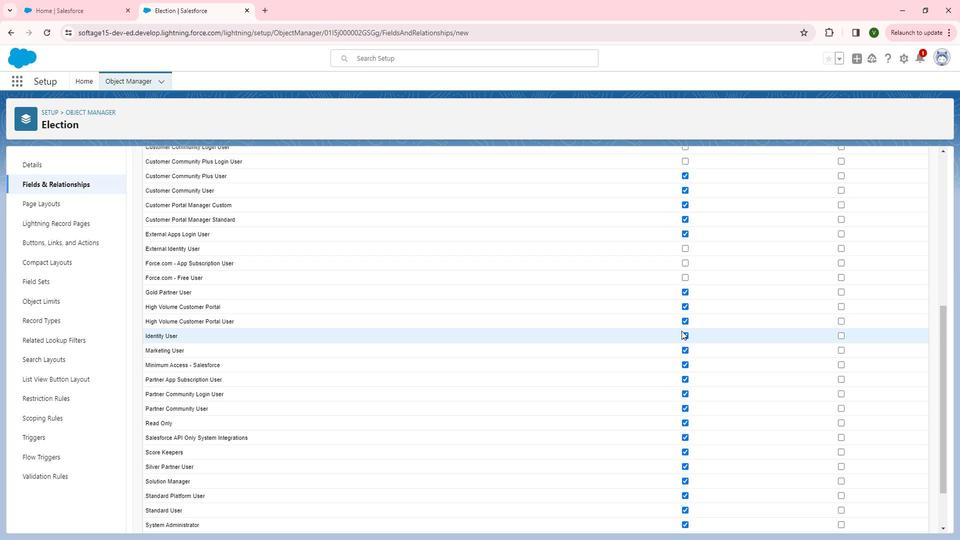 
Action: Mouse scrolled (680, 331) with delta (0, 0)
Screenshot: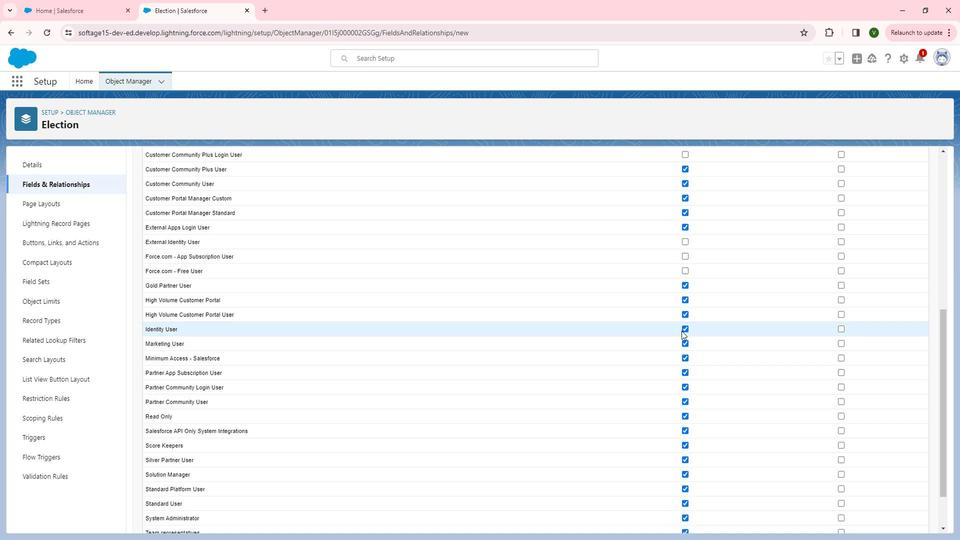 
Action: Mouse moved to (686, 327)
Screenshot: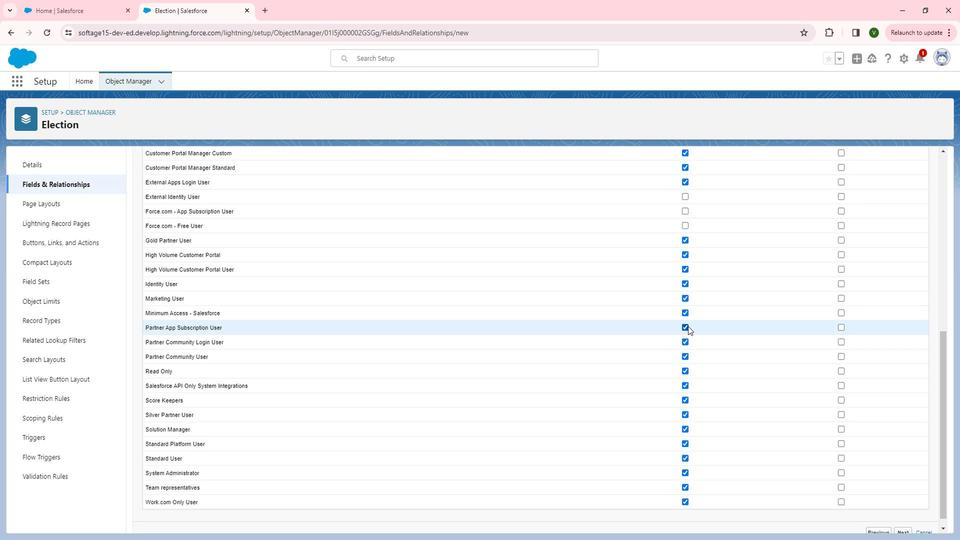 
Action: Mouse pressed left at (686, 327)
Screenshot: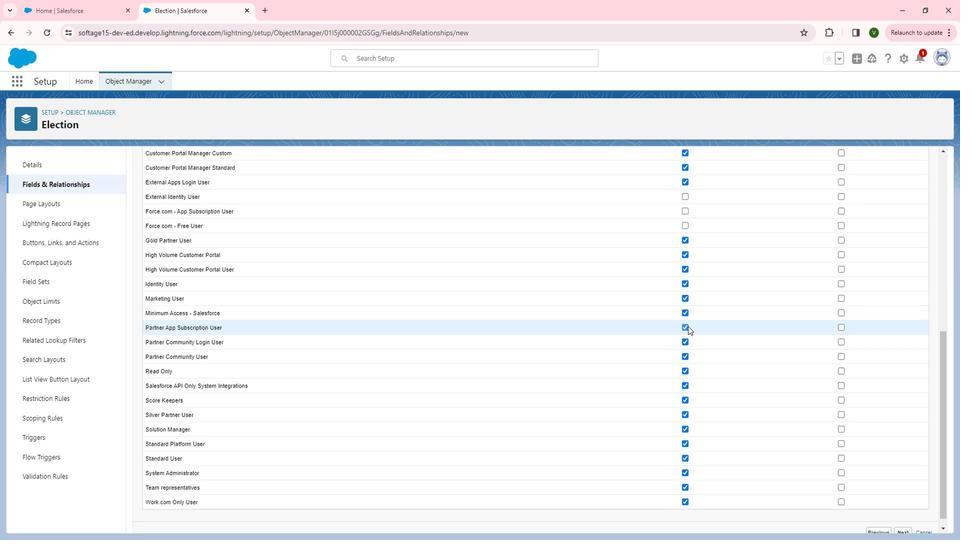 
Action: Mouse moved to (687, 316)
Screenshot: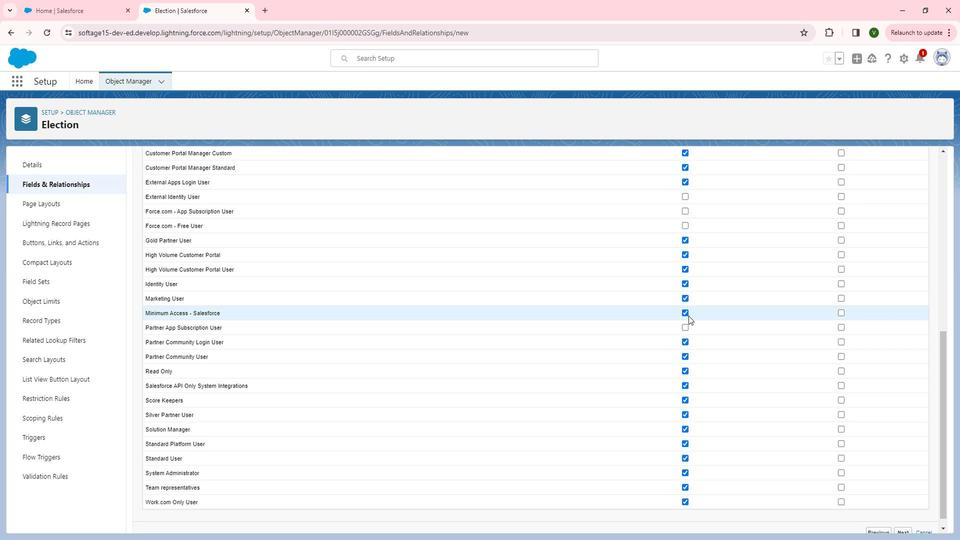 
Action: Mouse pressed left at (687, 316)
Screenshot: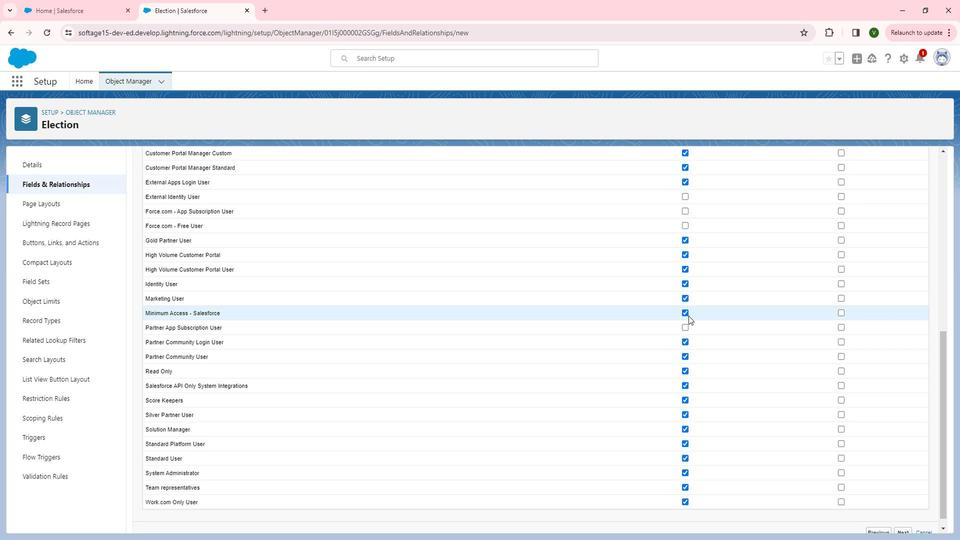 
Action: Mouse moved to (684, 313)
Screenshot: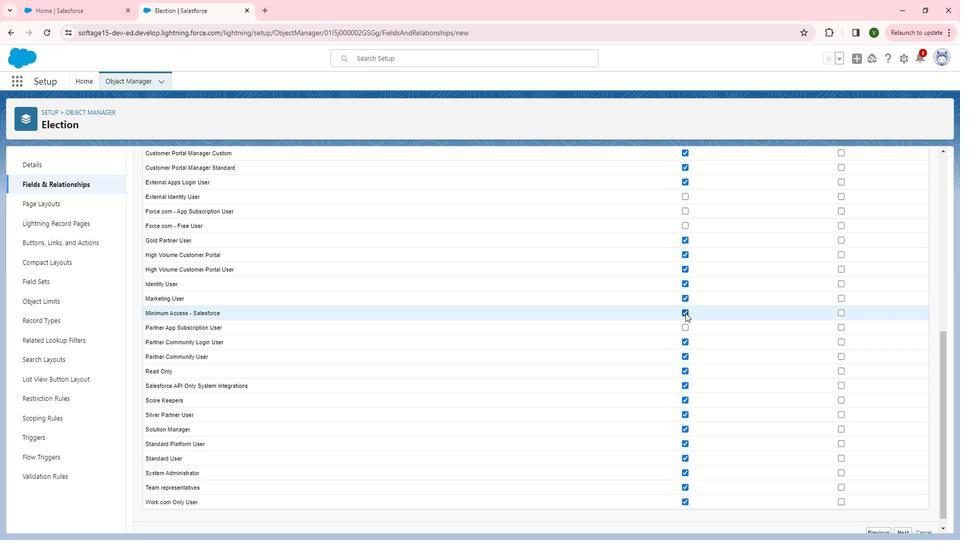 
Action: Mouse pressed left at (684, 313)
Screenshot: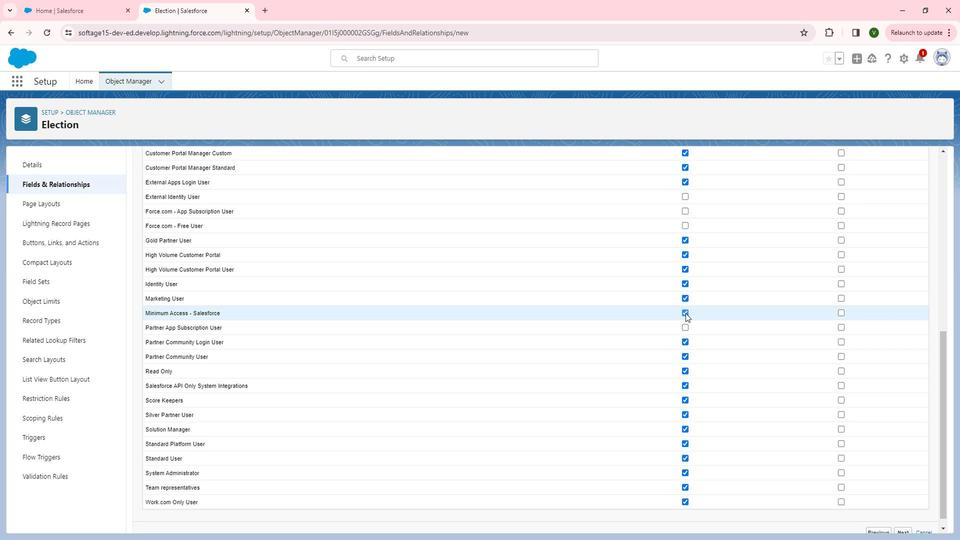 
Action: Mouse moved to (683, 391)
Screenshot: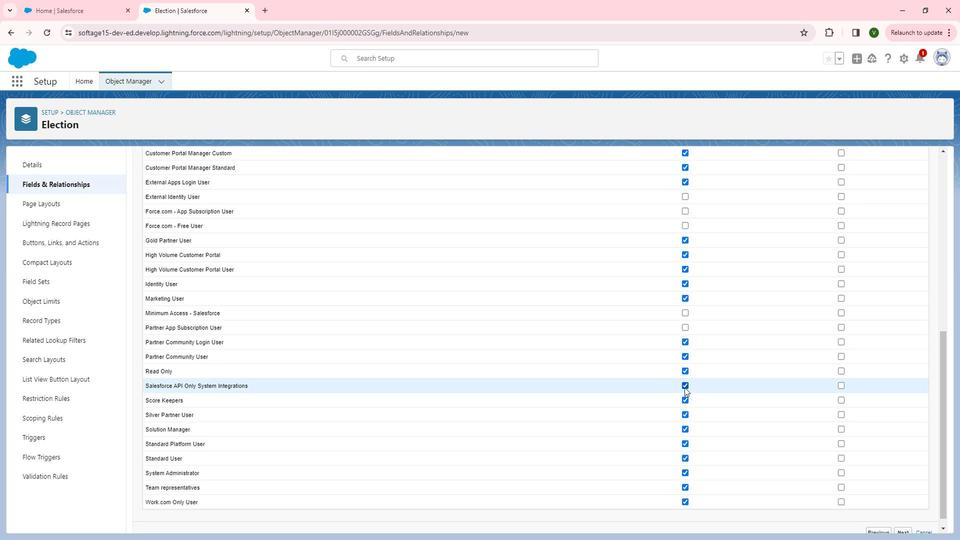 
Action: Mouse pressed left at (683, 391)
